 Task: Show all amenities of Home in Summerton.
Action: Mouse moved to (631, 32)
Screenshot: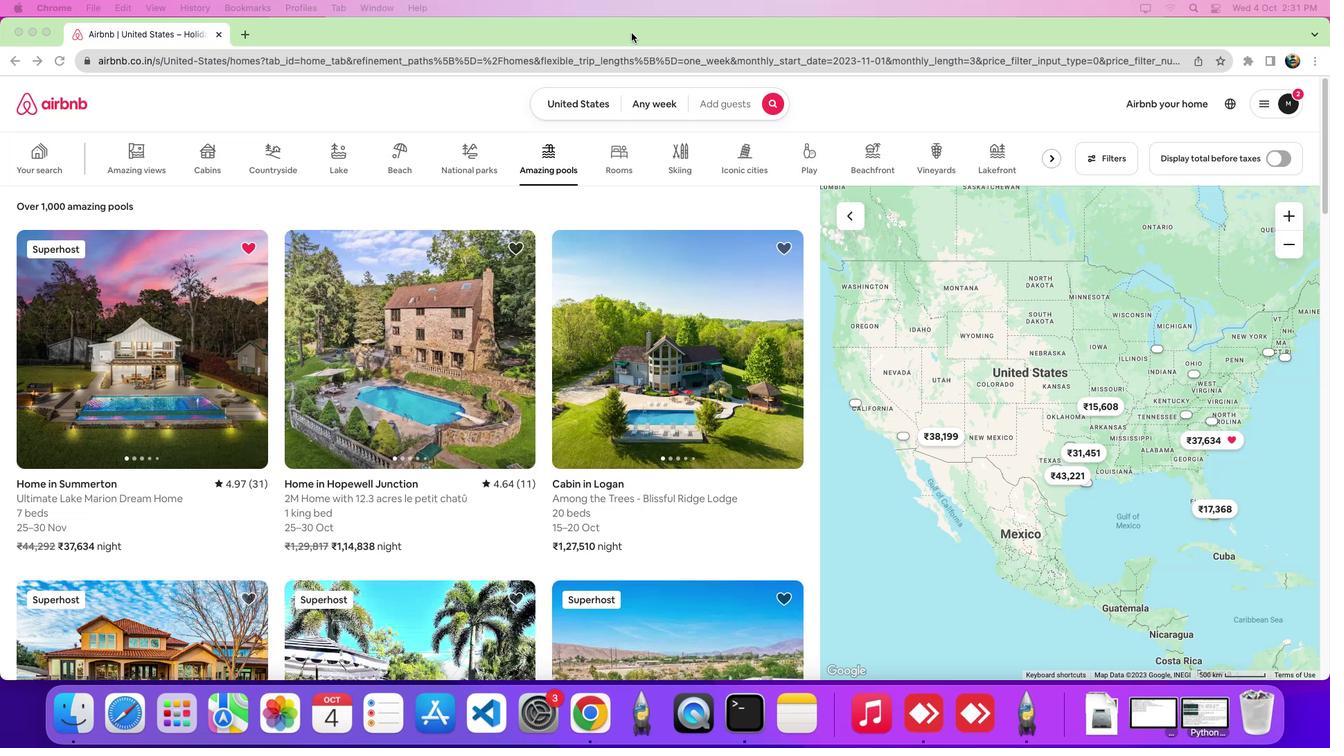 
Action: Mouse pressed left at (631, 32)
Screenshot: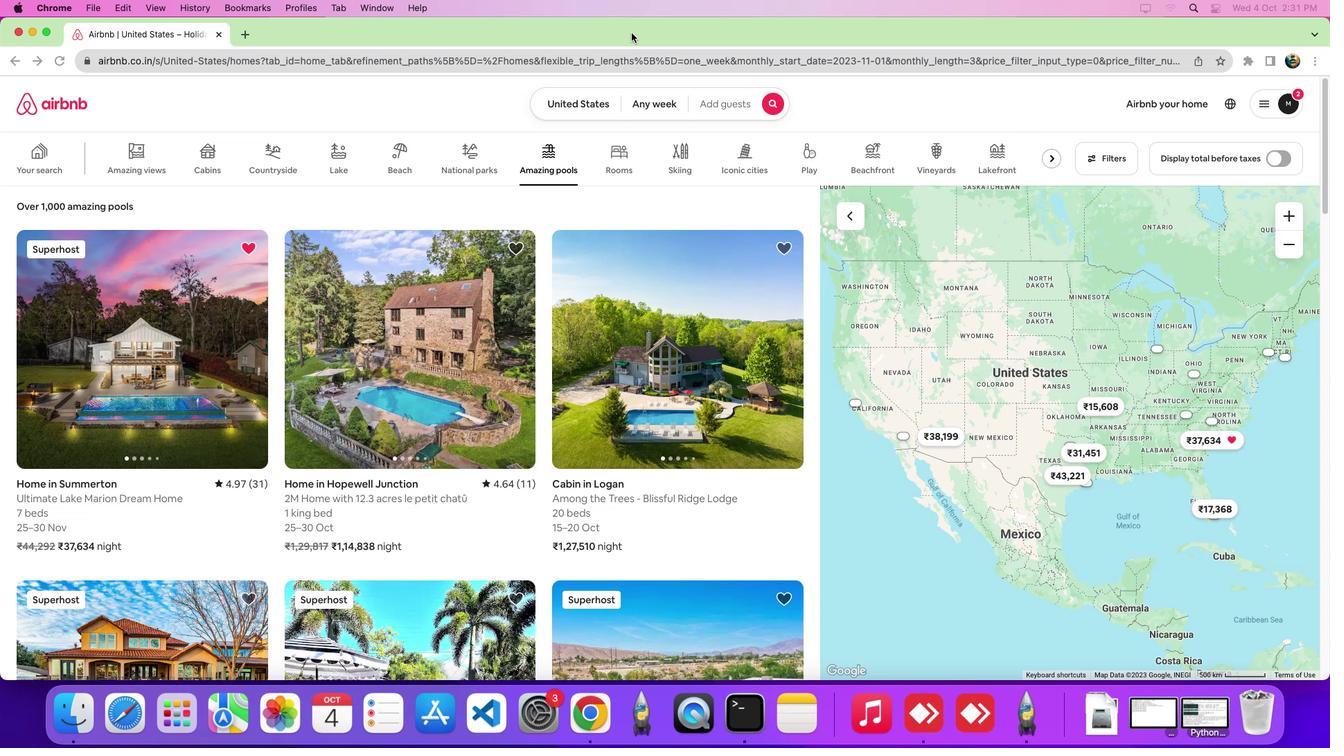 
Action: Mouse moved to (542, 172)
Screenshot: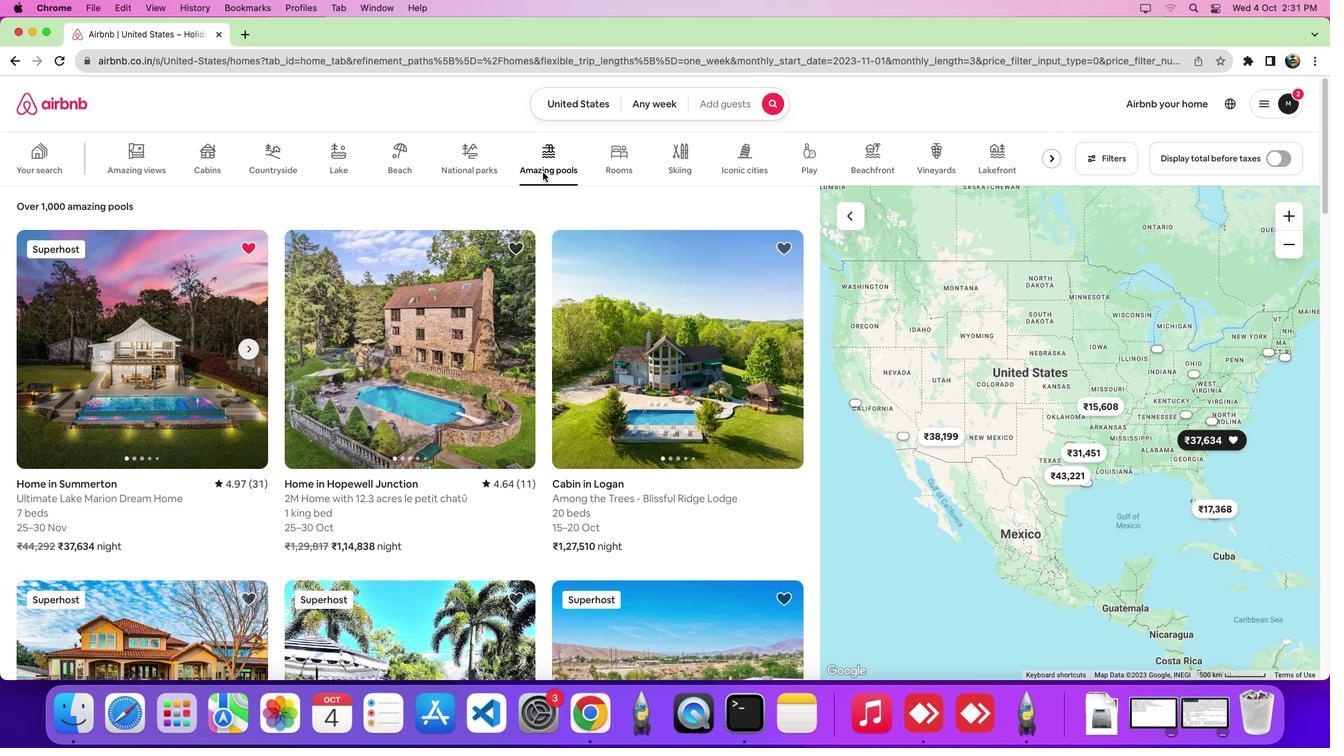 
Action: Mouse pressed left at (542, 172)
Screenshot: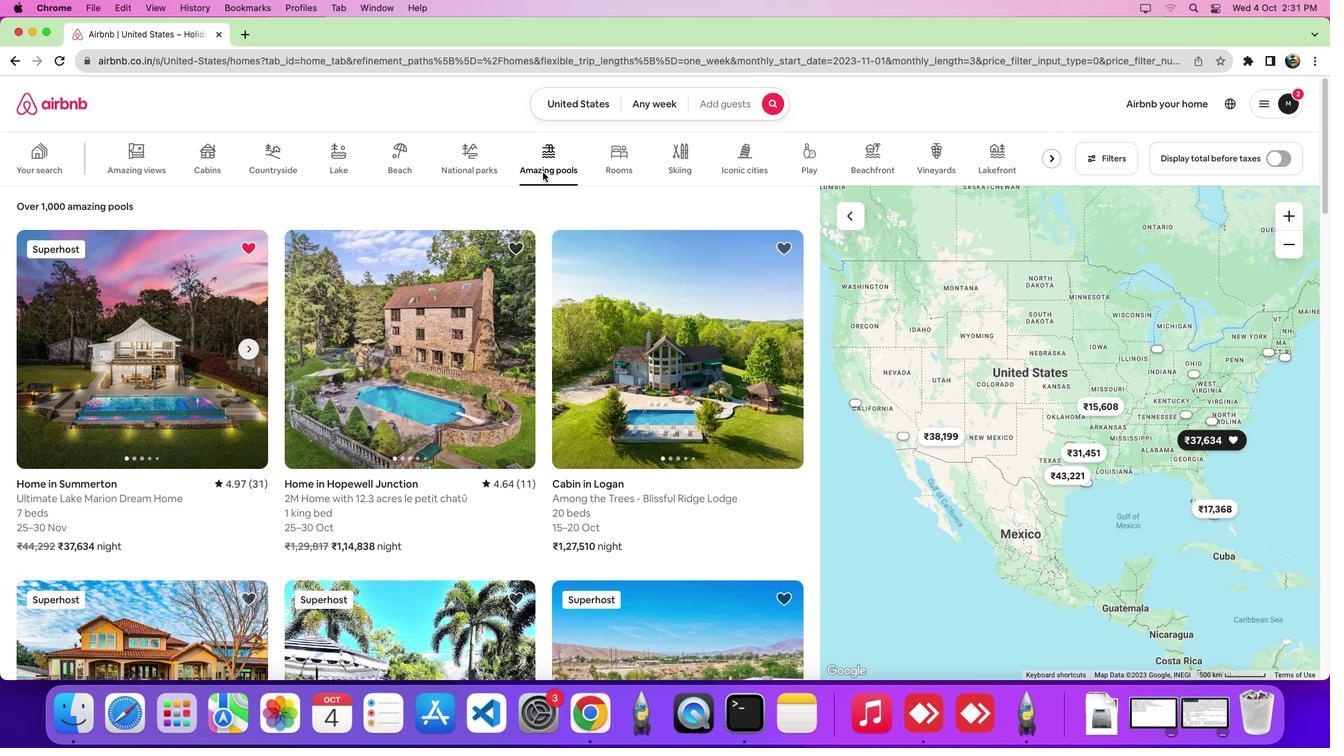 
Action: Mouse moved to (122, 388)
Screenshot: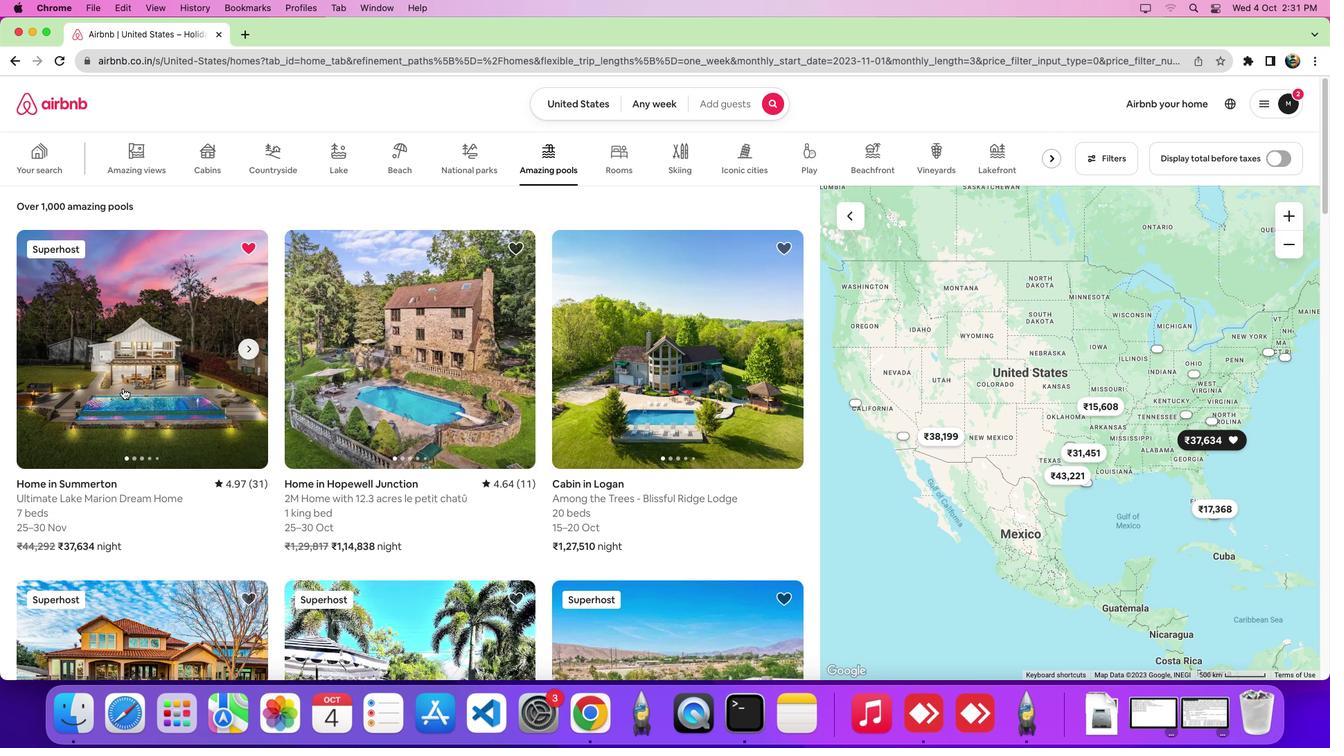 
Action: Mouse pressed left at (122, 388)
Screenshot: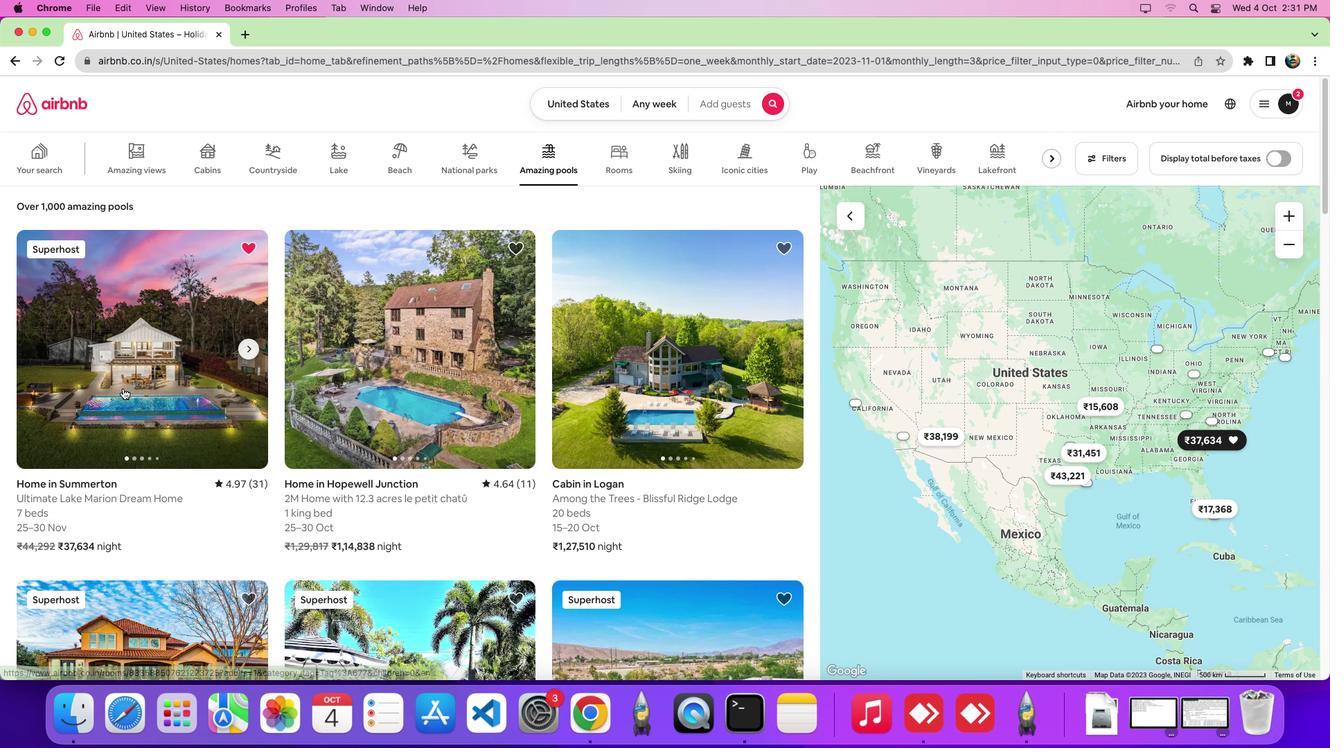 
Action: Mouse moved to (770, 283)
Screenshot: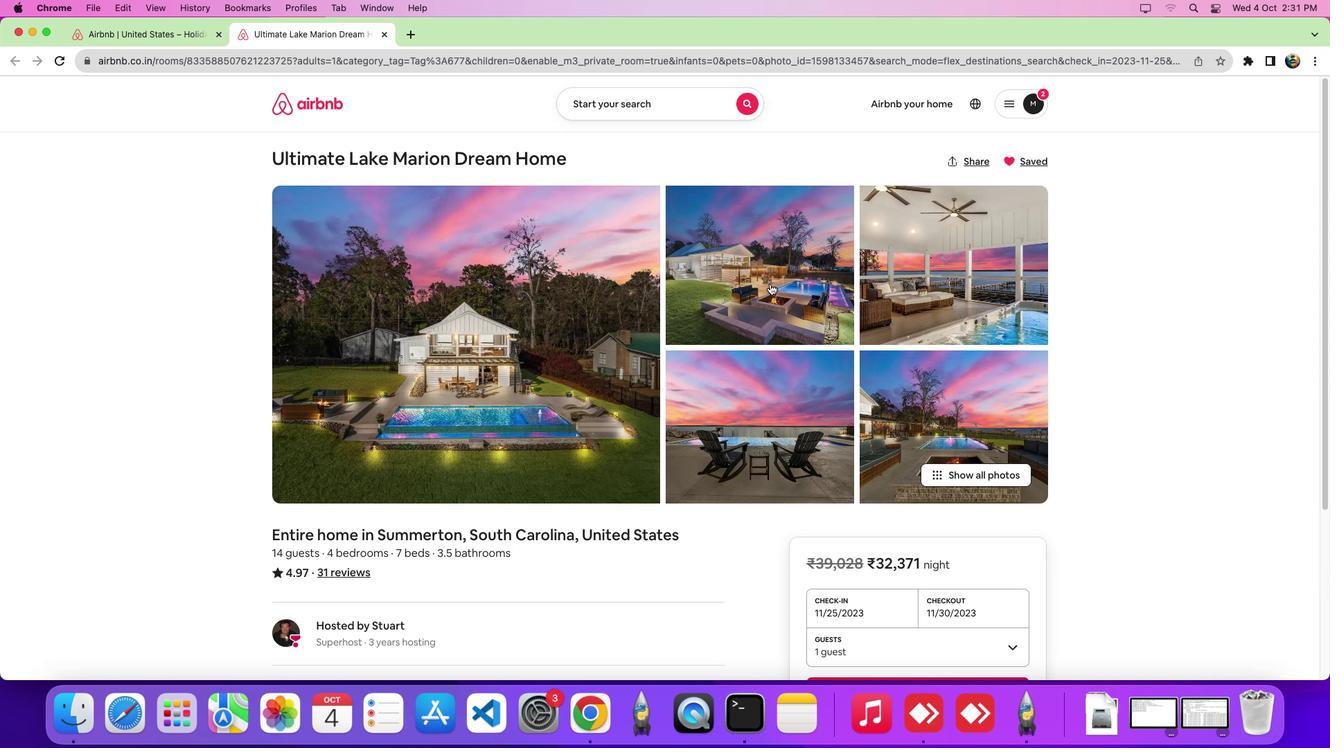 
Action: Mouse scrolled (770, 283) with delta (0, 0)
Screenshot: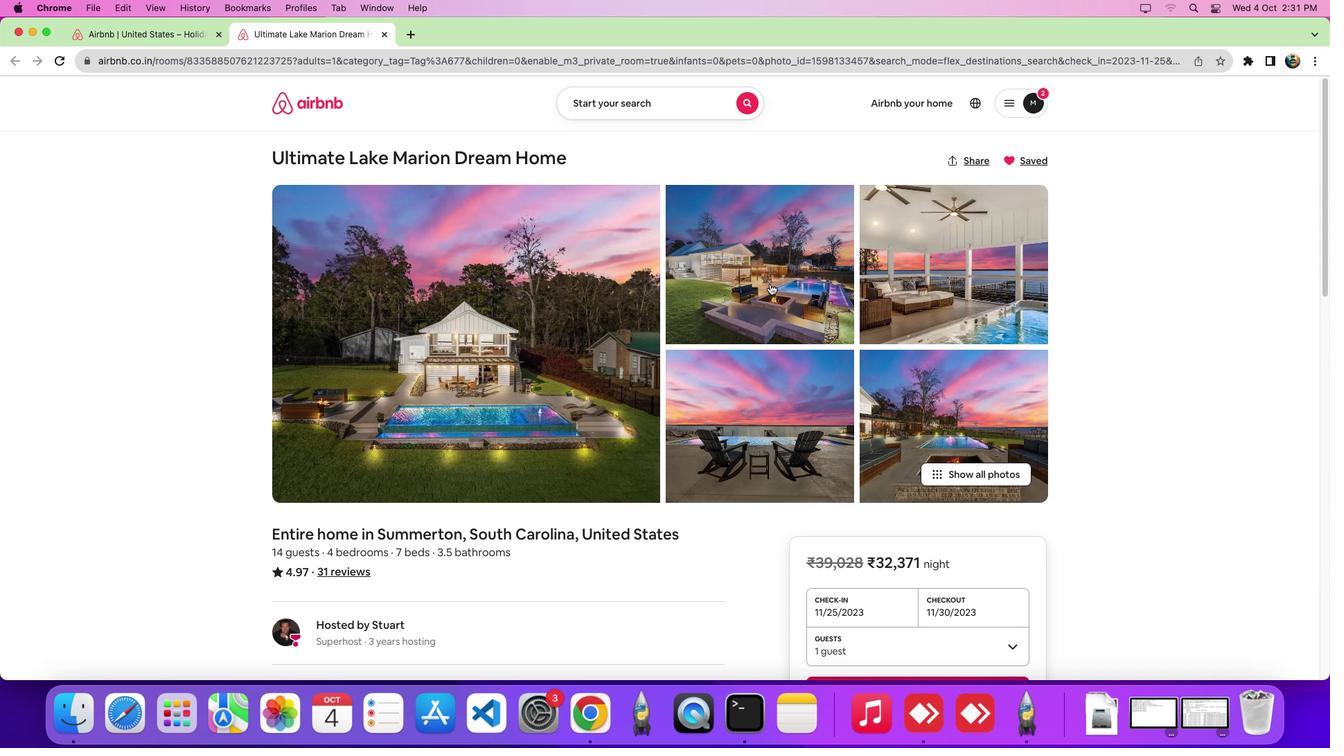 
Action: Mouse scrolled (770, 283) with delta (0, 0)
Screenshot: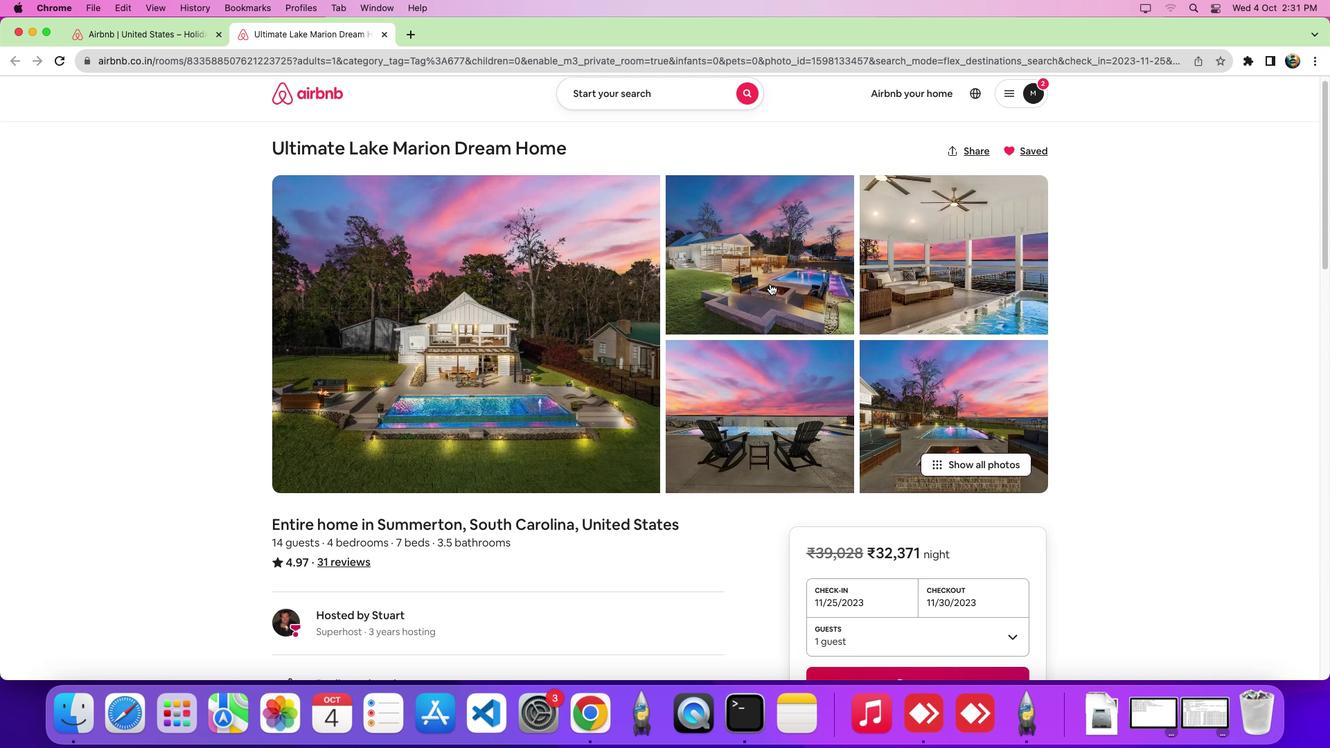 
Action: Mouse moved to (770, 283)
Screenshot: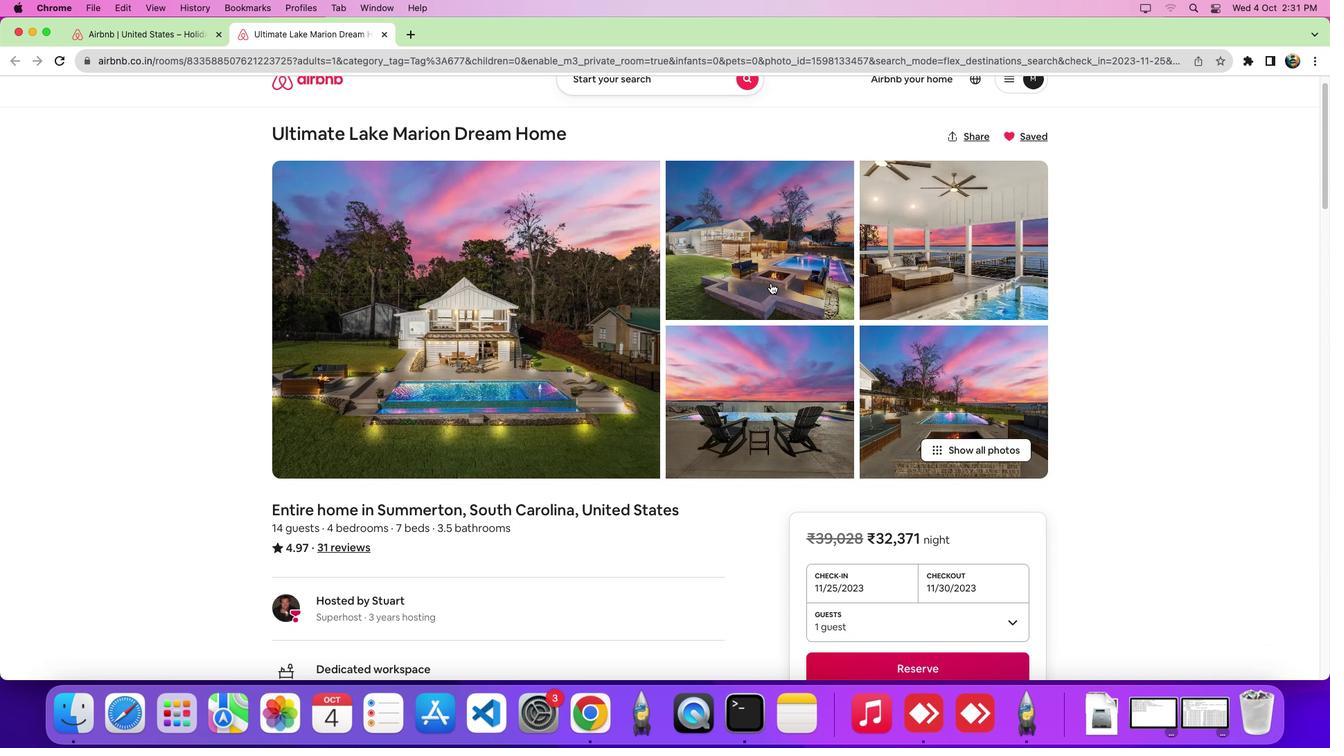 
Action: Mouse scrolled (770, 283) with delta (0, 0)
Screenshot: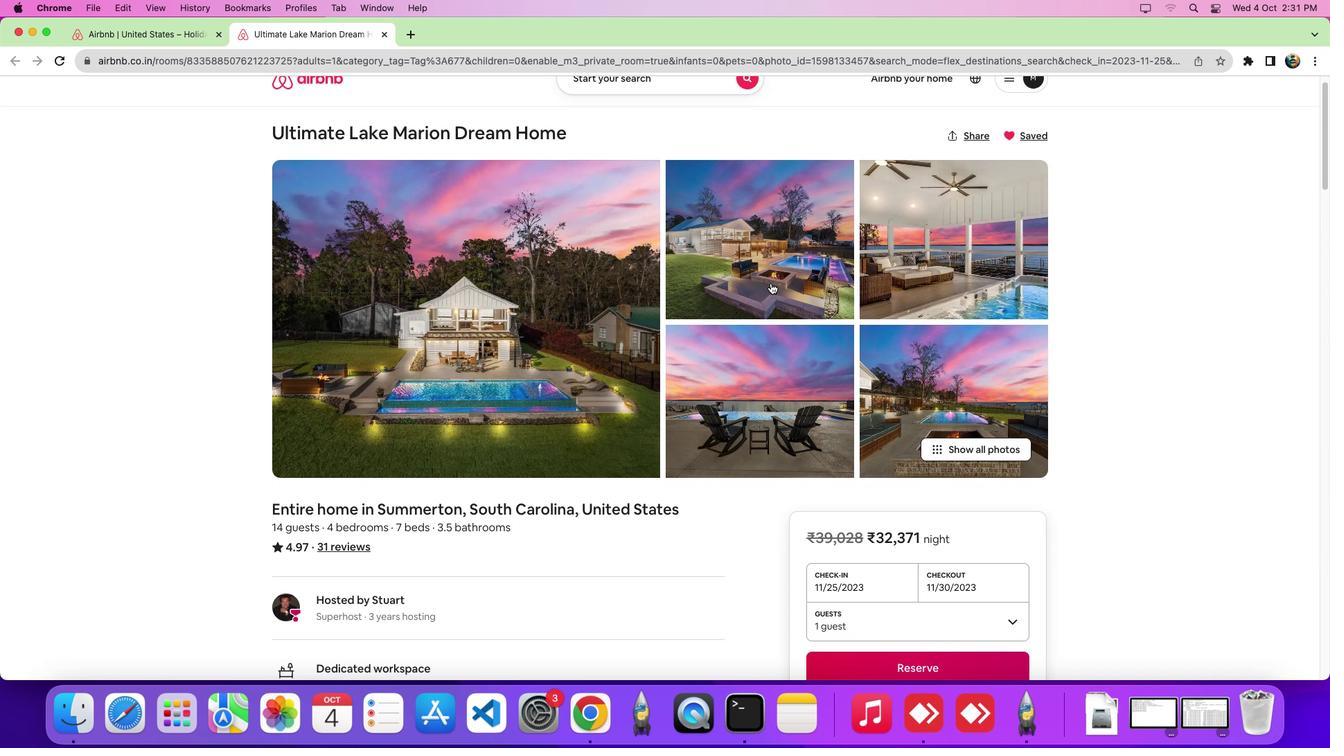 
Action: Mouse scrolled (770, 283) with delta (0, 0)
Screenshot: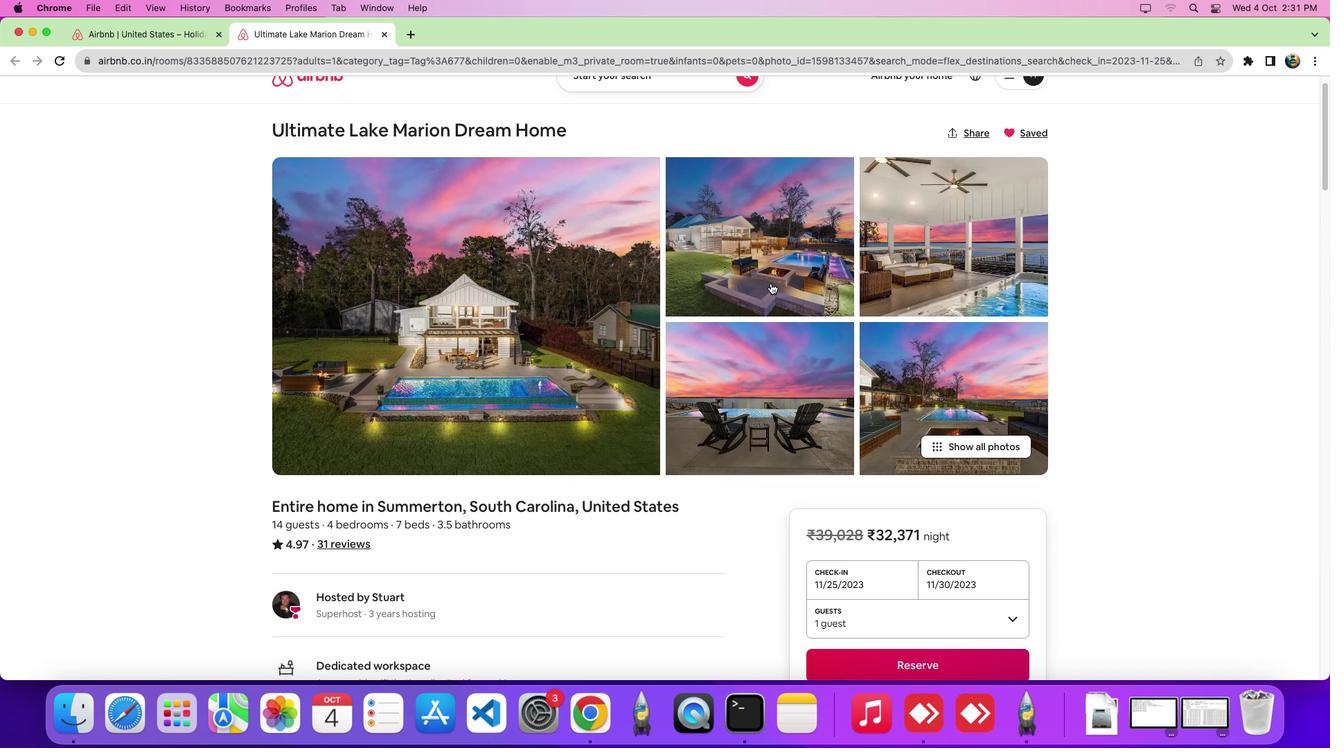 
Action: Mouse moved to (770, 282)
Screenshot: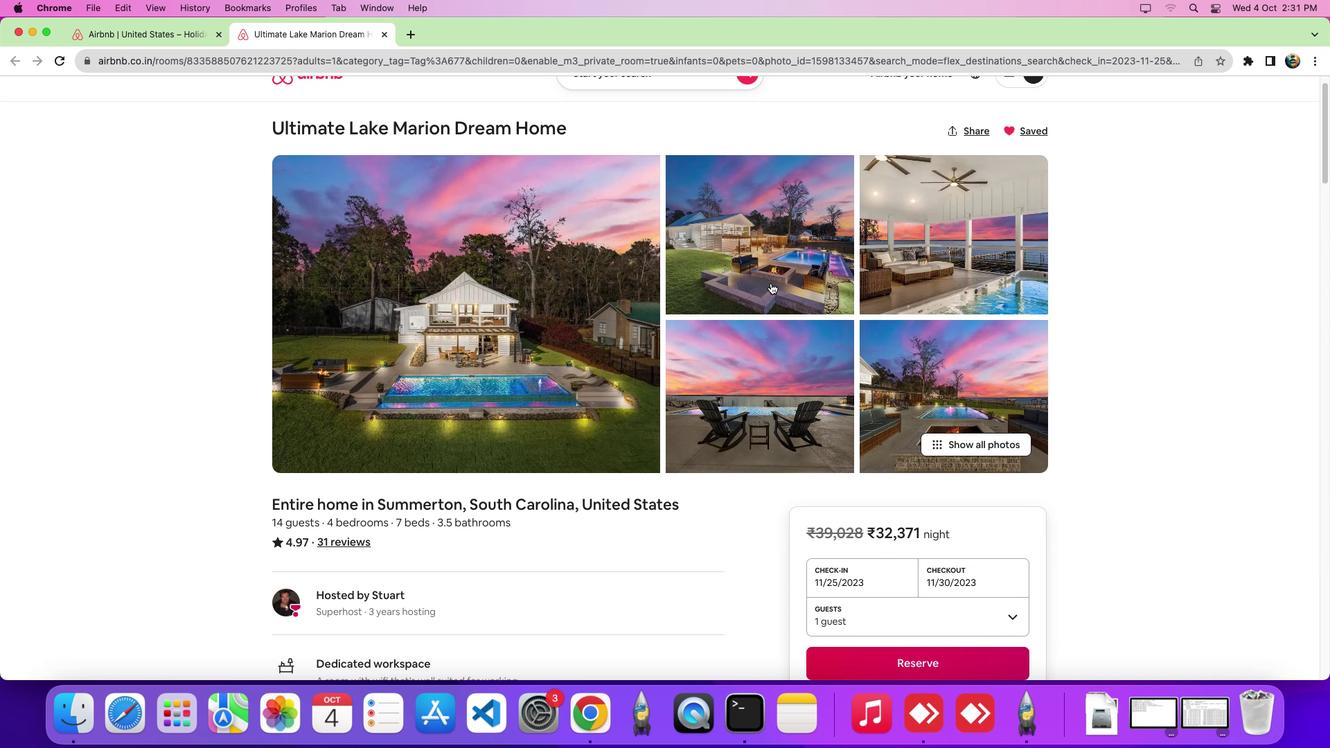
Action: Mouse scrolled (770, 282) with delta (0, 0)
Screenshot: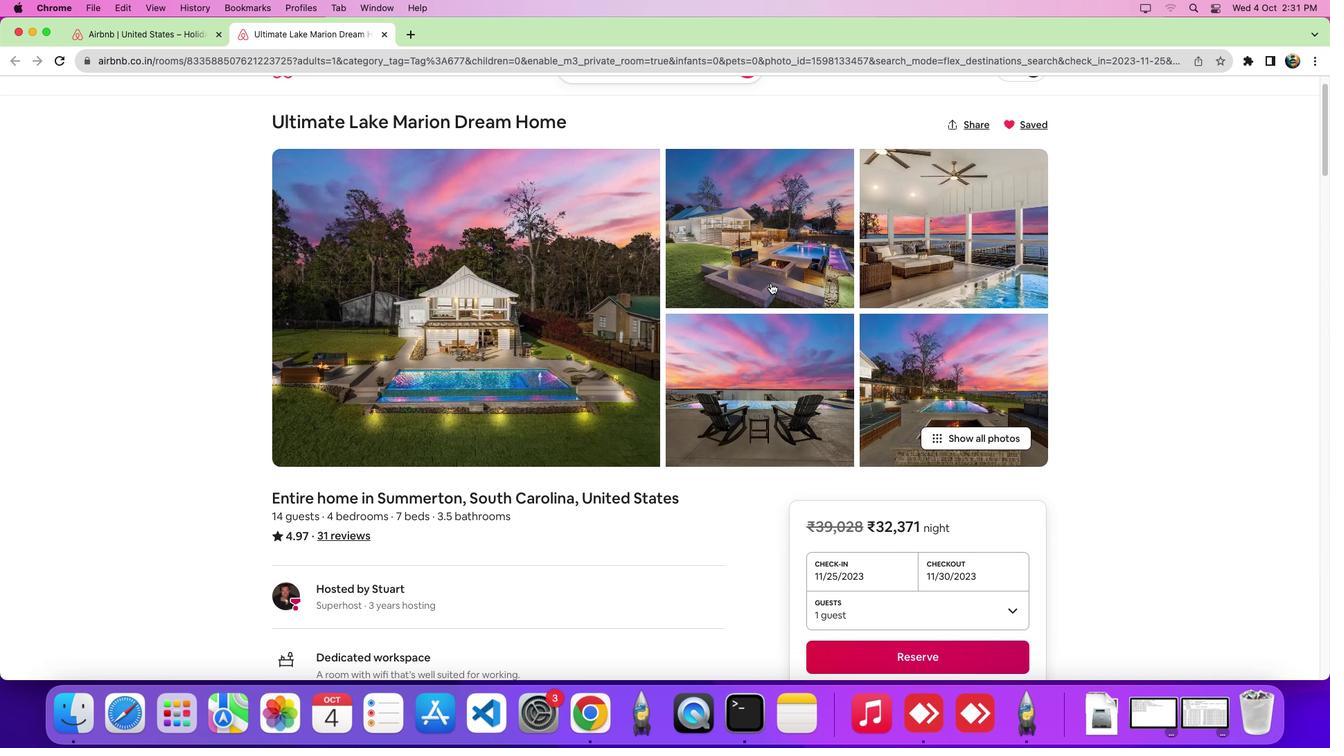 
Action: Mouse scrolled (770, 282) with delta (0, 0)
Screenshot: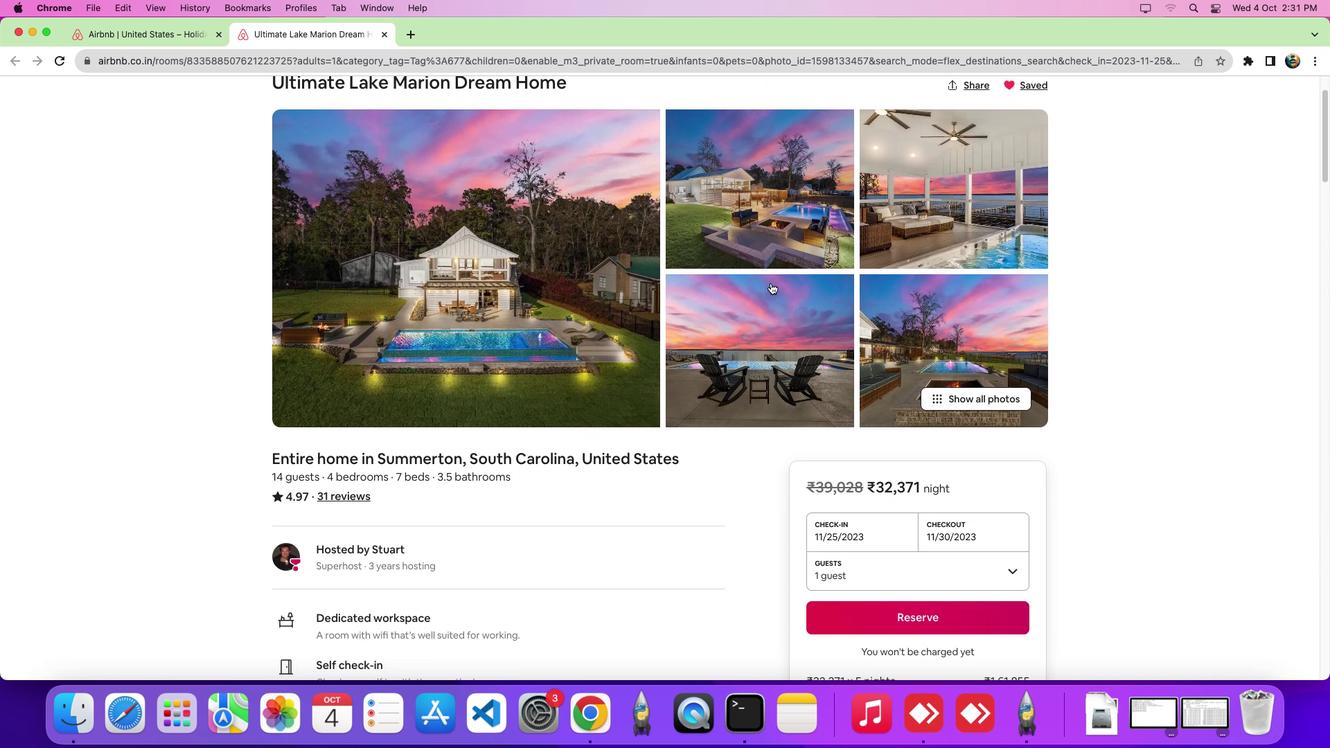 
Action: Mouse scrolled (770, 282) with delta (0, -4)
Screenshot: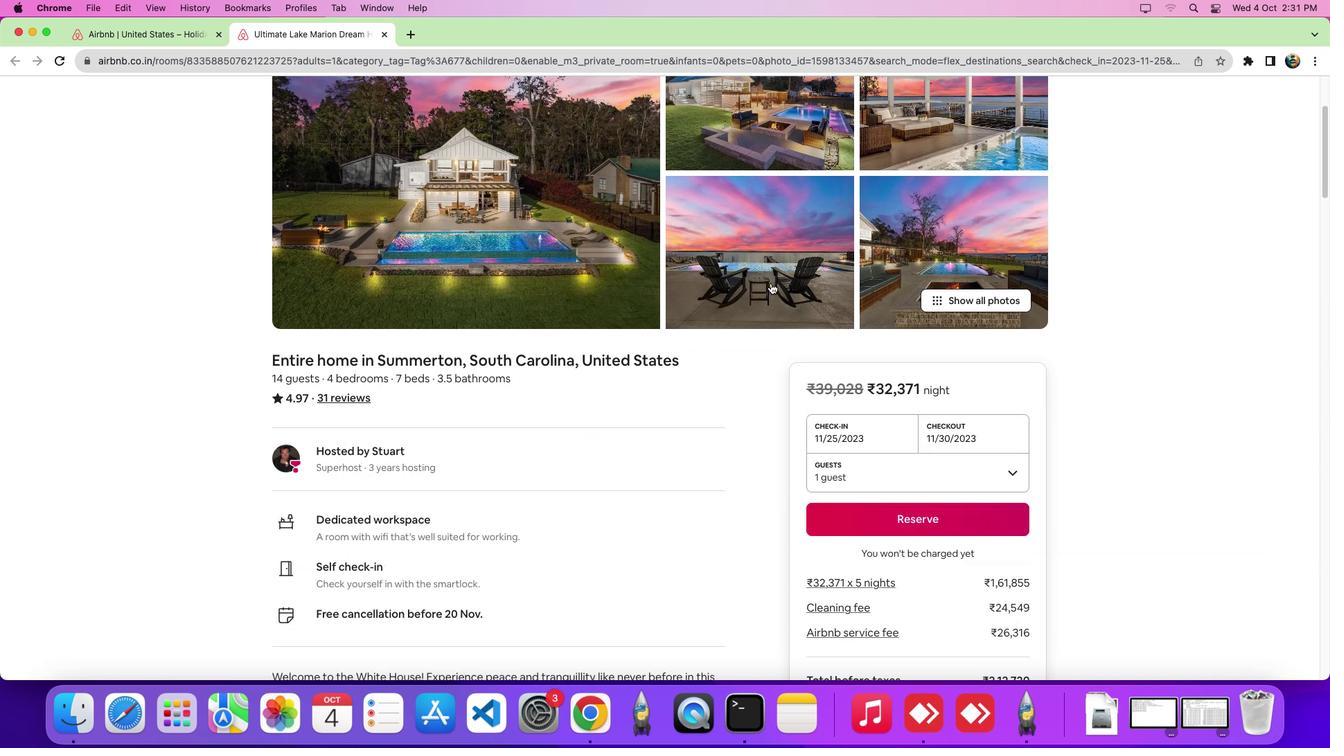 
Action: Mouse scrolled (770, 282) with delta (0, -6)
Screenshot: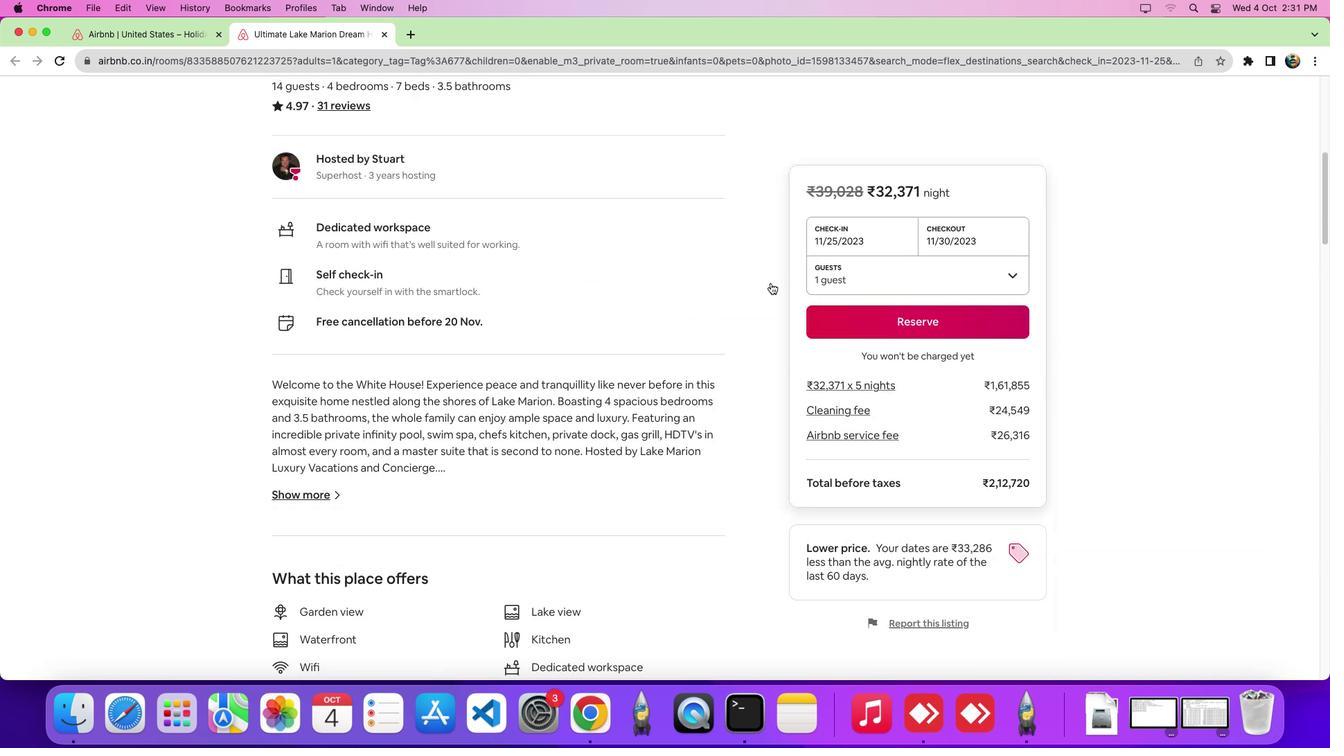 
Action: Mouse moved to (353, 106)
Screenshot: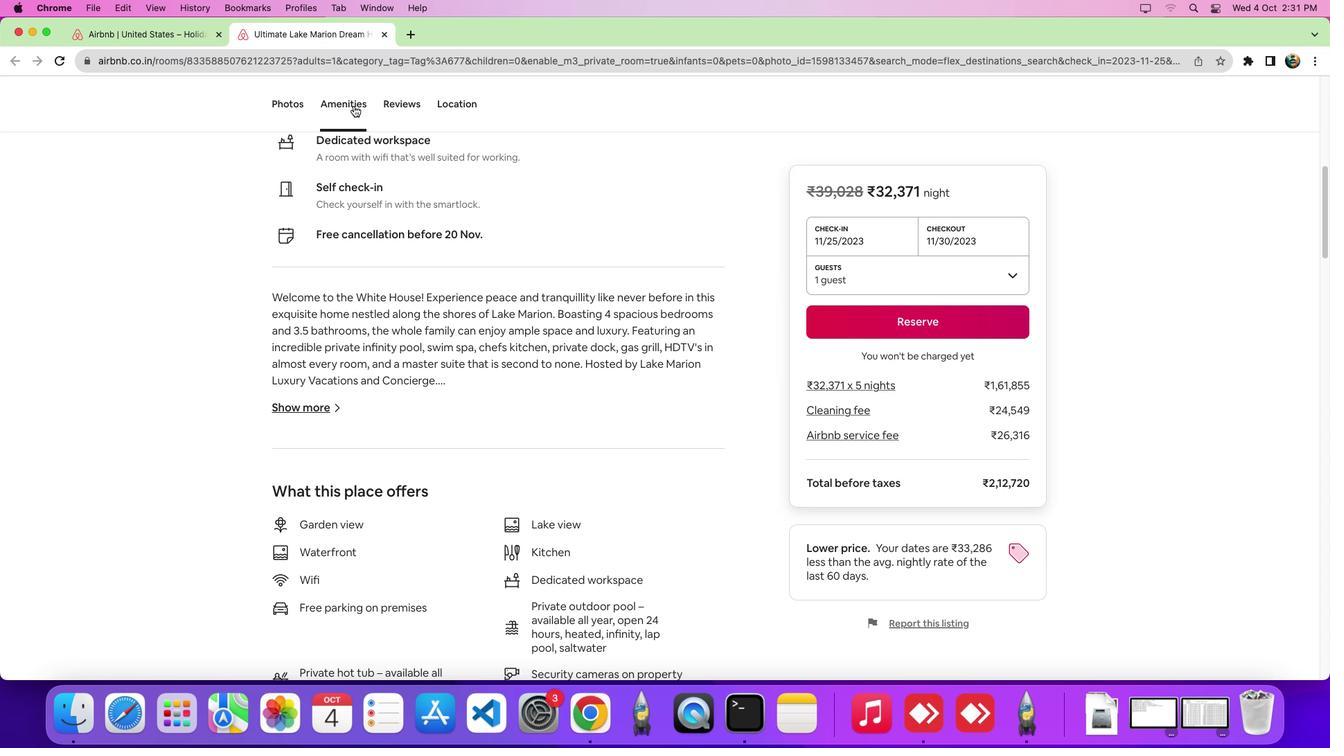 
Action: Mouse pressed left at (353, 106)
Screenshot: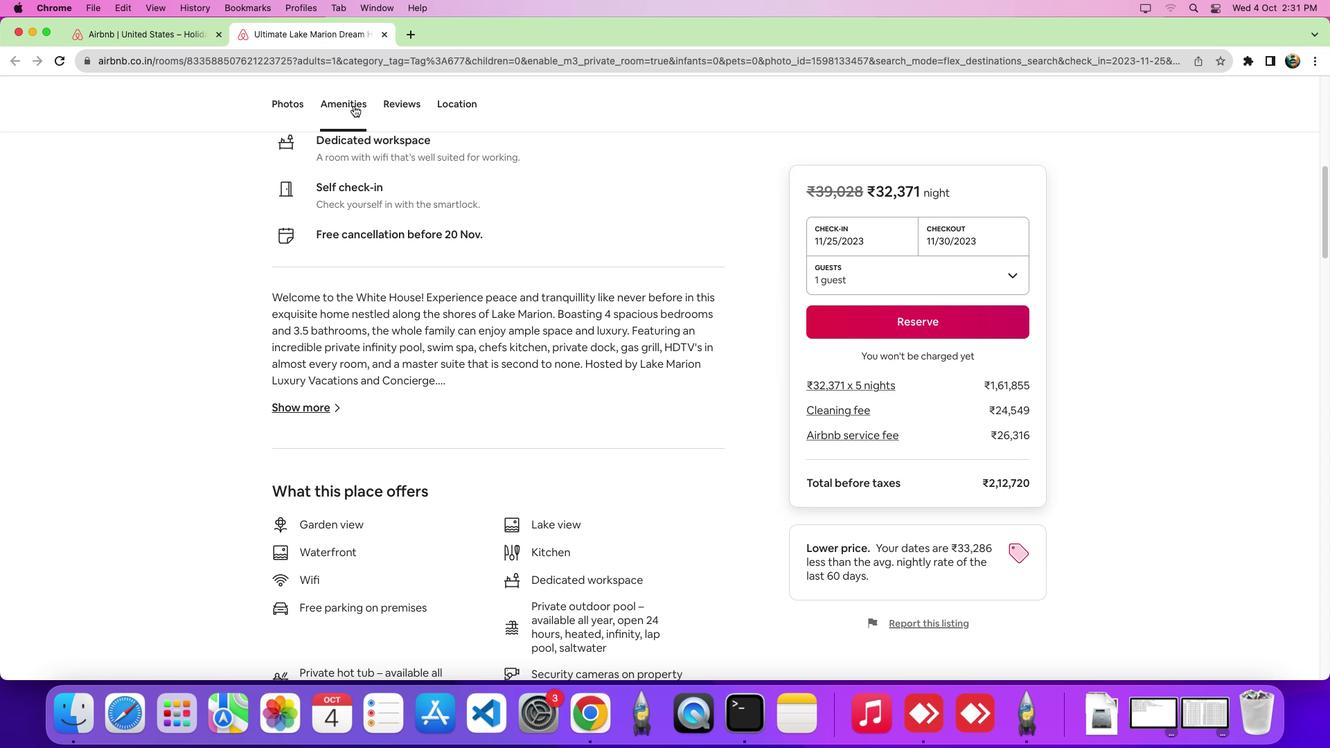 
Action: Mouse moved to (353, 105)
Screenshot: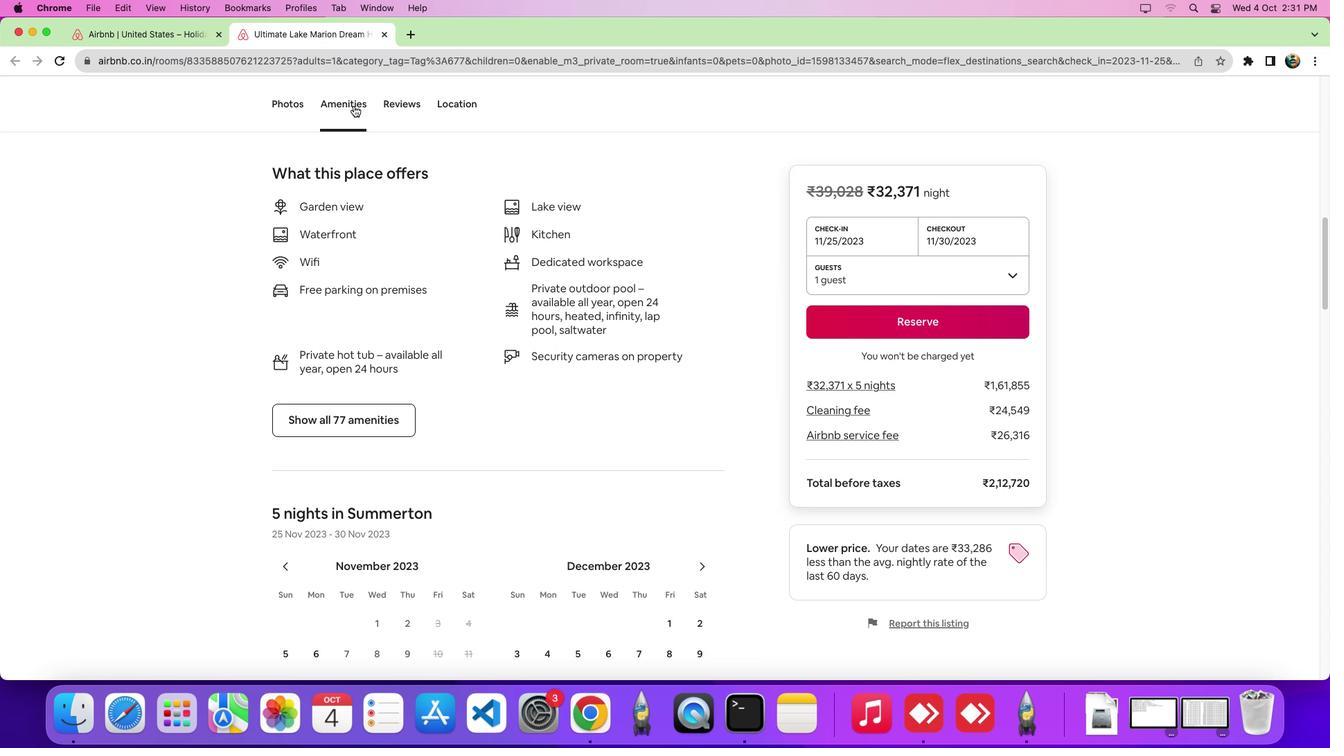 
Action: Mouse scrolled (353, 105) with delta (0, 0)
Screenshot: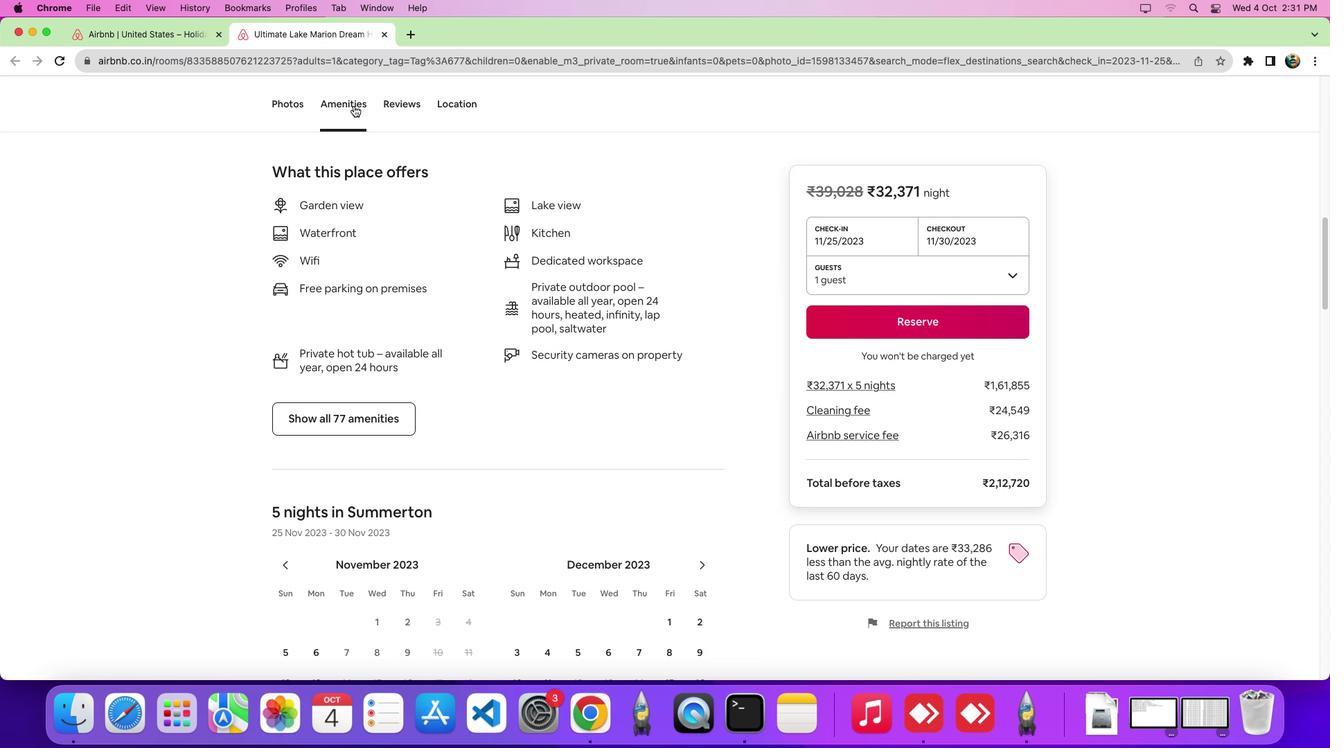 
Action: Mouse scrolled (353, 105) with delta (0, 0)
Screenshot: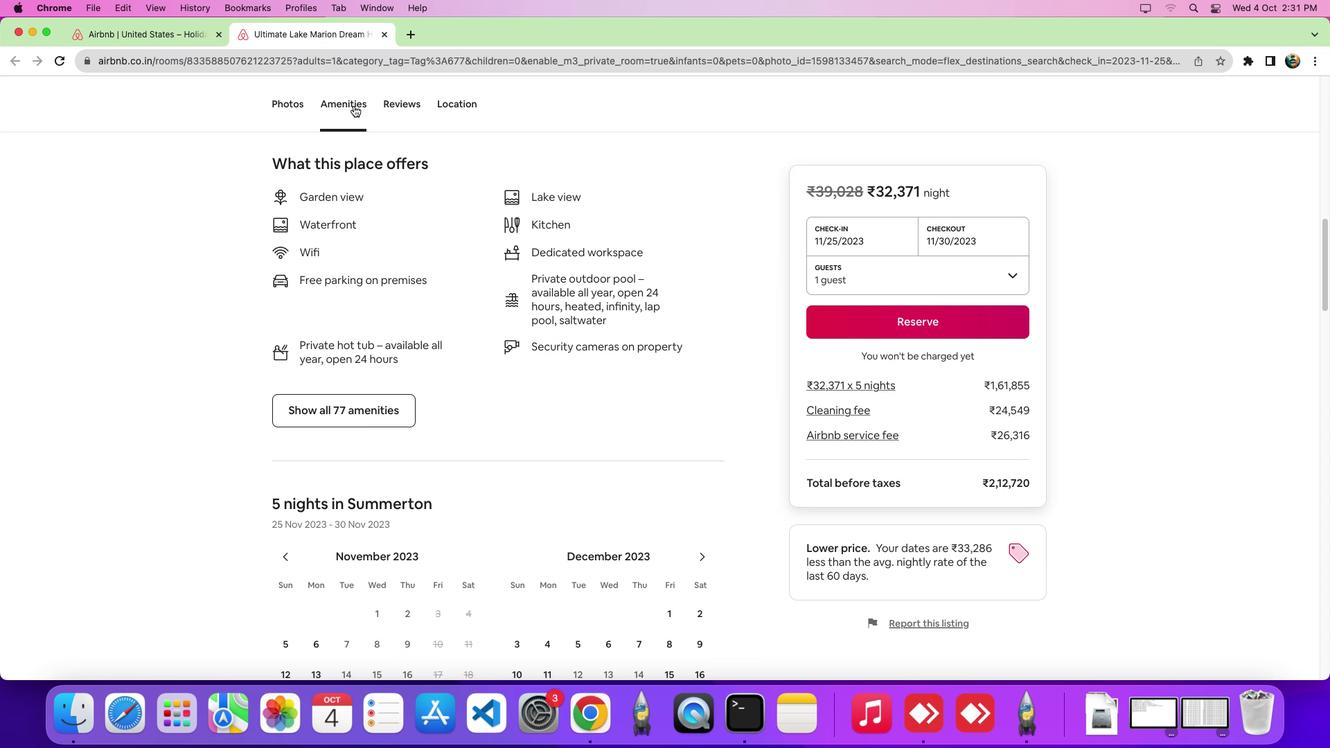 
Action: Mouse scrolled (353, 105) with delta (0, -1)
Screenshot: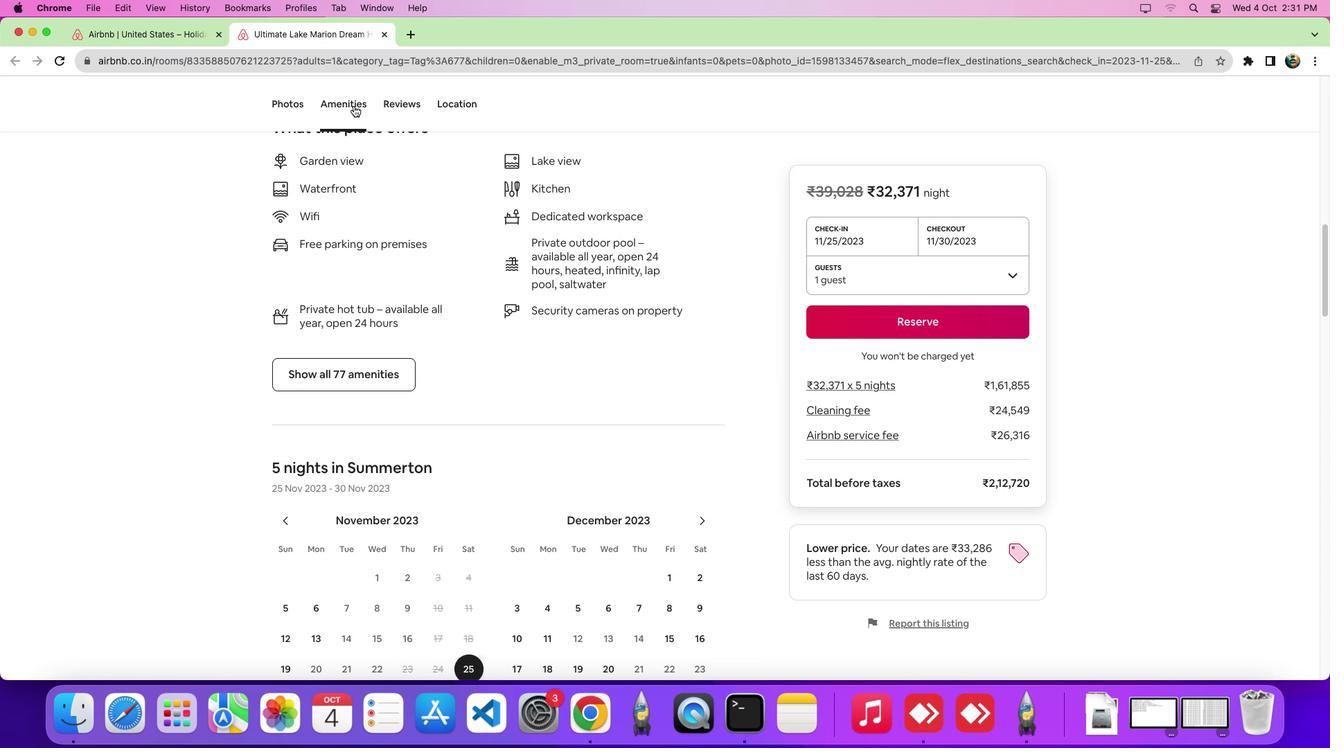 
Action: Mouse moved to (555, 175)
Screenshot: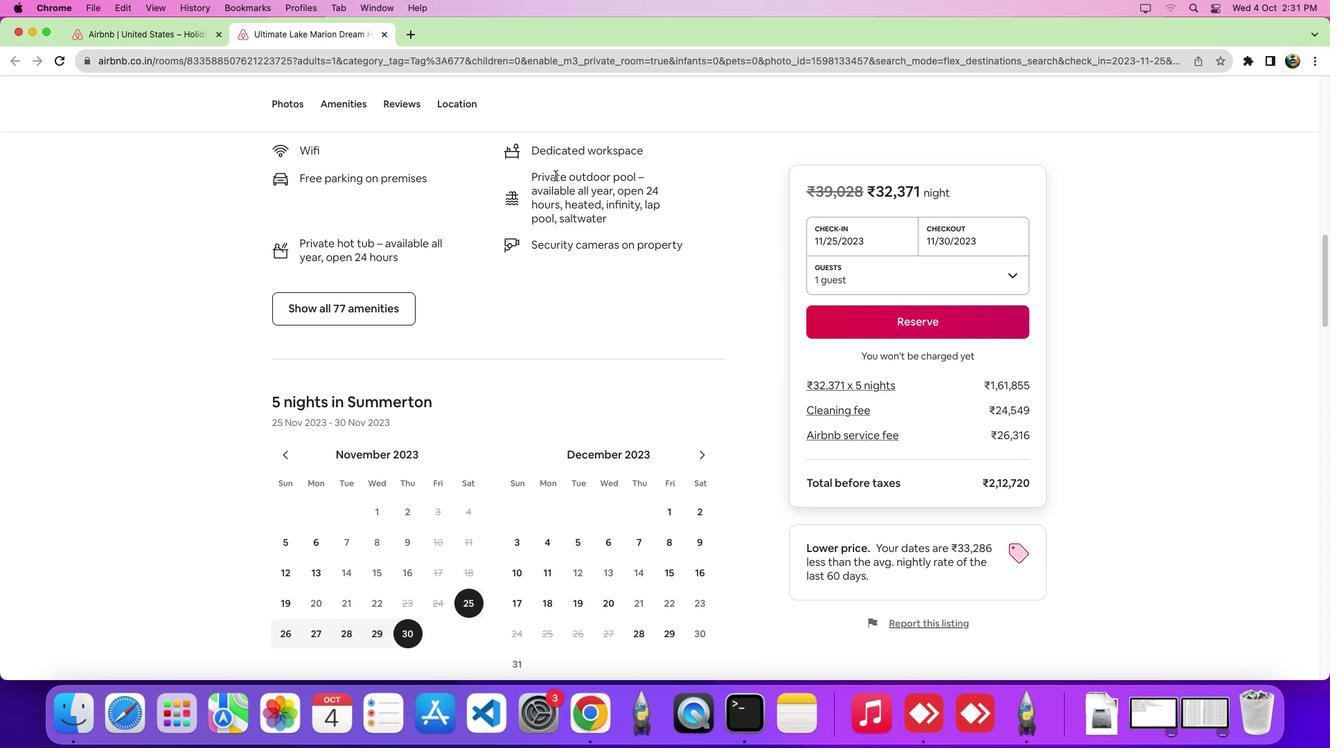 
Action: Mouse scrolled (555, 175) with delta (0, 0)
Screenshot: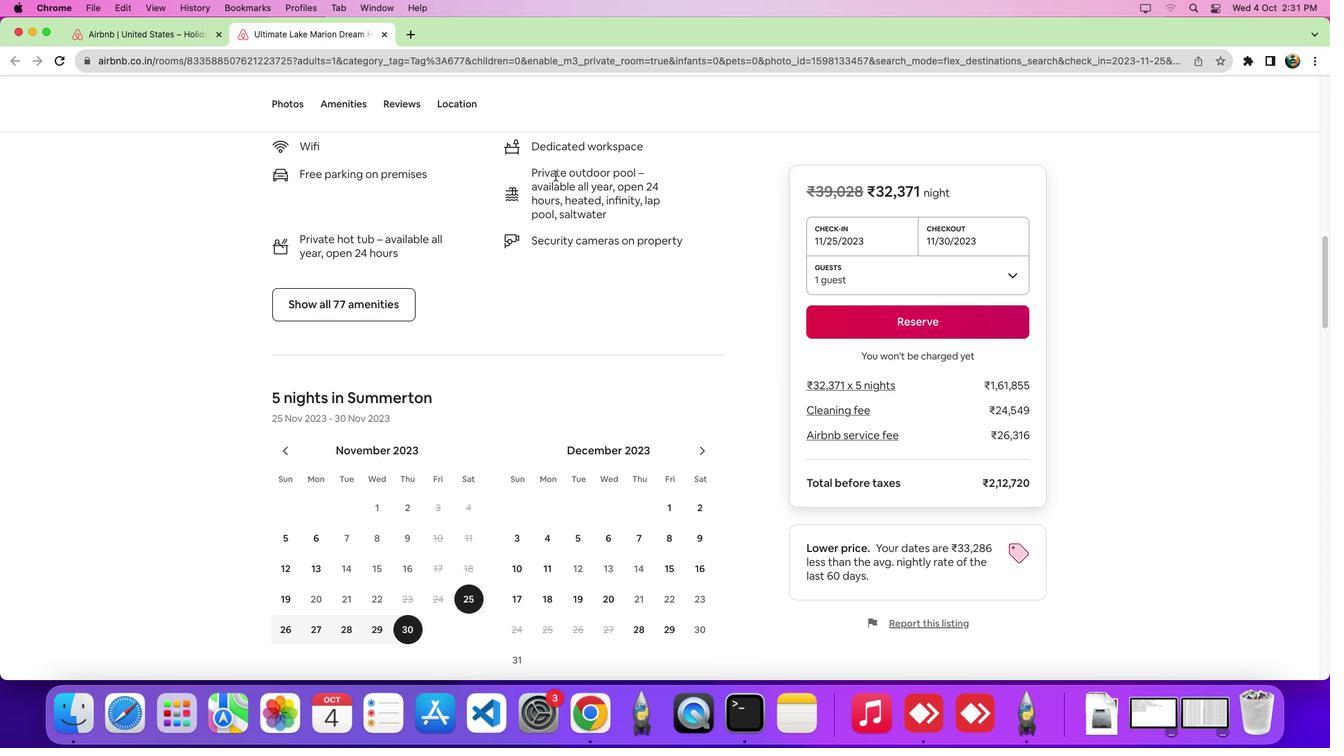 
Action: Mouse scrolled (555, 175) with delta (0, 0)
Screenshot: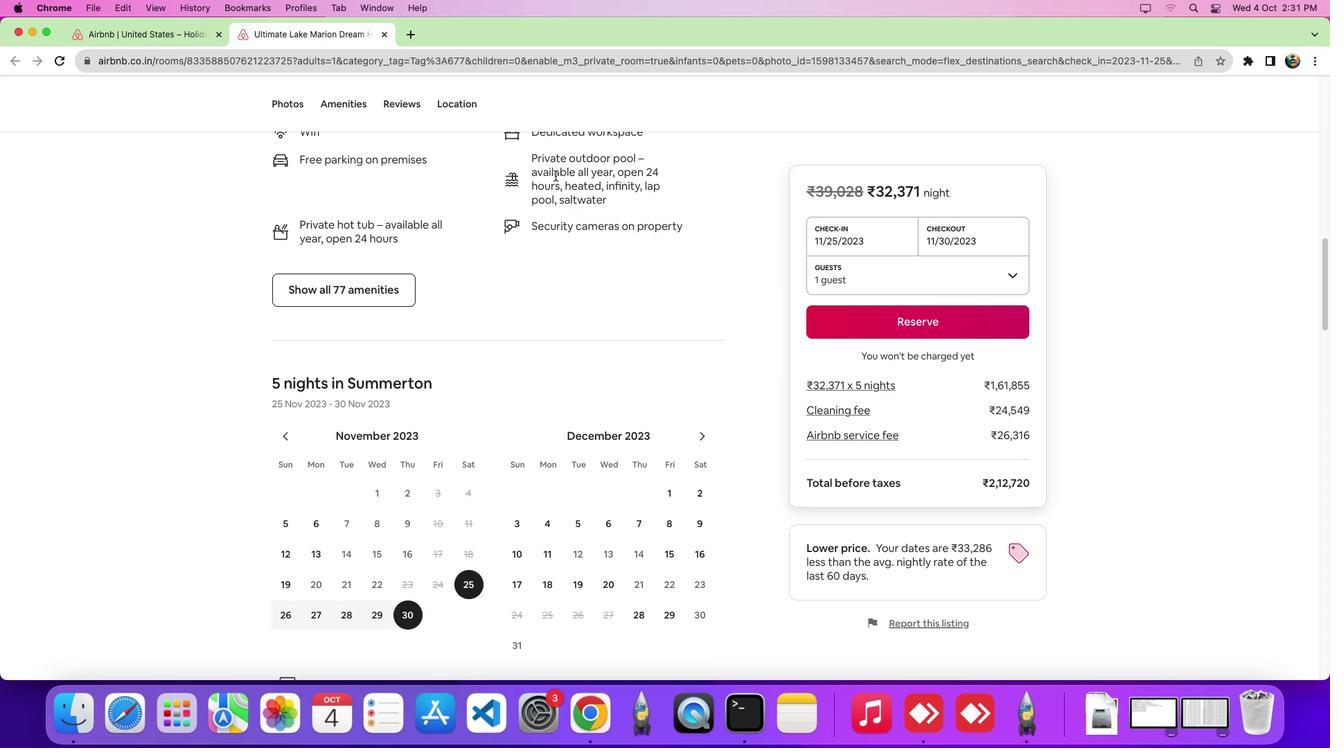 
Action: Mouse scrolled (555, 175) with delta (0, -2)
Screenshot: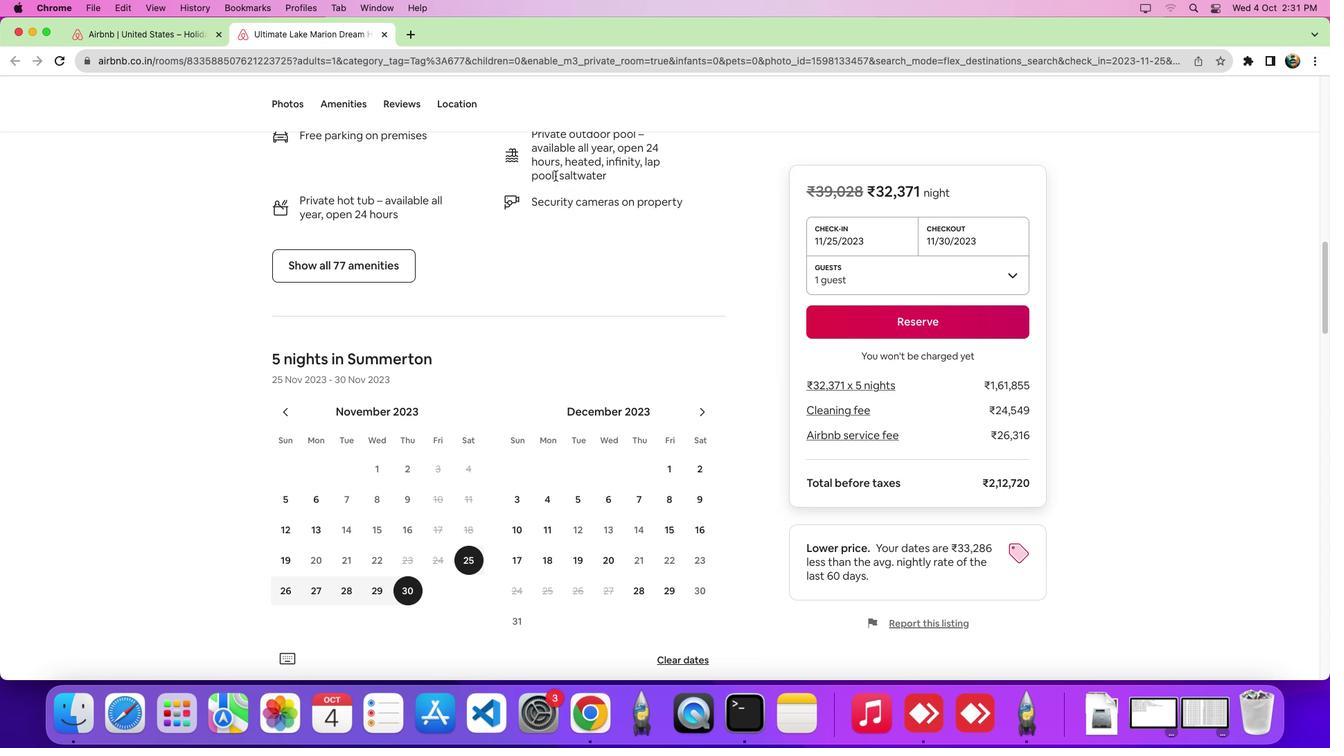 
Action: Mouse moved to (559, 175)
Screenshot: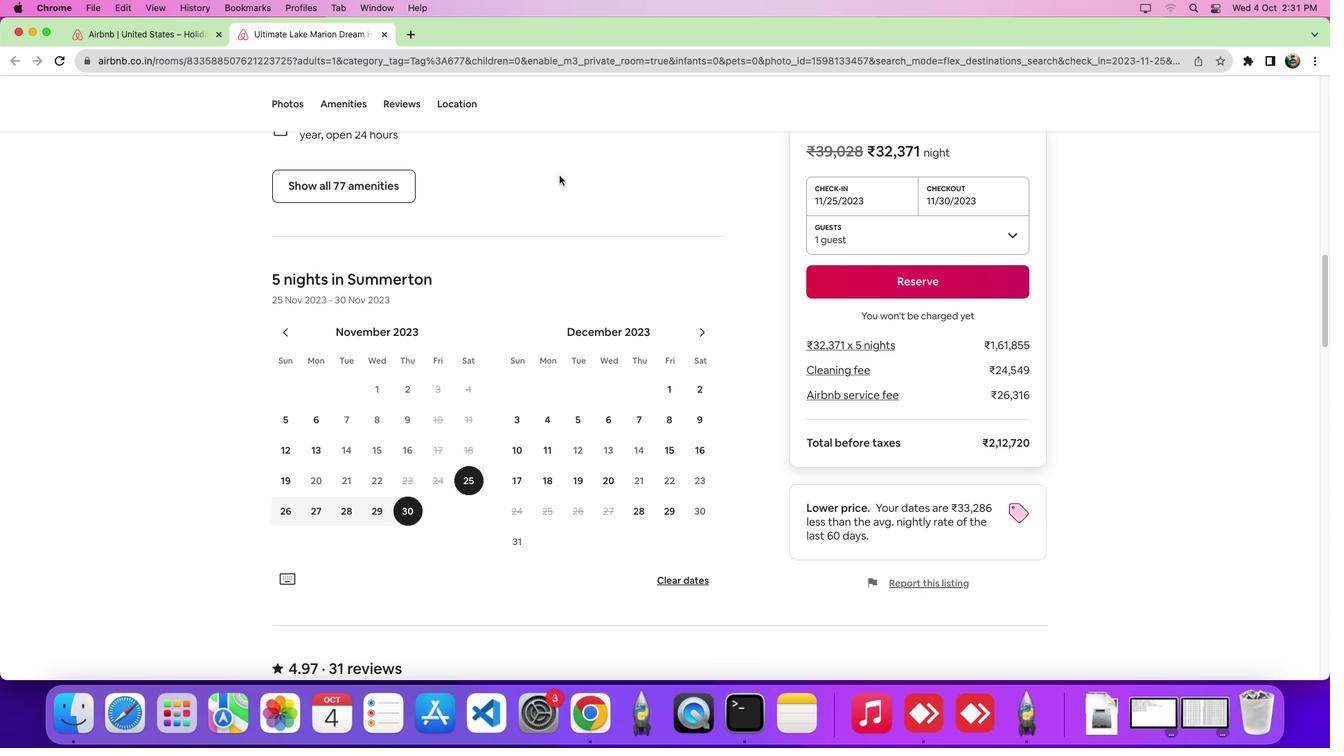
Action: Mouse scrolled (559, 175) with delta (0, 0)
Screenshot: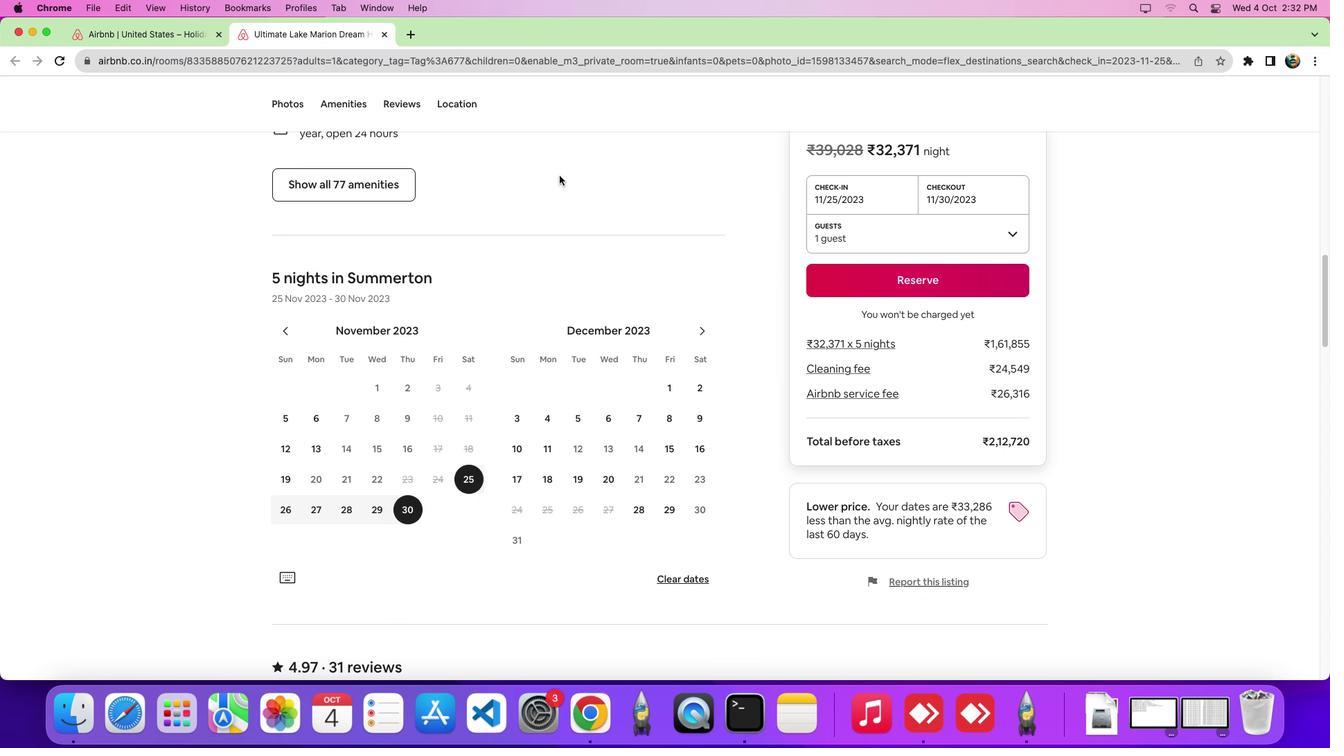 
Action: Mouse scrolled (559, 175) with delta (0, 0)
Screenshot: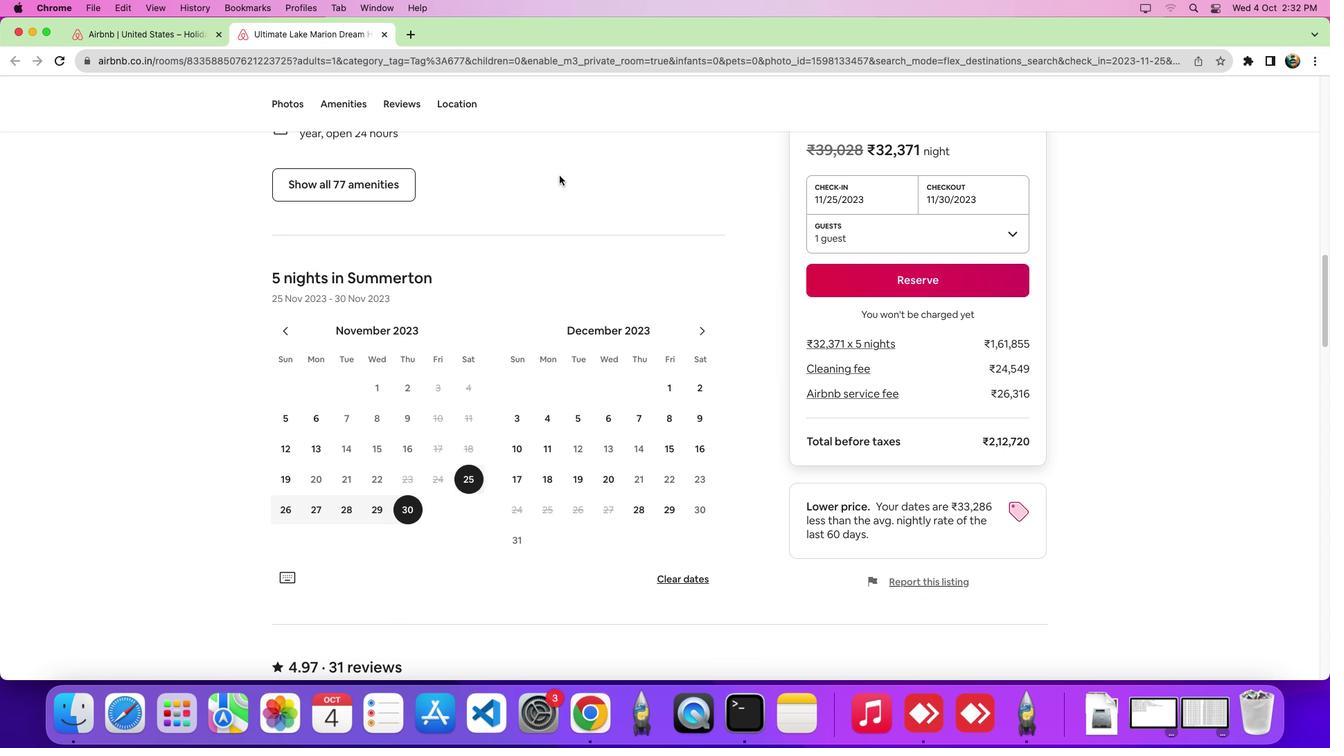 
Action: Mouse scrolled (559, 175) with delta (0, 0)
Screenshot: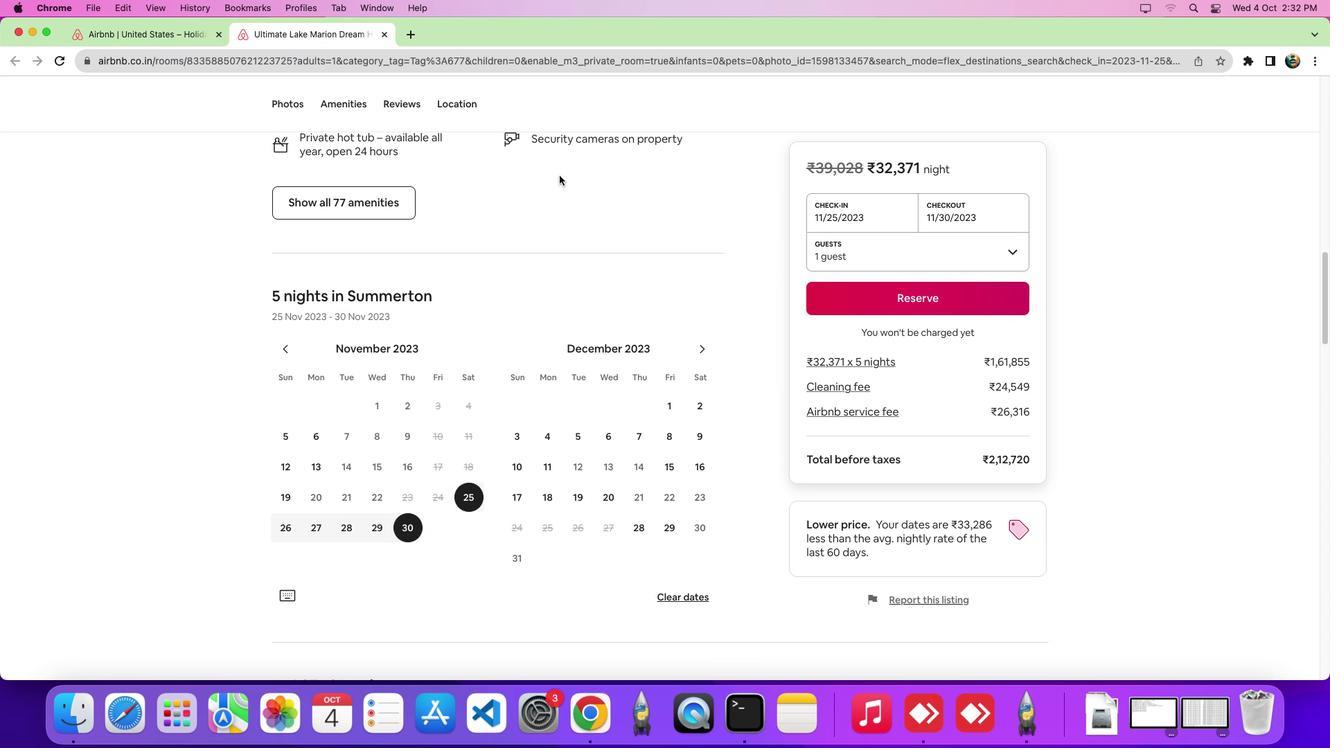 
Action: Mouse scrolled (559, 175) with delta (0, 0)
Screenshot: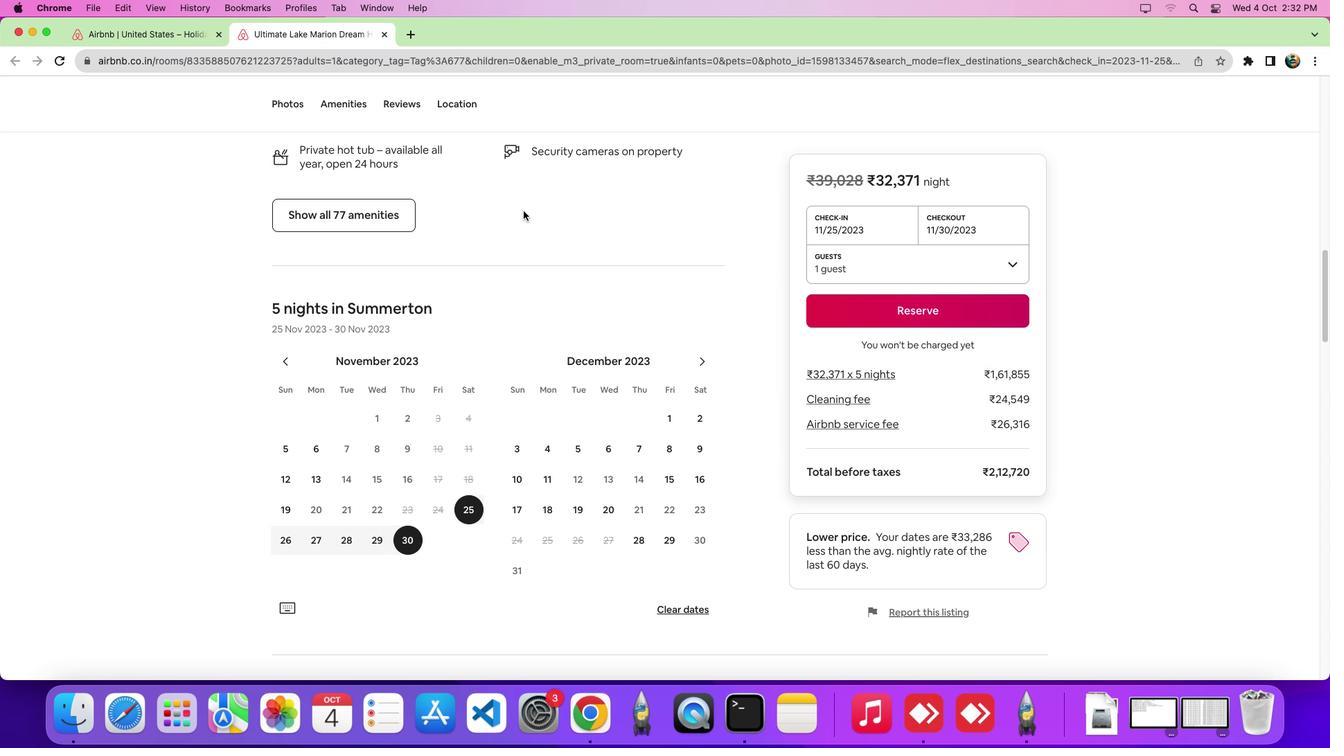 
Action: Mouse scrolled (559, 175) with delta (0, 0)
Screenshot: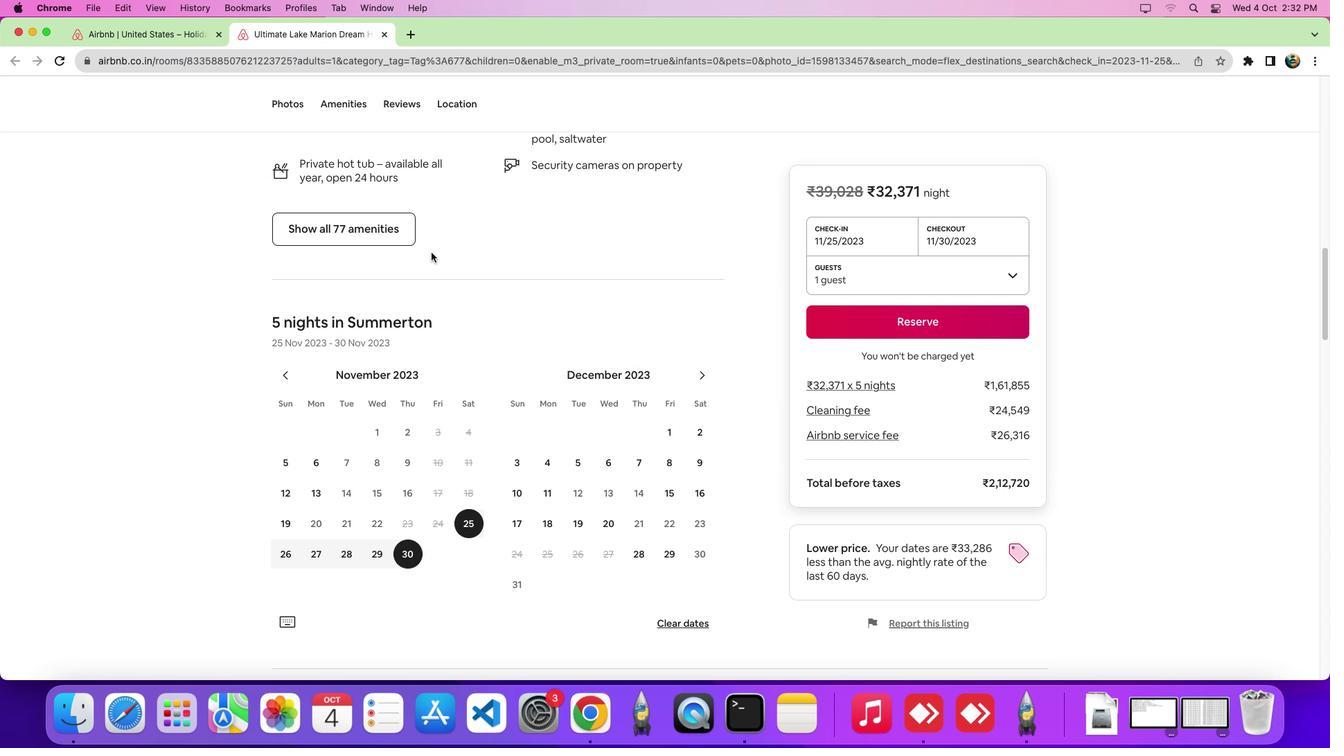 
Action: Mouse moved to (353, 243)
Screenshot: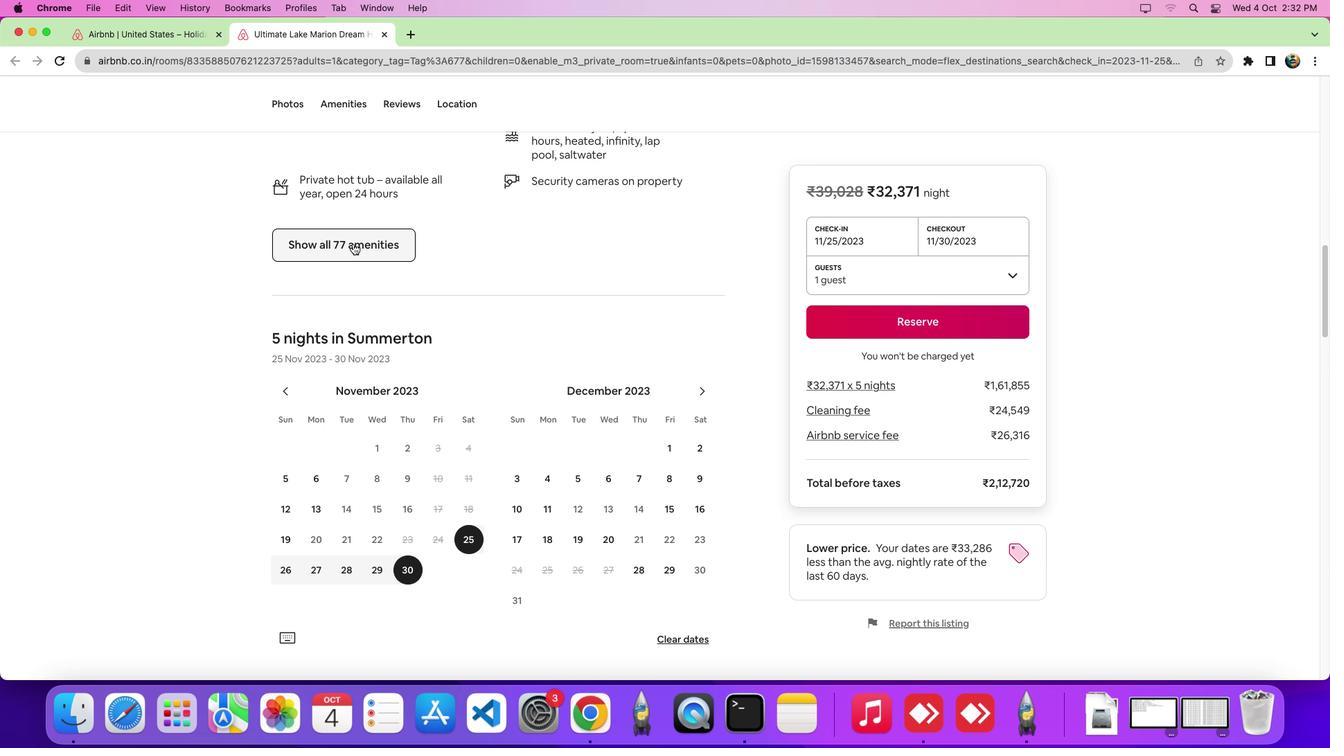 
Action: Mouse pressed left at (353, 243)
Screenshot: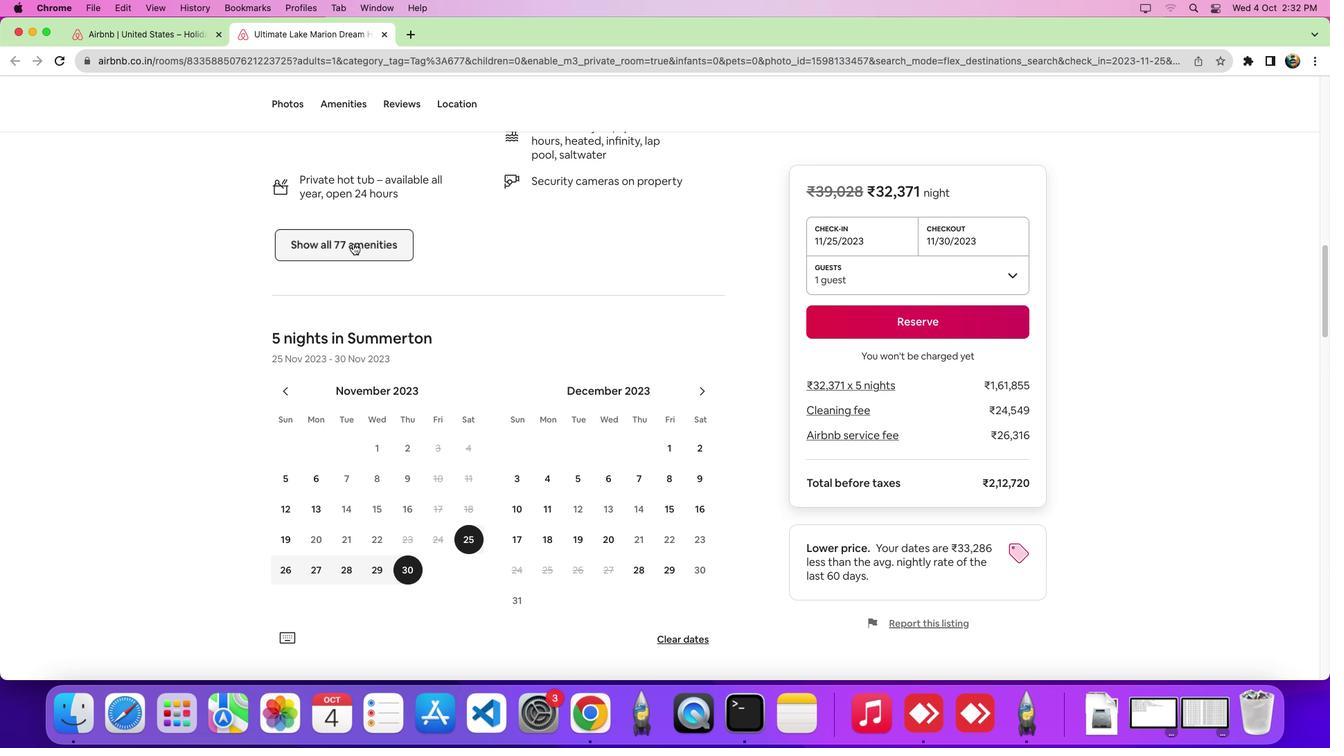
Action: Mouse moved to (658, 337)
Screenshot: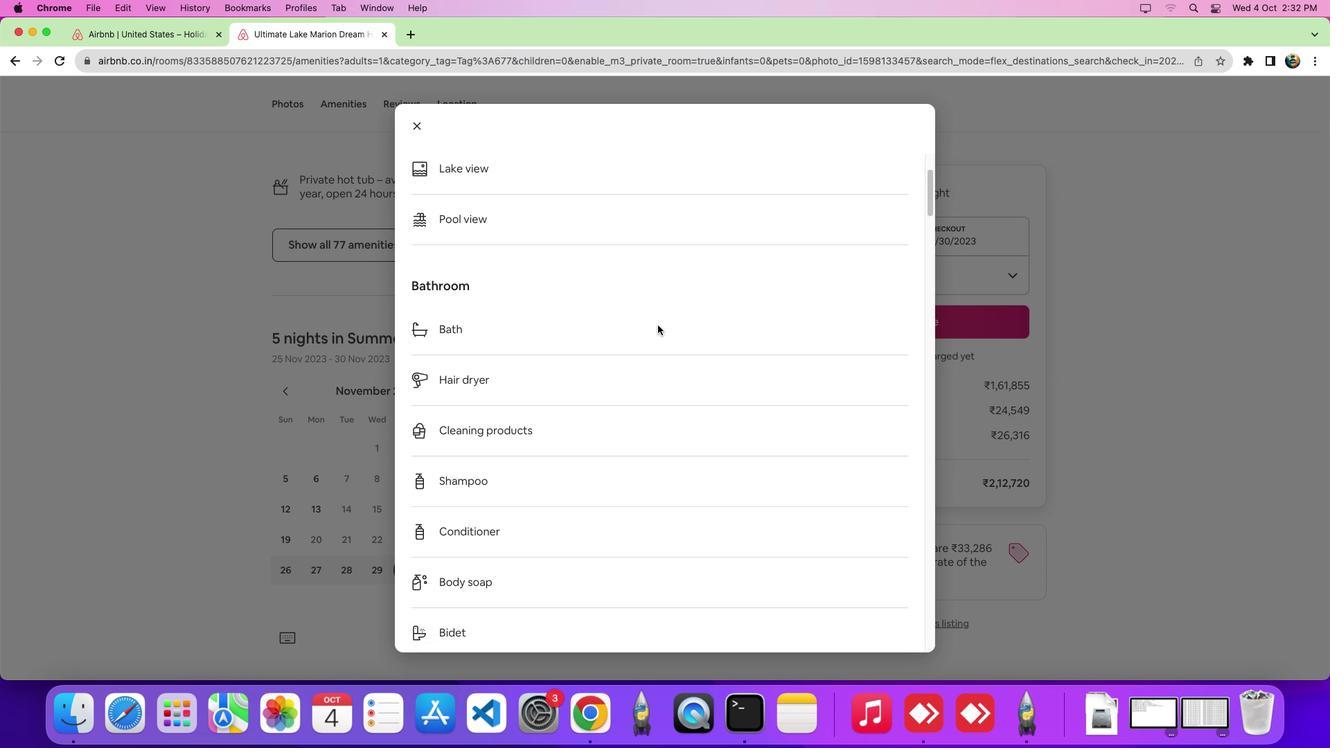 
Action: Mouse scrolled (658, 337) with delta (0, 0)
Screenshot: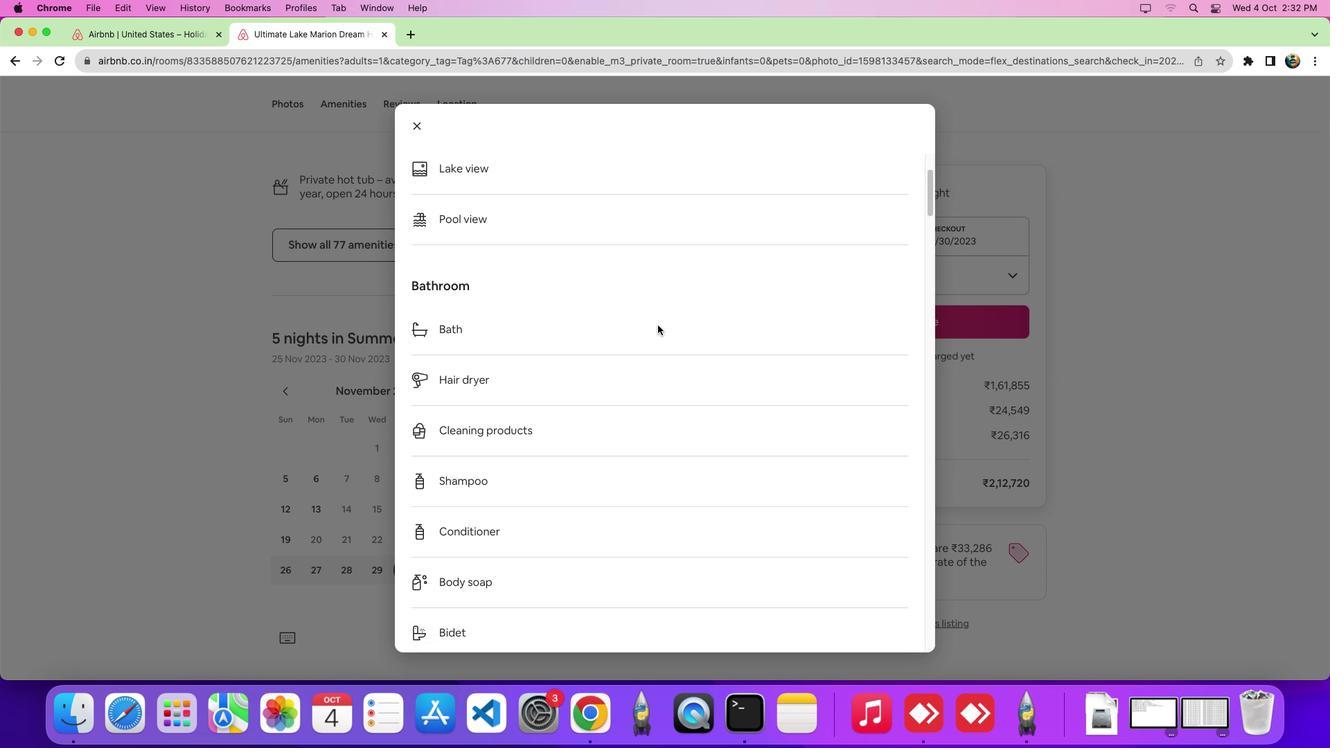 
Action: Mouse scrolled (658, 337) with delta (0, -1)
Screenshot: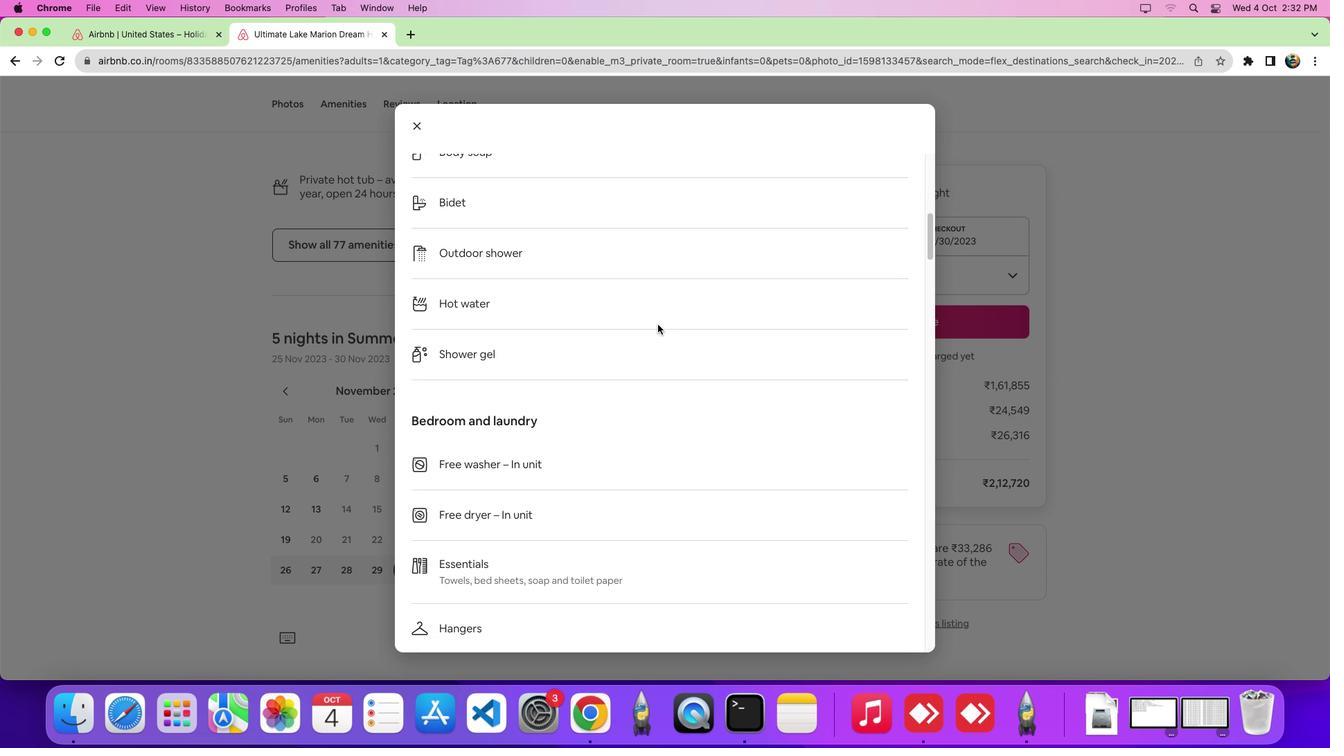 
Action: Mouse moved to (658, 336)
Screenshot: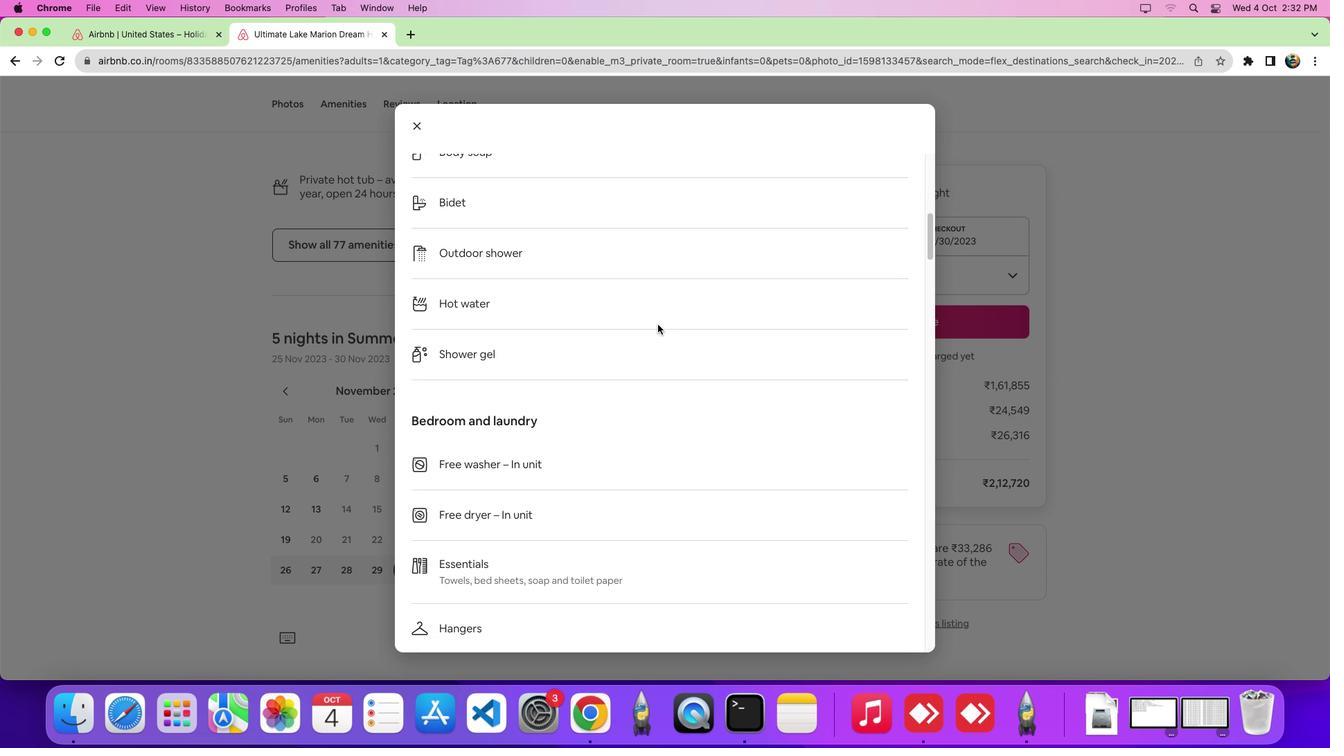 
Action: Mouse scrolled (658, 336) with delta (0, -6)
Screenshot: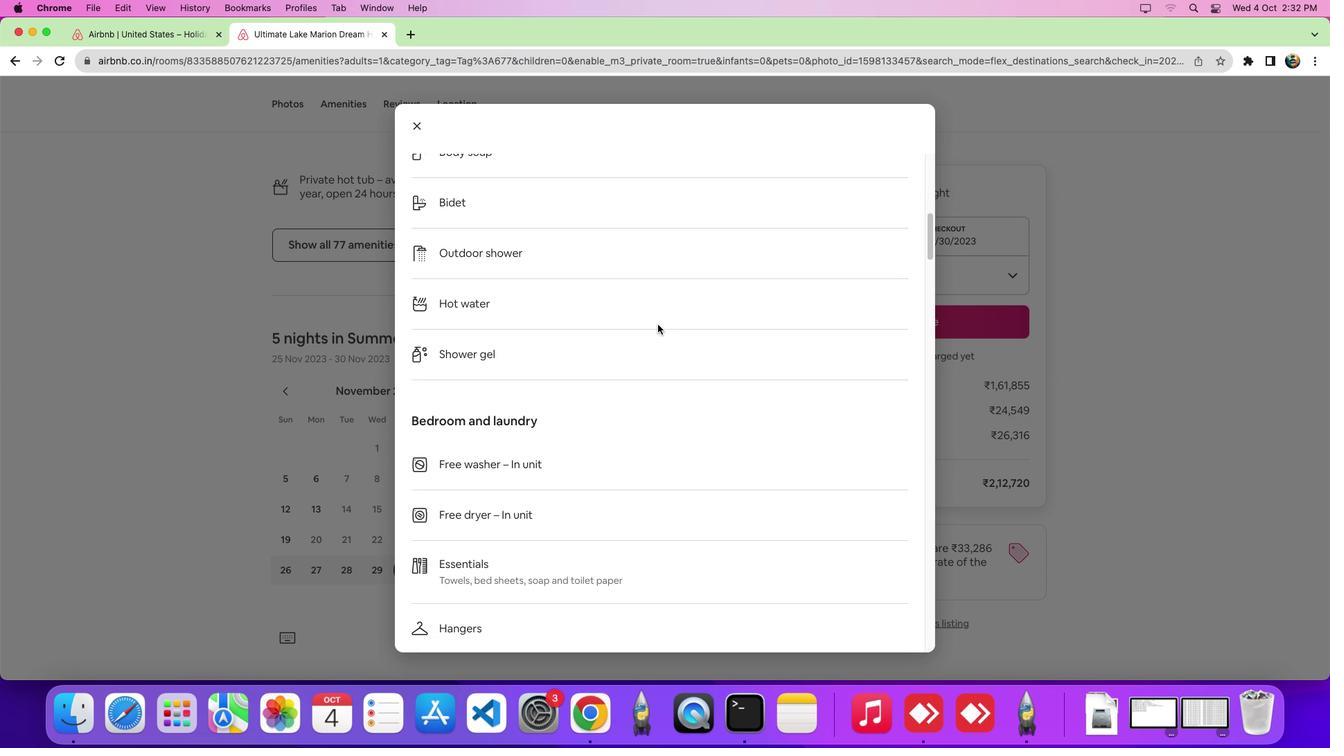 
Action: Mouse moved to (658, 336)
Screenshot: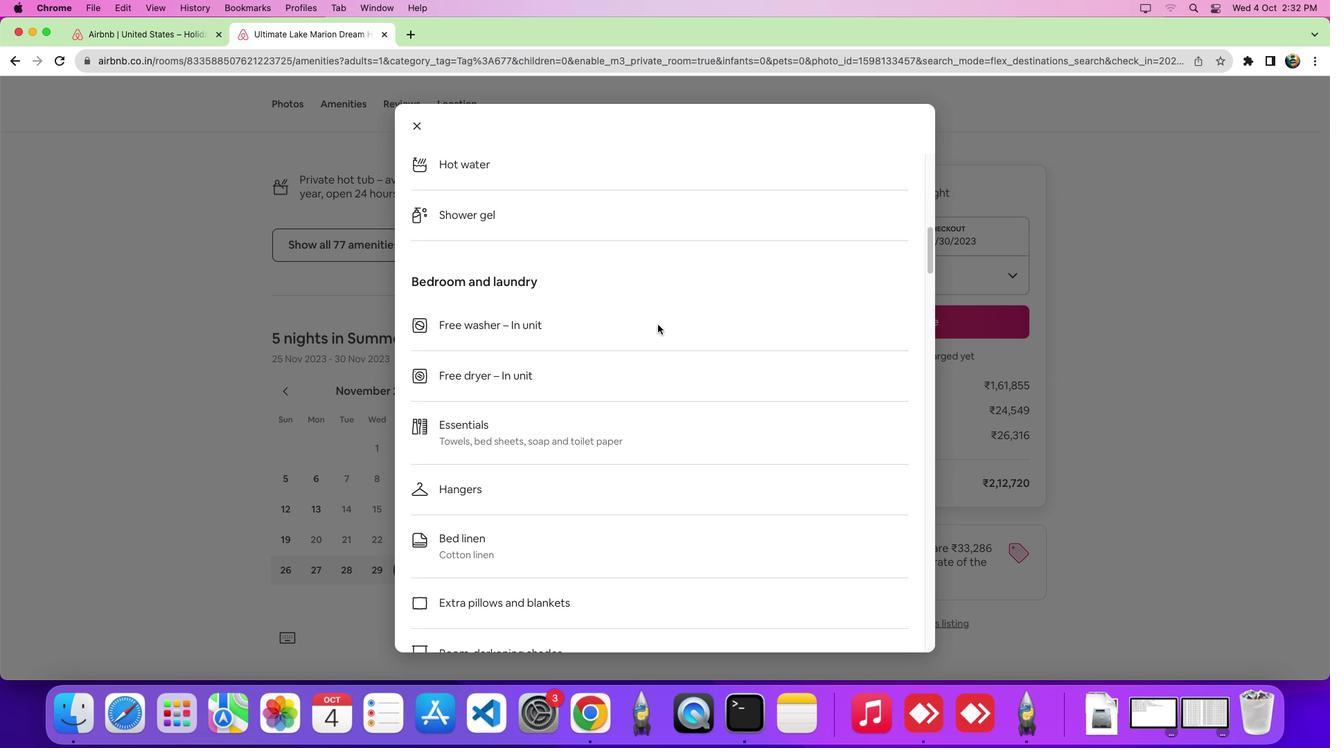 
Action: Mouse scrolled (658, 336) with delta (0, -9)
Screenshot: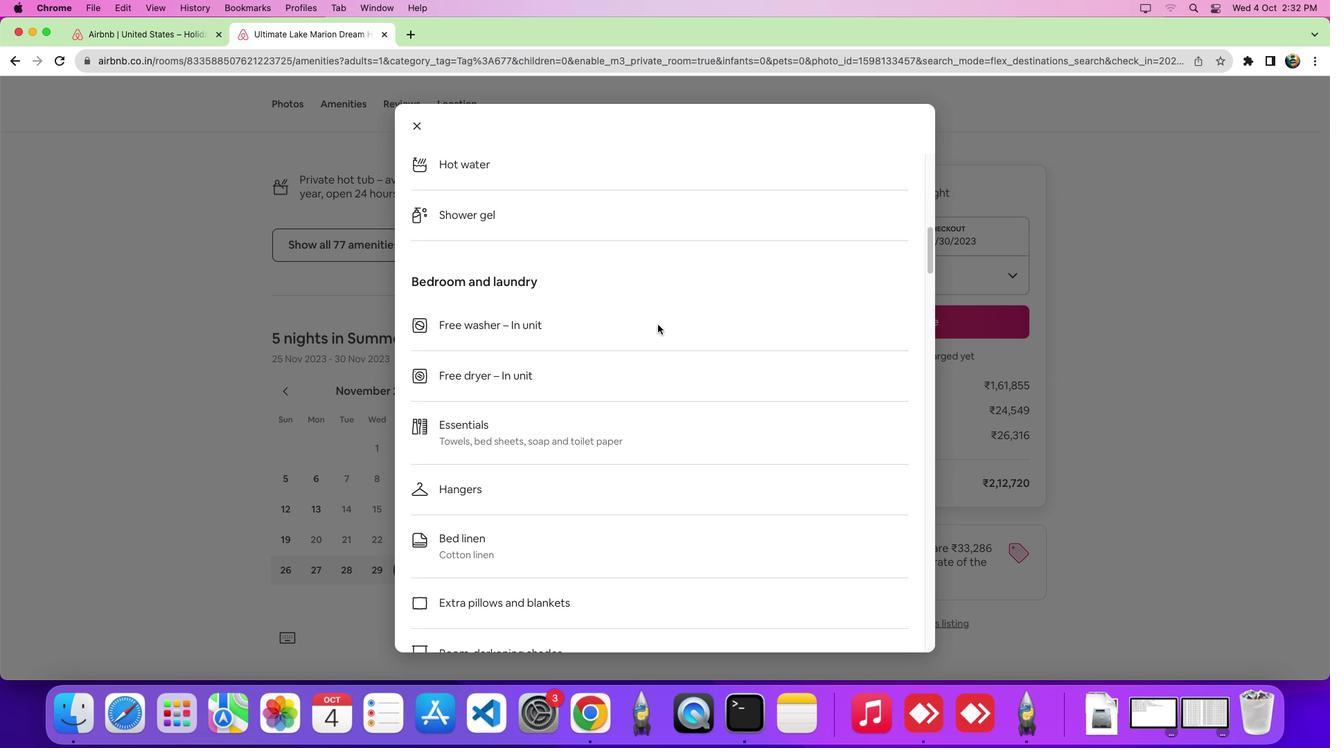 
Action: Mouse moved to (658, 324)
Screenshot: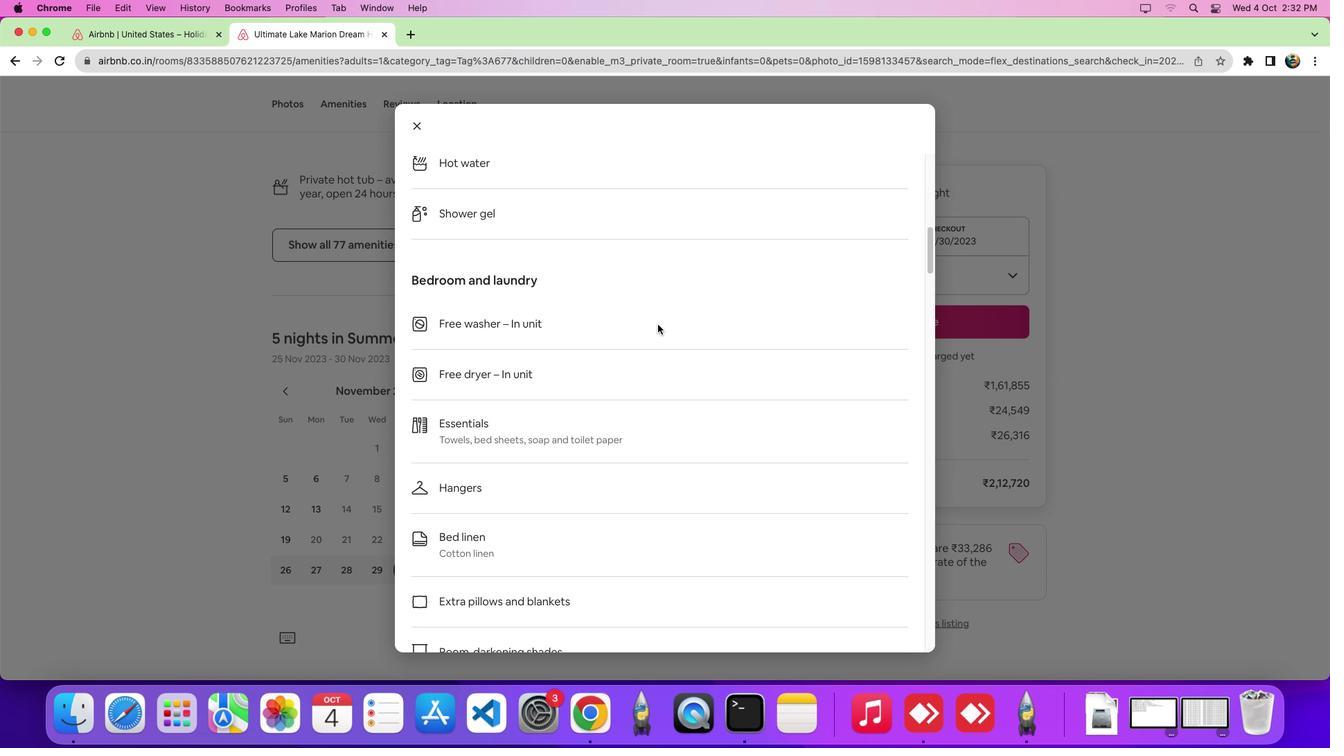 
Action: Mouse scrolled (658, 324) with delta (0, 0)
Screenshot: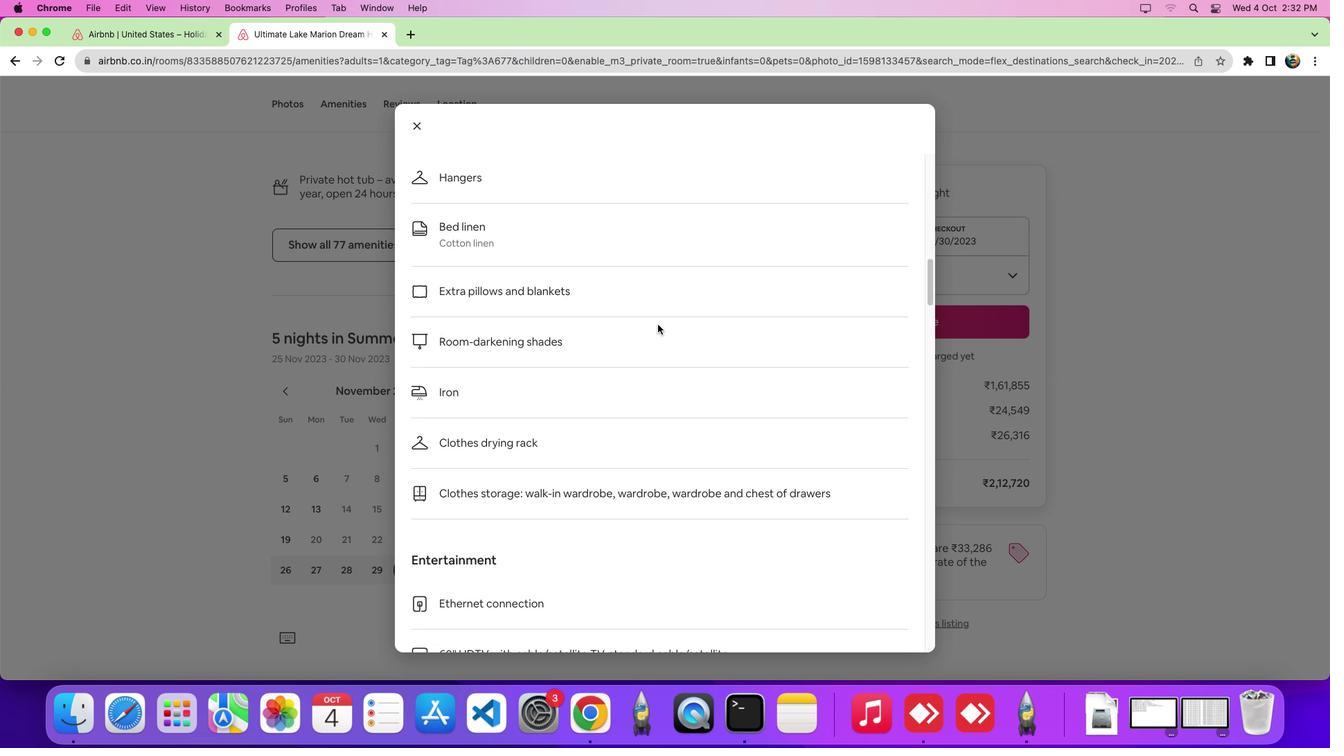 
Action: Mouse scrolled (658, 324) with delta (0, -1)
Screenshot: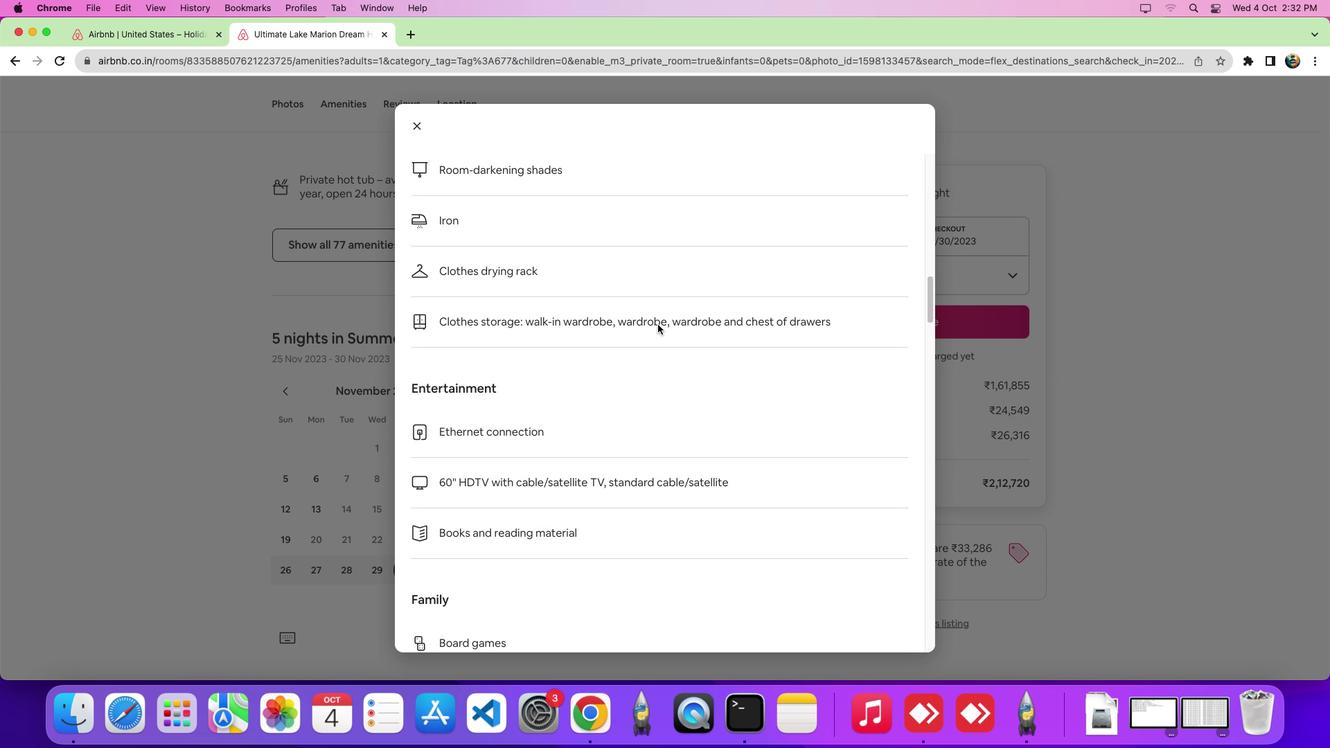 
Action: Mouse scrolled (658, 324) with delta (0, -6)
Screenshot: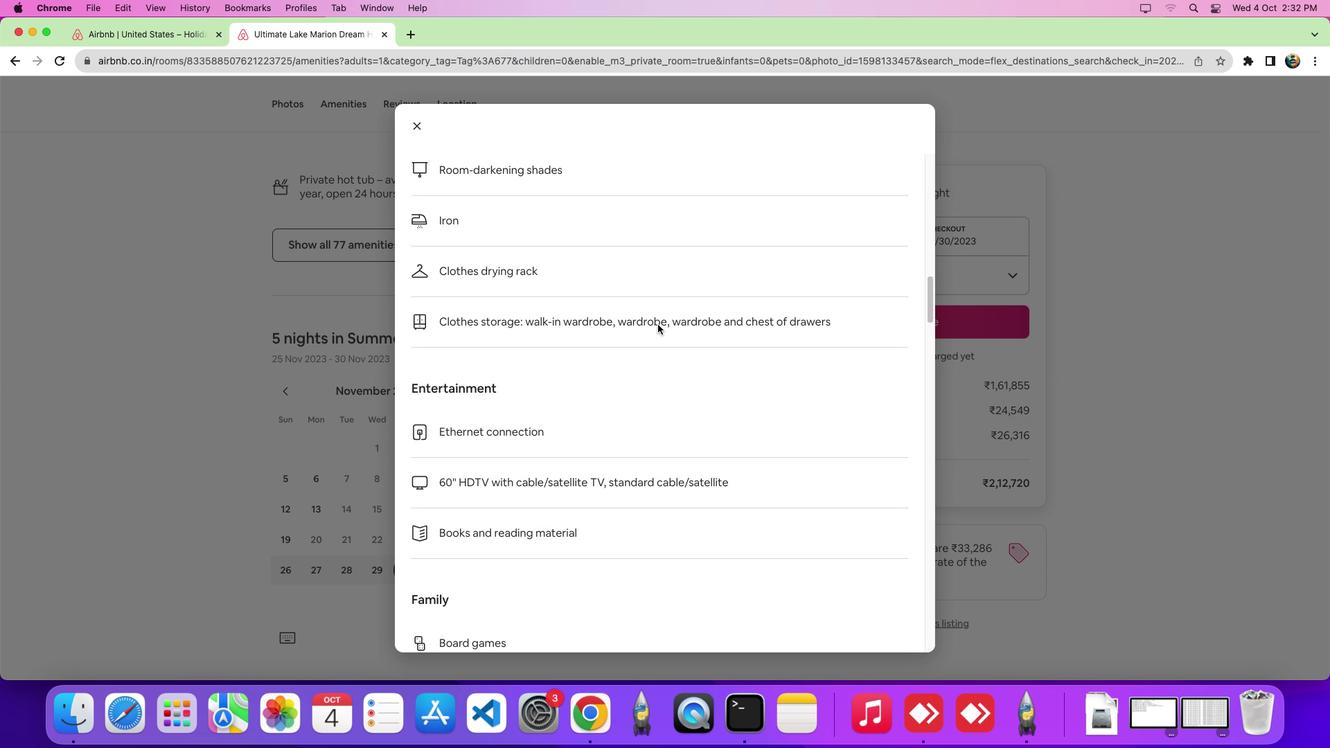 
Action: Mouse scrolled (658, 324) with delta (0, -9)
Screenshot: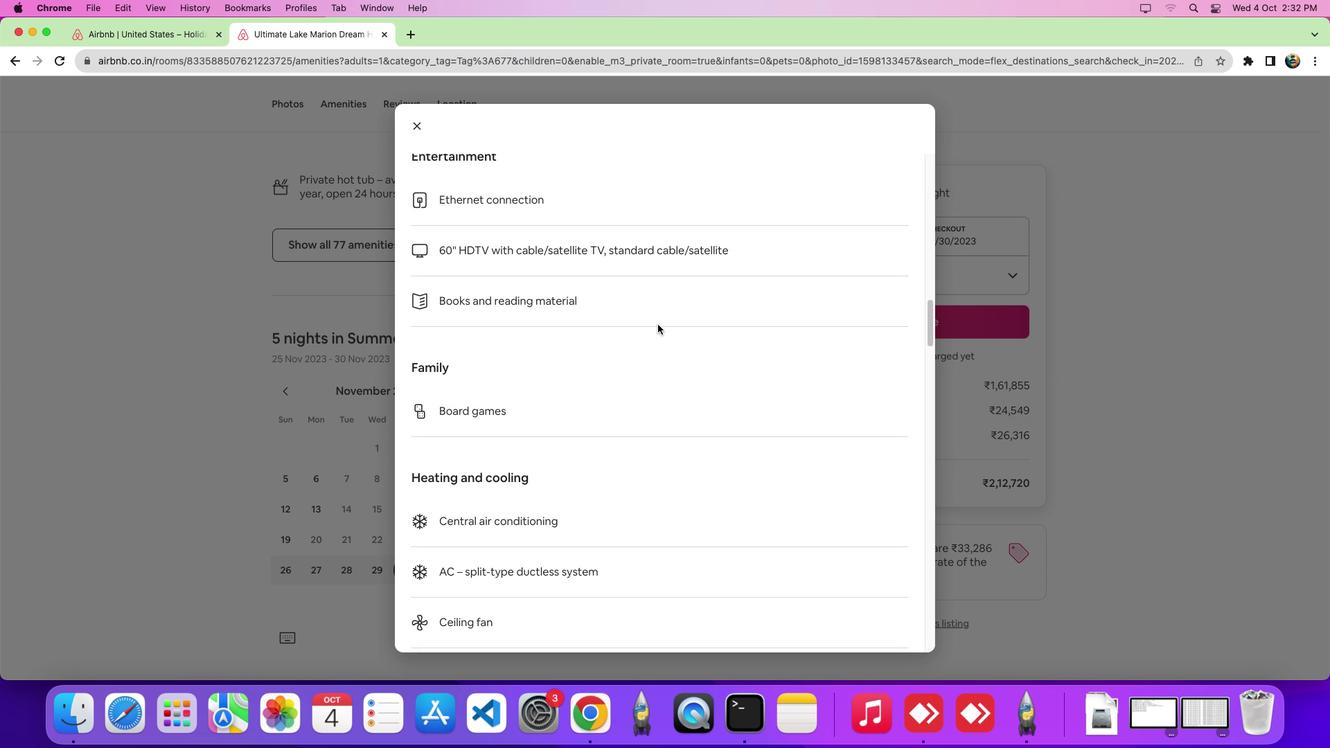 
Action: Mouse scrolled (658, 324) with delta (0, 0)
Screenshot: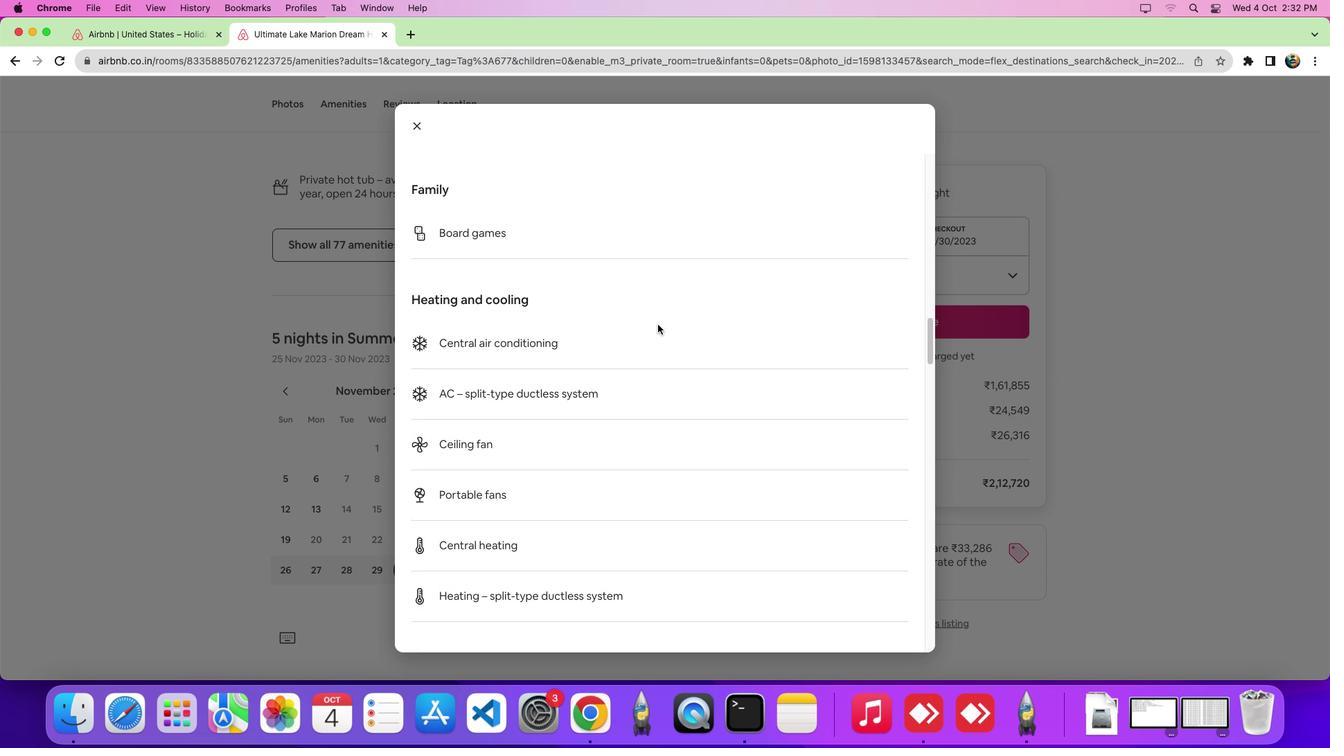 
Action: Mouse scrolled (658, 324) with delta (0, -1)
Screenshot: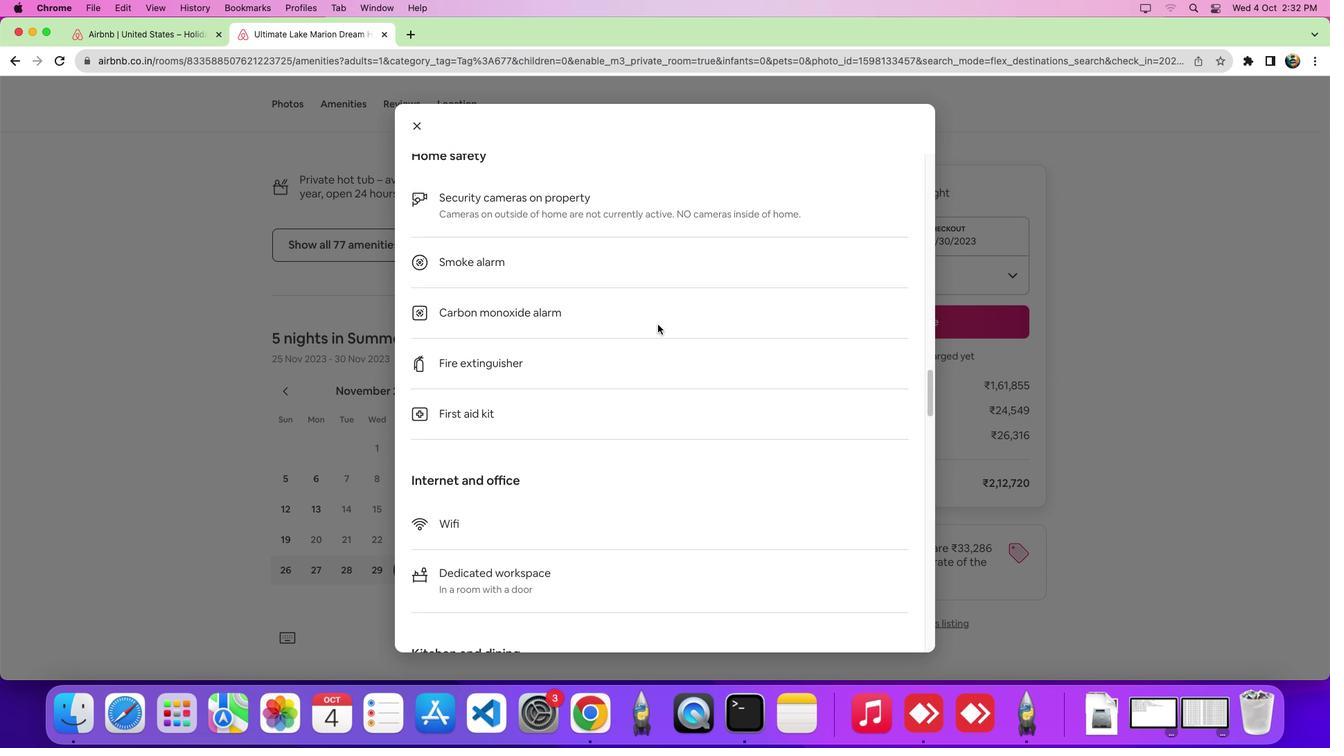 
Action: Mouse scrolled (658, 324) with delta (0, -6)
Screenshot: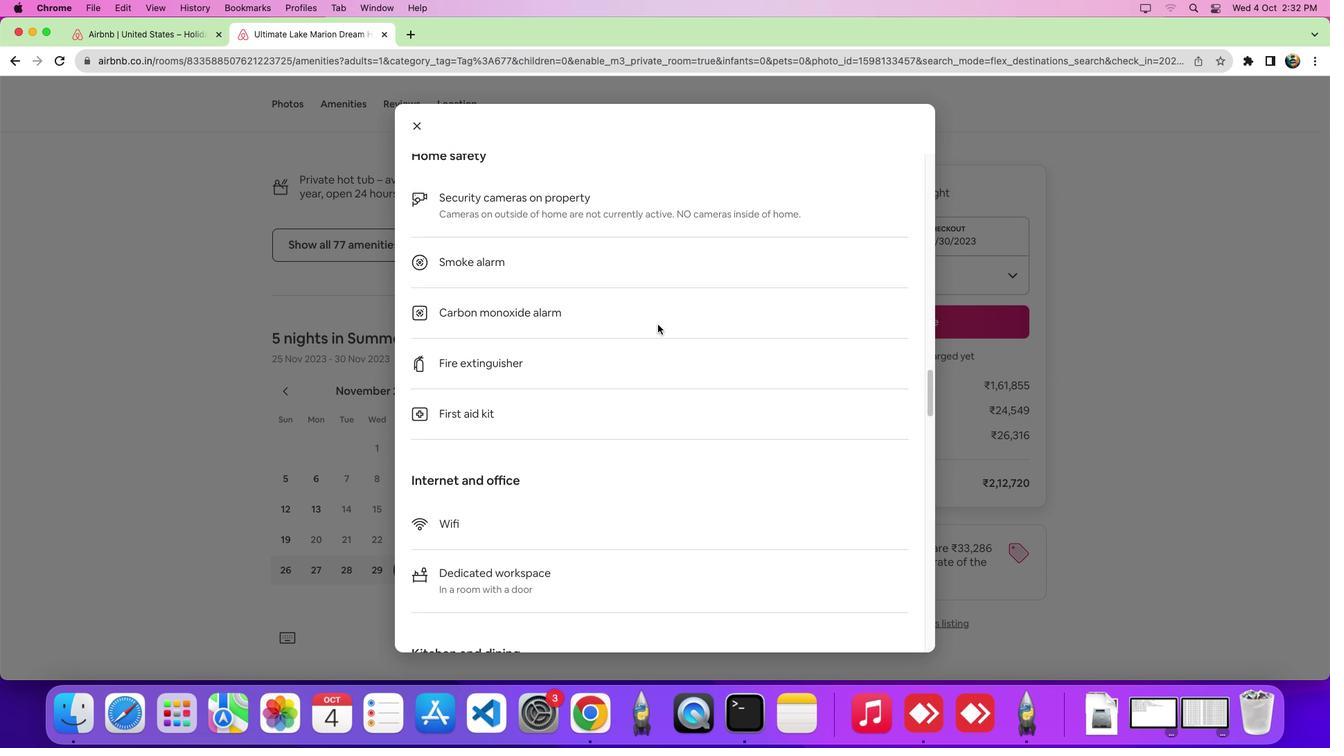 
Action: Mouse scrolled (658, 324) with delta (0, -9)
Screenshot: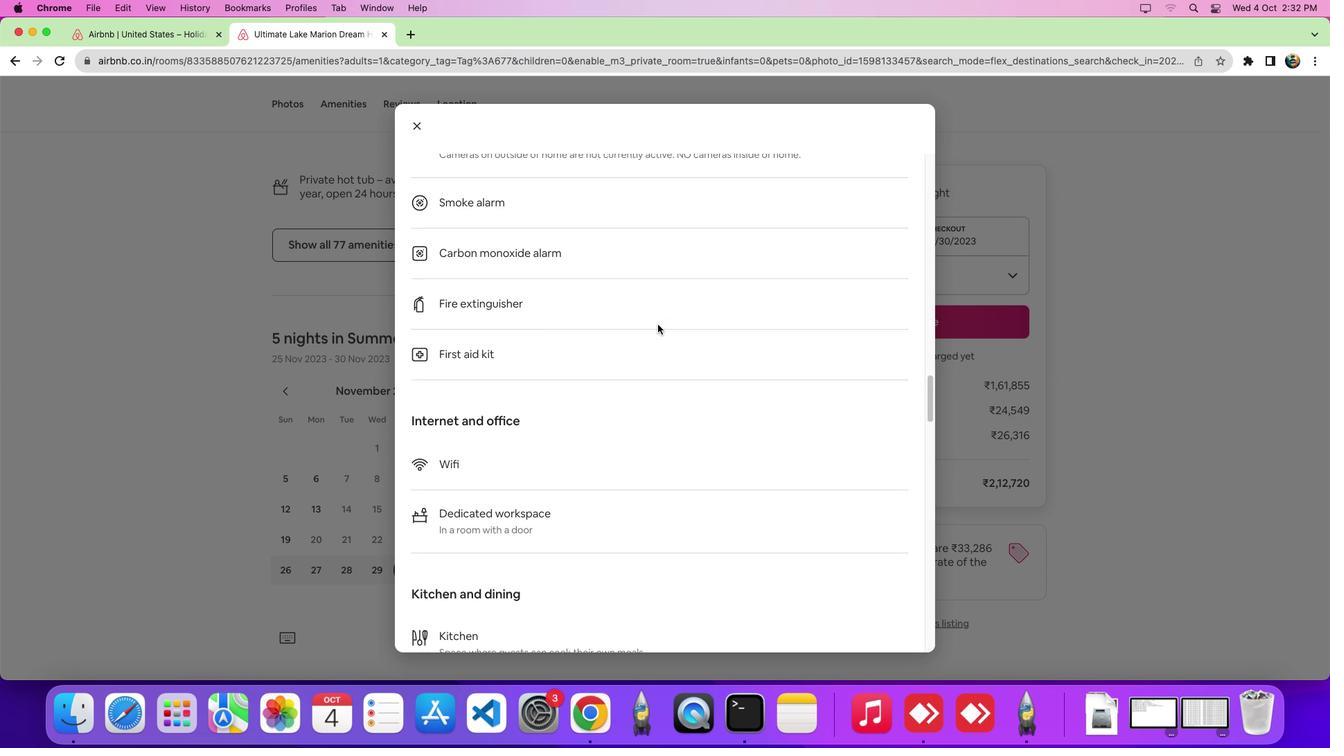 
Action: Mouse scrolled (658, 324) with delta (0, 0)
Screenshot: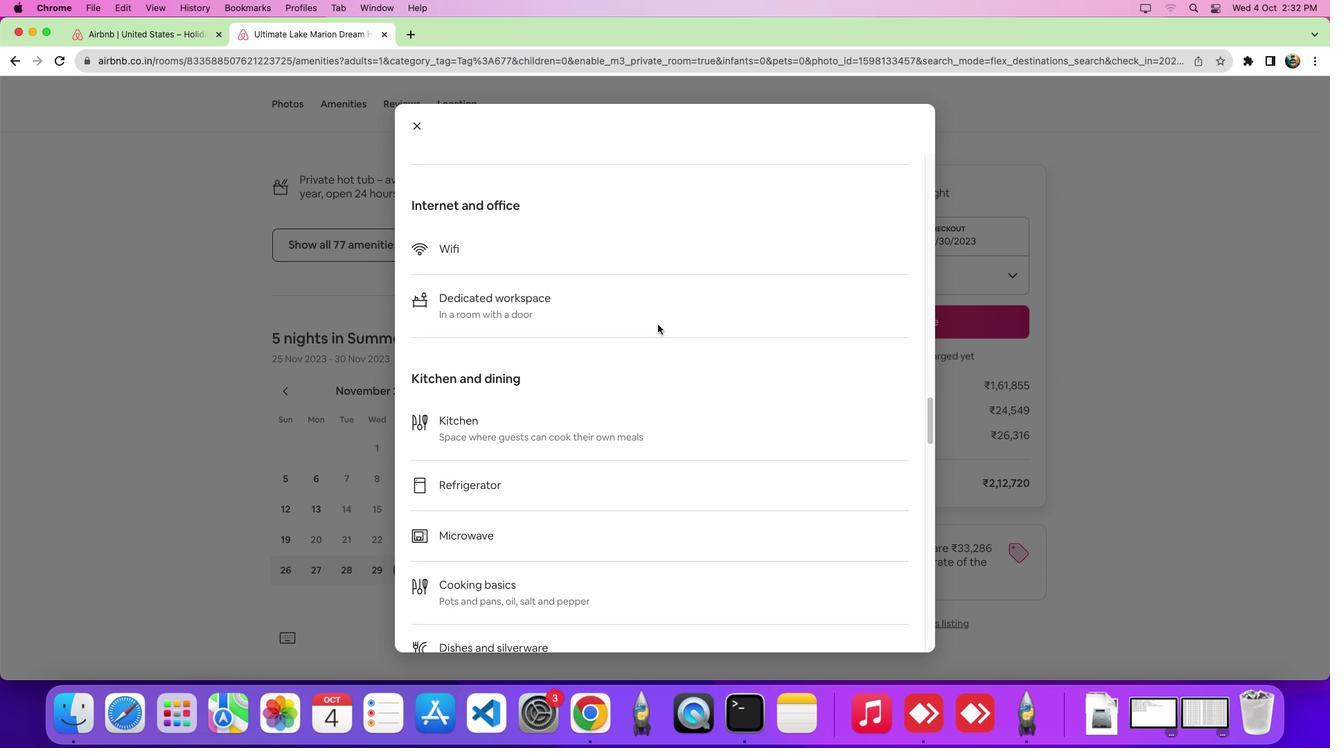
Action: Mouse scrolled (658, 324) with delta (0, -1)
Screenshot: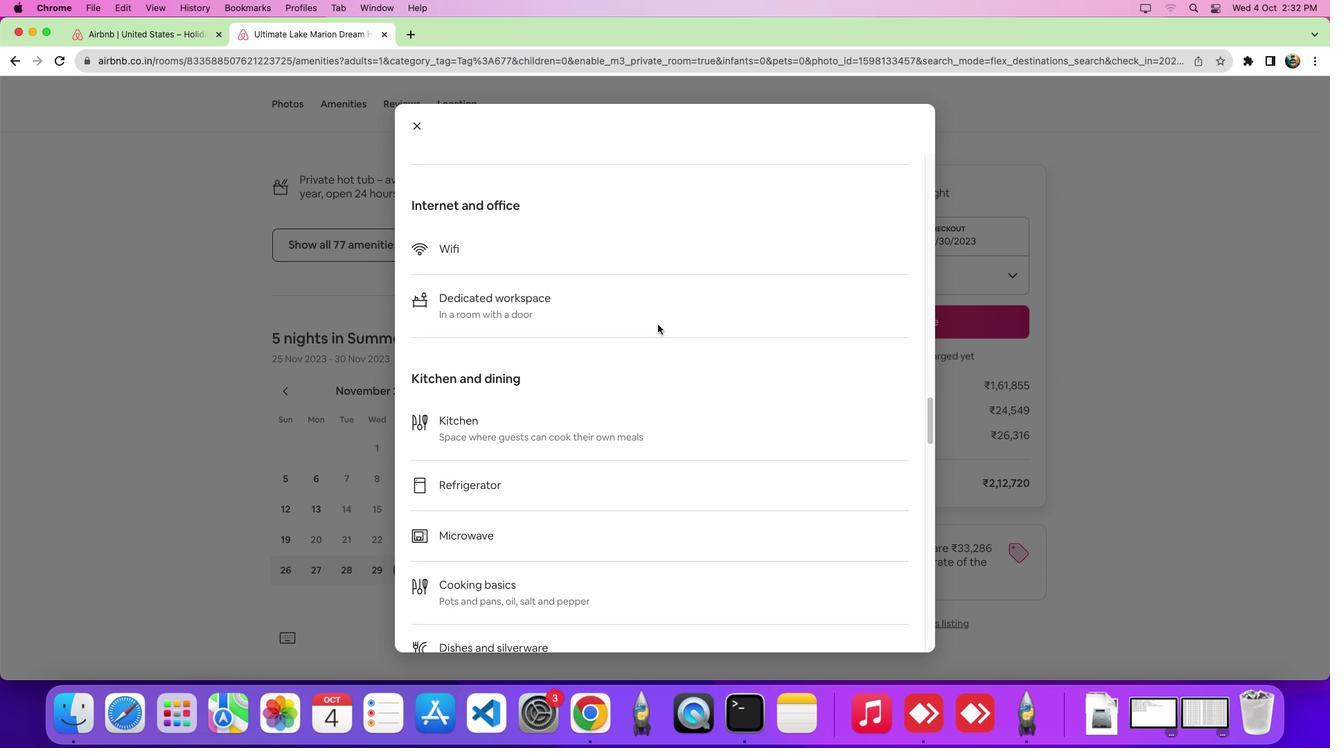 
Action: Mouse scrolled (658, 324) with delta (0, -6)
Screenshot: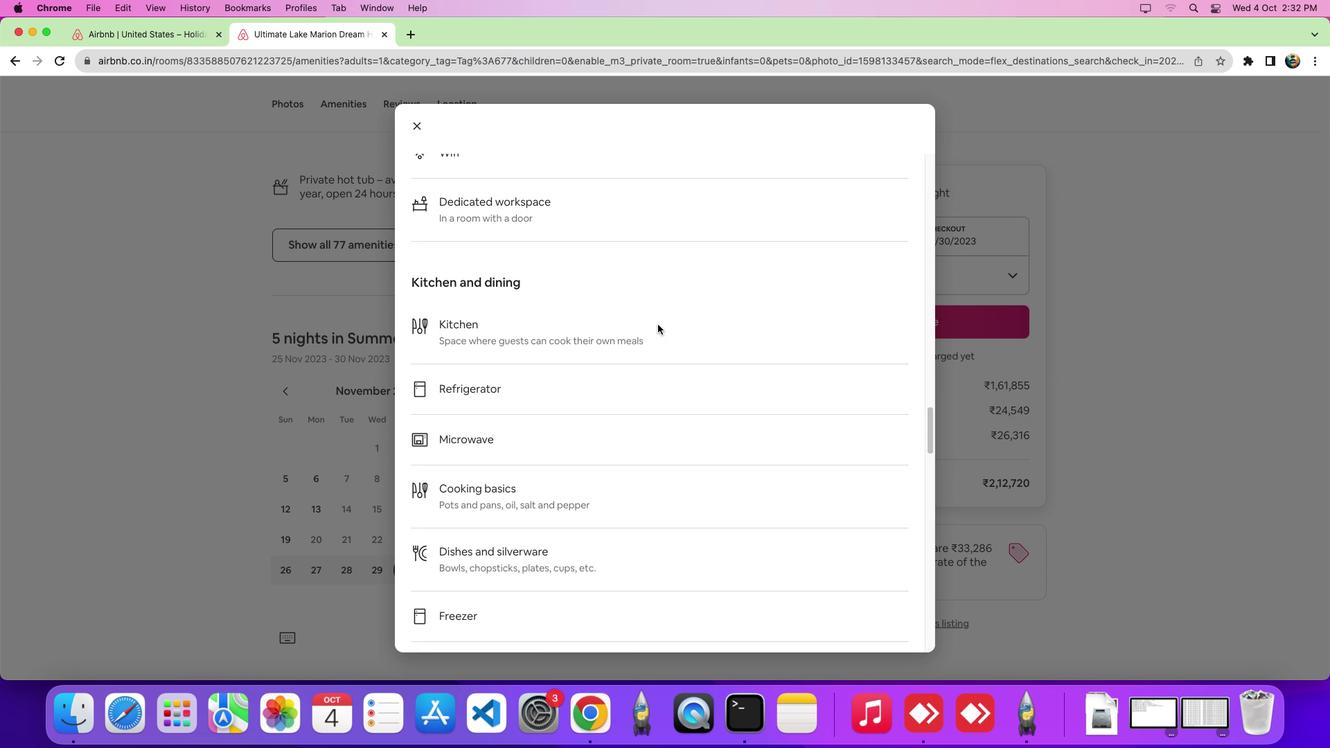 
Action: Mouse scrolled (658, 324) with delta (0, 0)
Screenshot: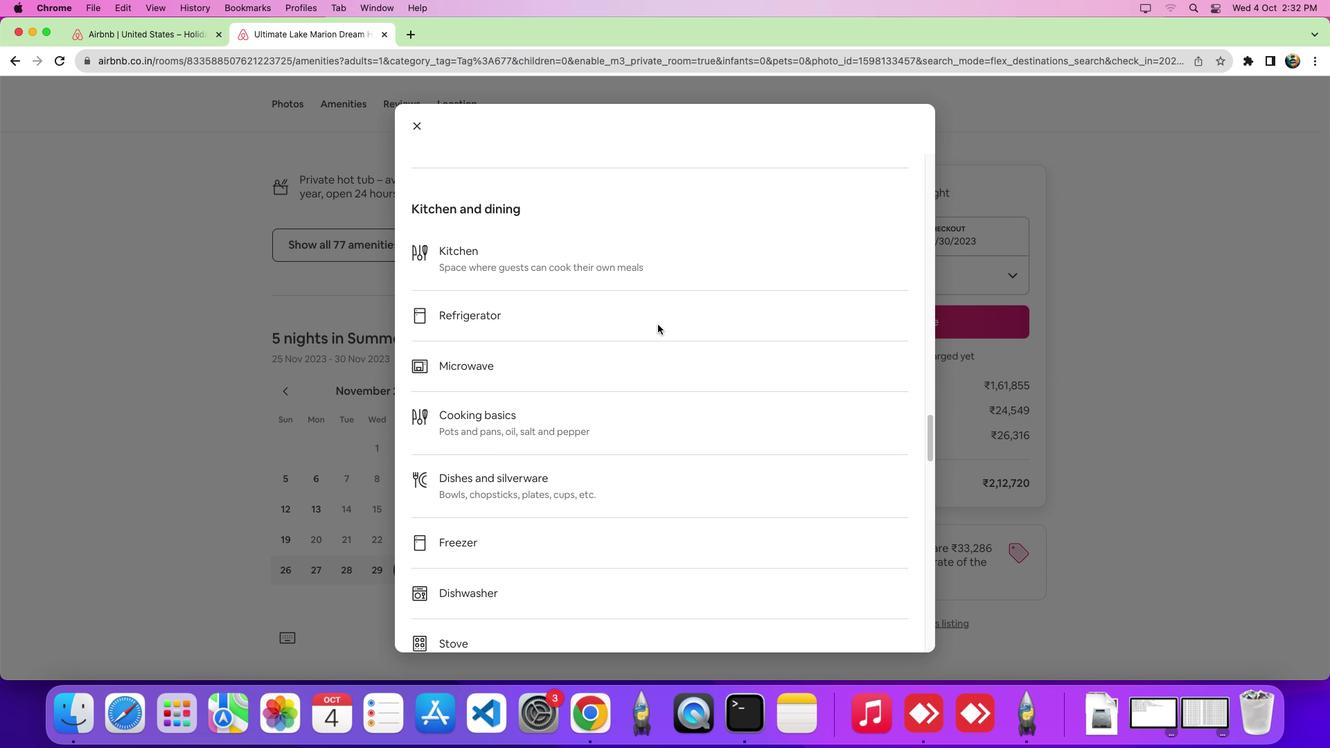 
Action: Mouse scrolled (658, 324) with delta (0, 0)
Screenshot: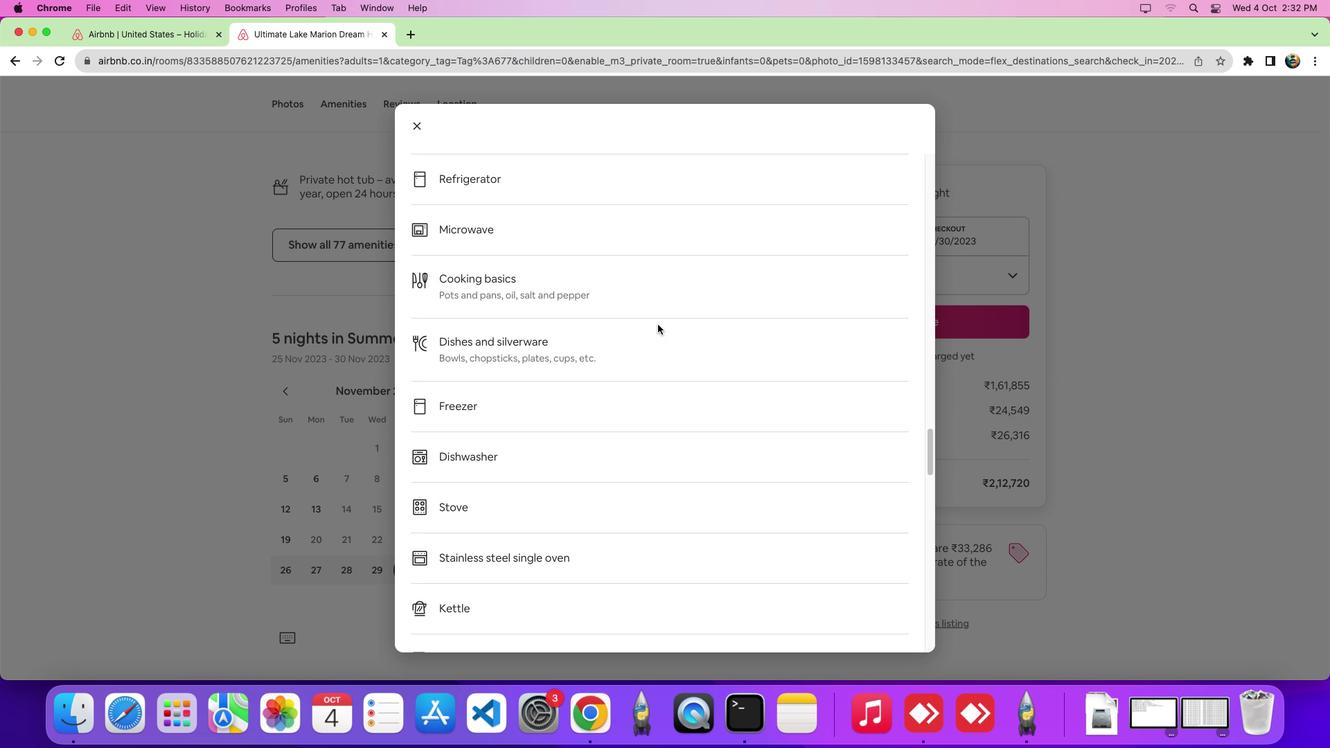 
Action: Mouse scrolled (658, 324) with delta (0, -5)
Screenshot: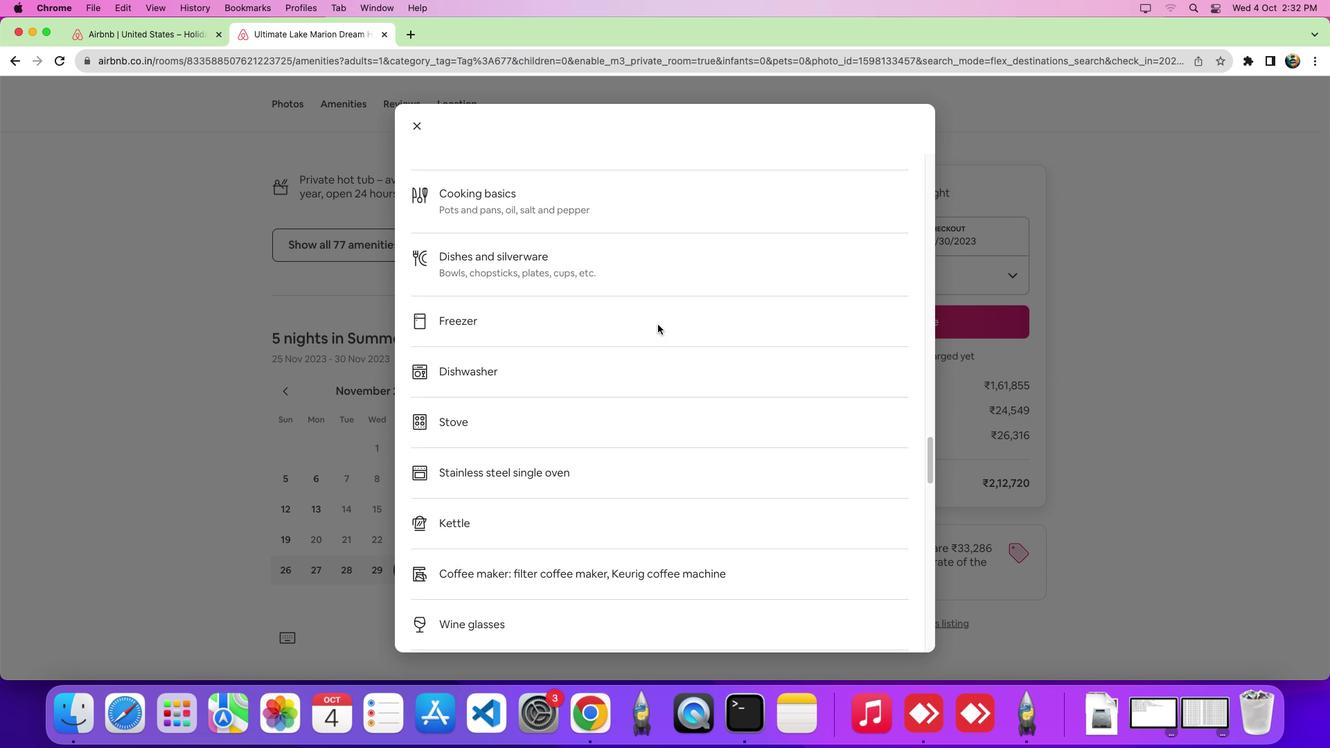 
Action: Mouse scrolled (658, 324) with delta (0, 0)
Screenshot: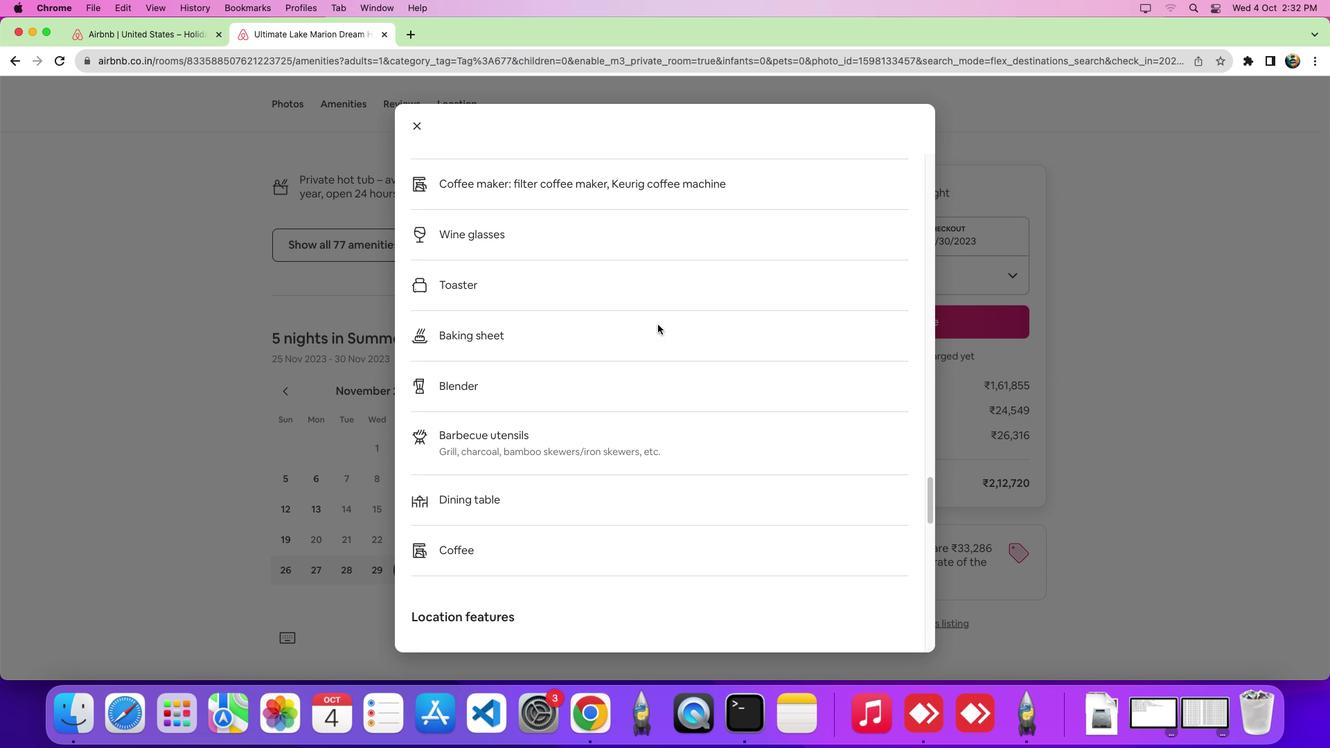 
Action: Mouse scrolled (658, 324) with delta (0, 0)
Screenshot: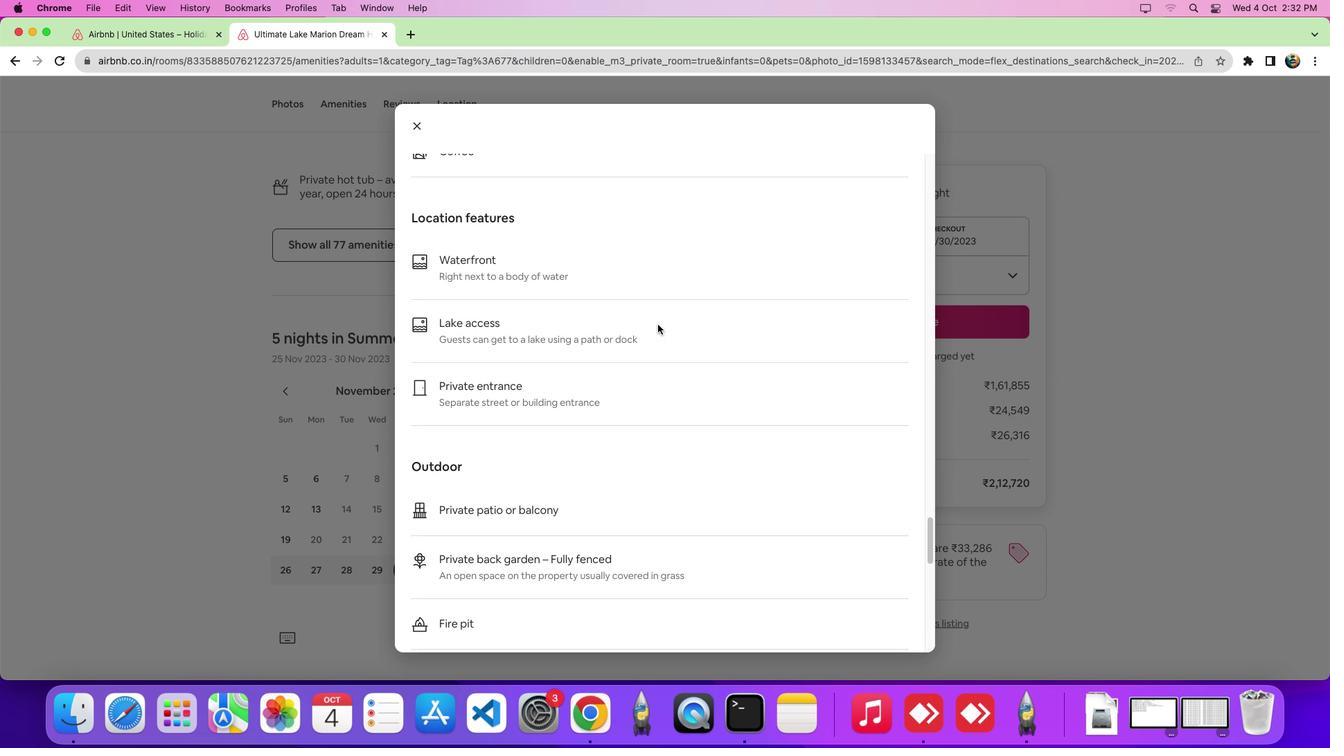 
Action: Mouse scrolled (658, 324) with delta (0, -6)
Screenshot: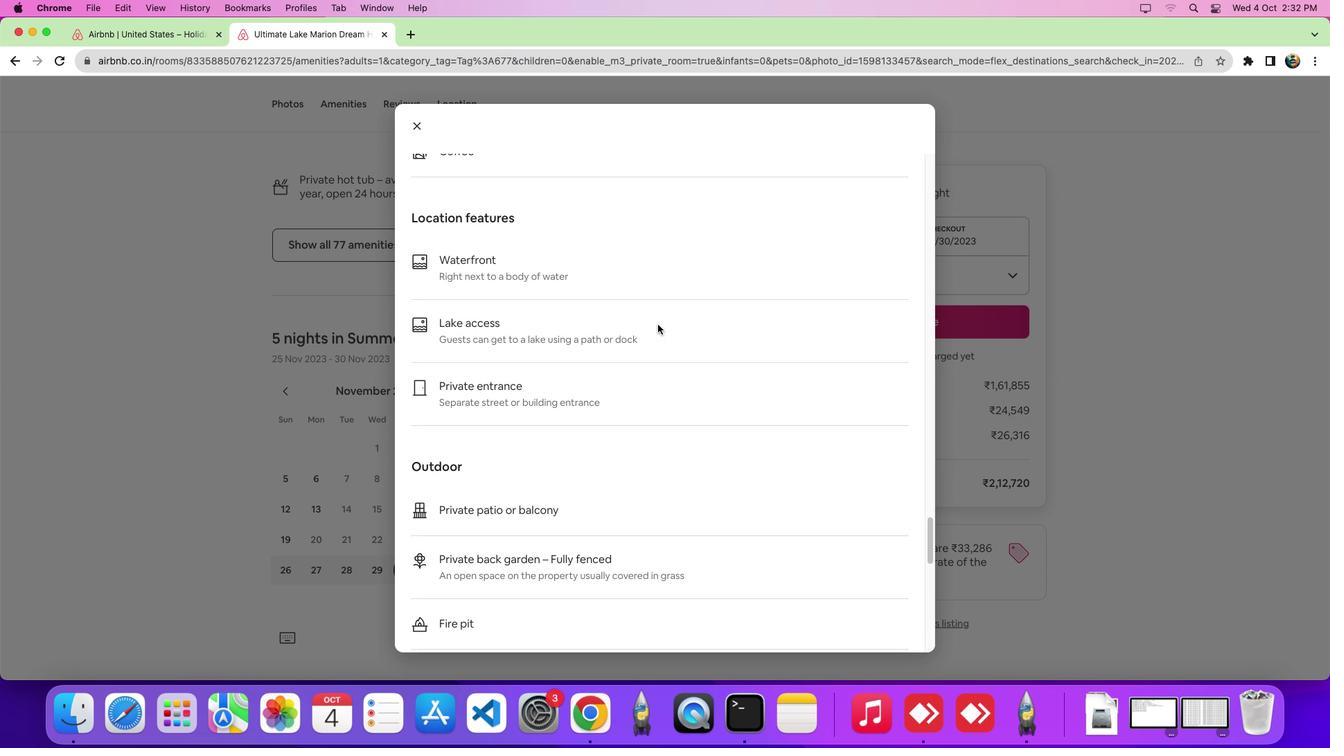 
Action: Mouse scrolled (658, 324) with delta (0, -9)
Screenshot: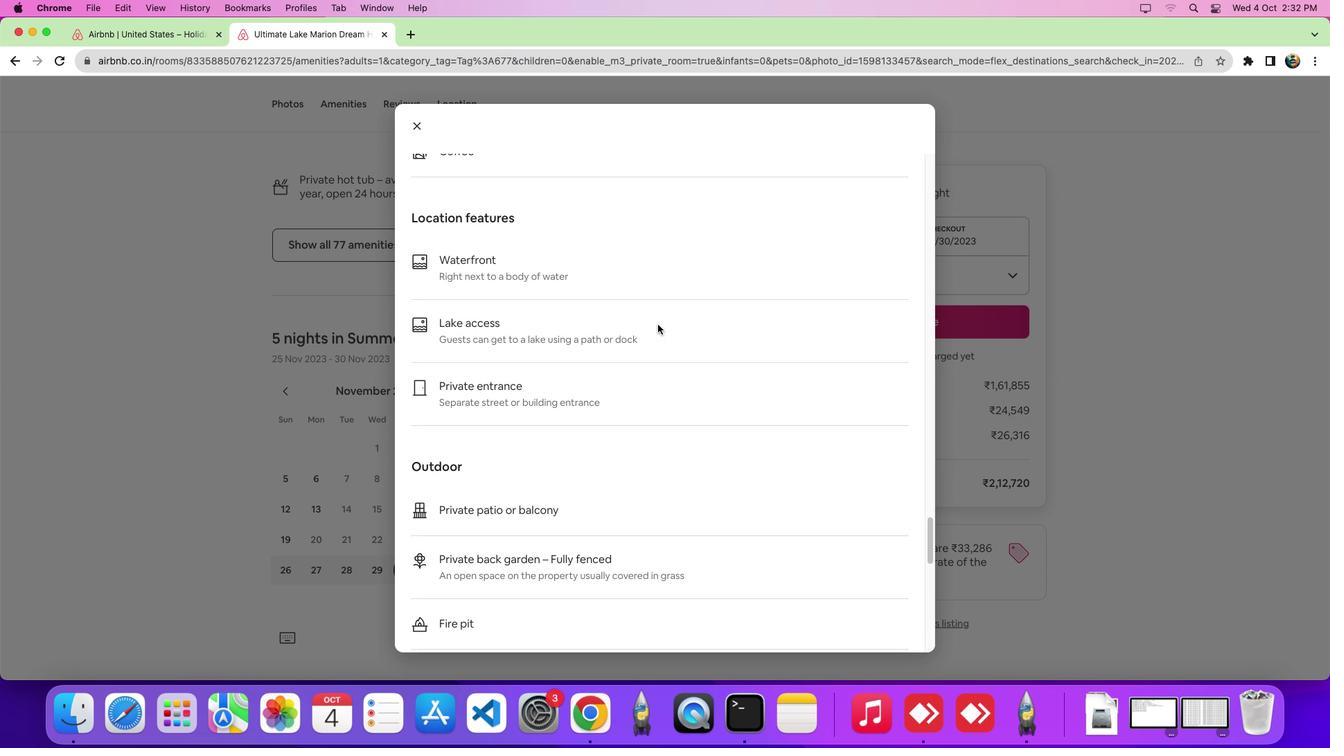
Action: Mouse scrolled (658, 324) with delta (0, -9)
Screenshot: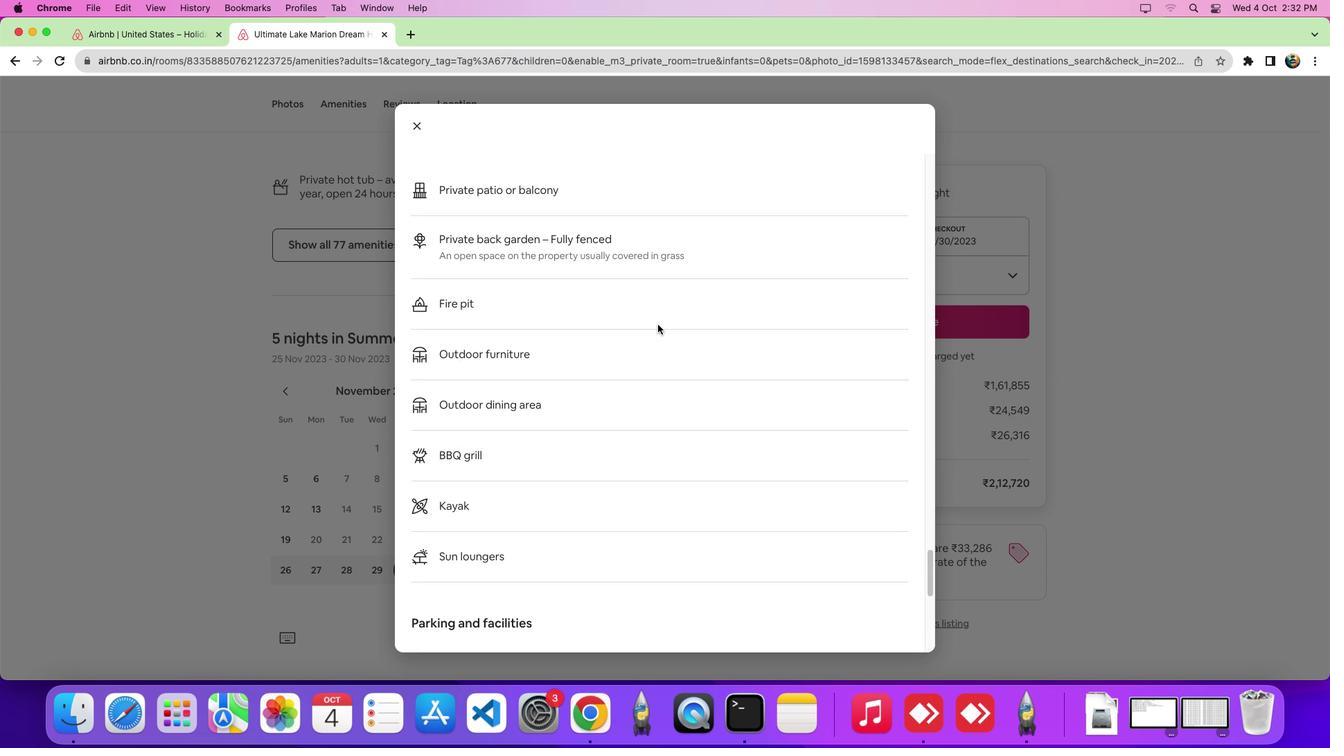 
Action: Mouse scrolled (658, 324) with delta (0, 0)
Screenshot: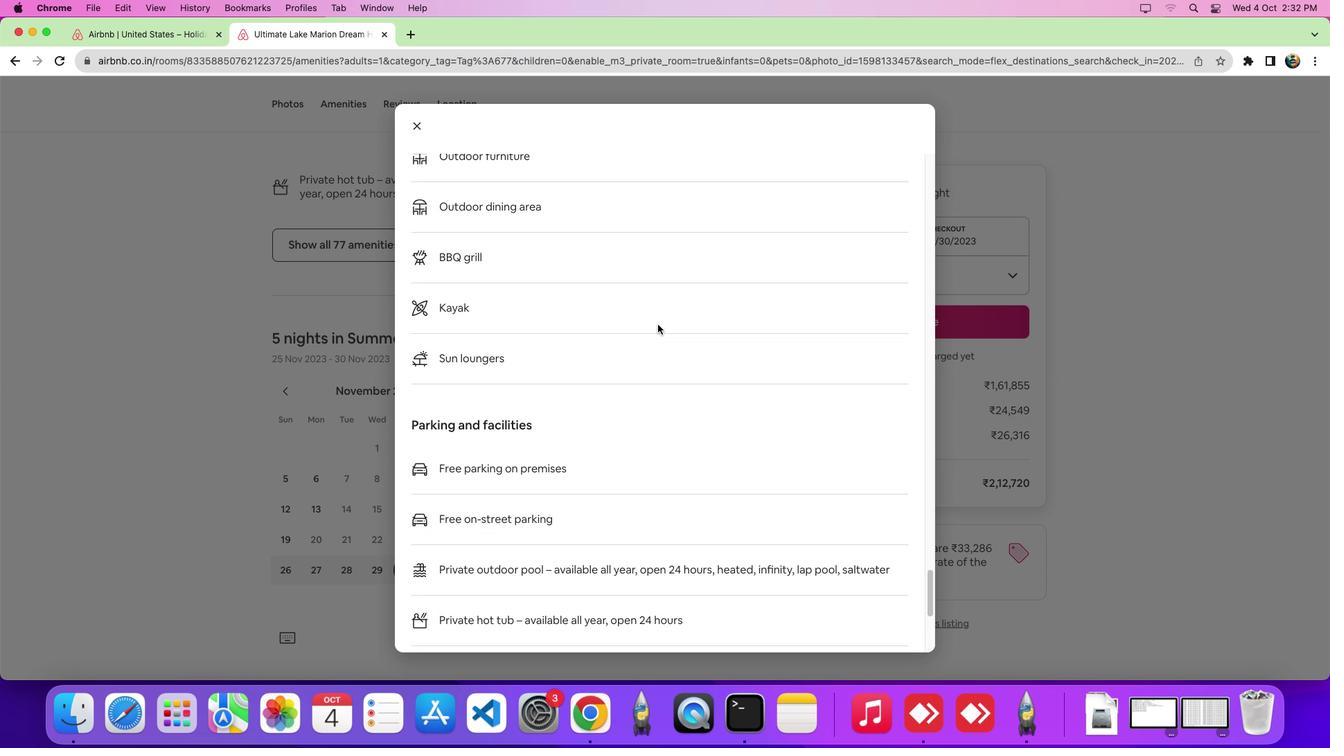 
Action: Mouse scrolled (658, 324) with delta (0, -1)
Screenshot: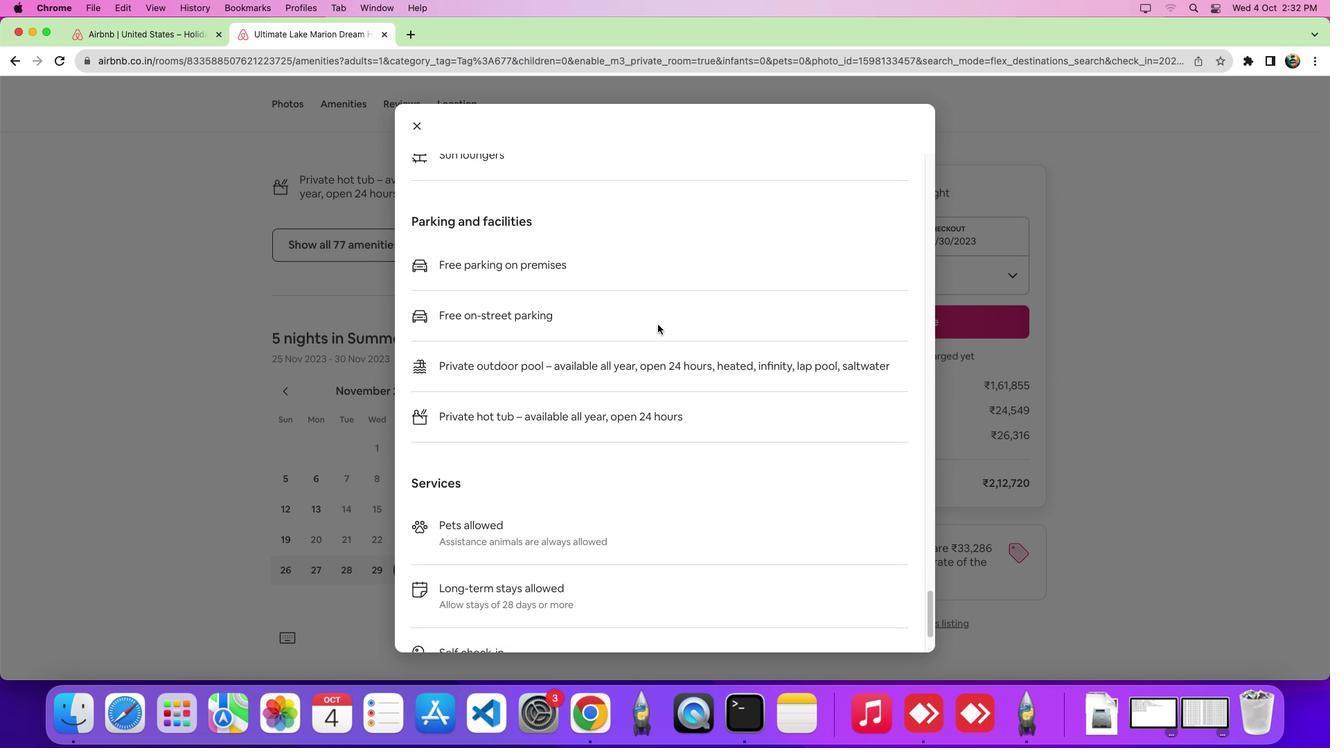 
Action: Mouse scrolled (658, 324) with delta (0, -6)
Screenshot: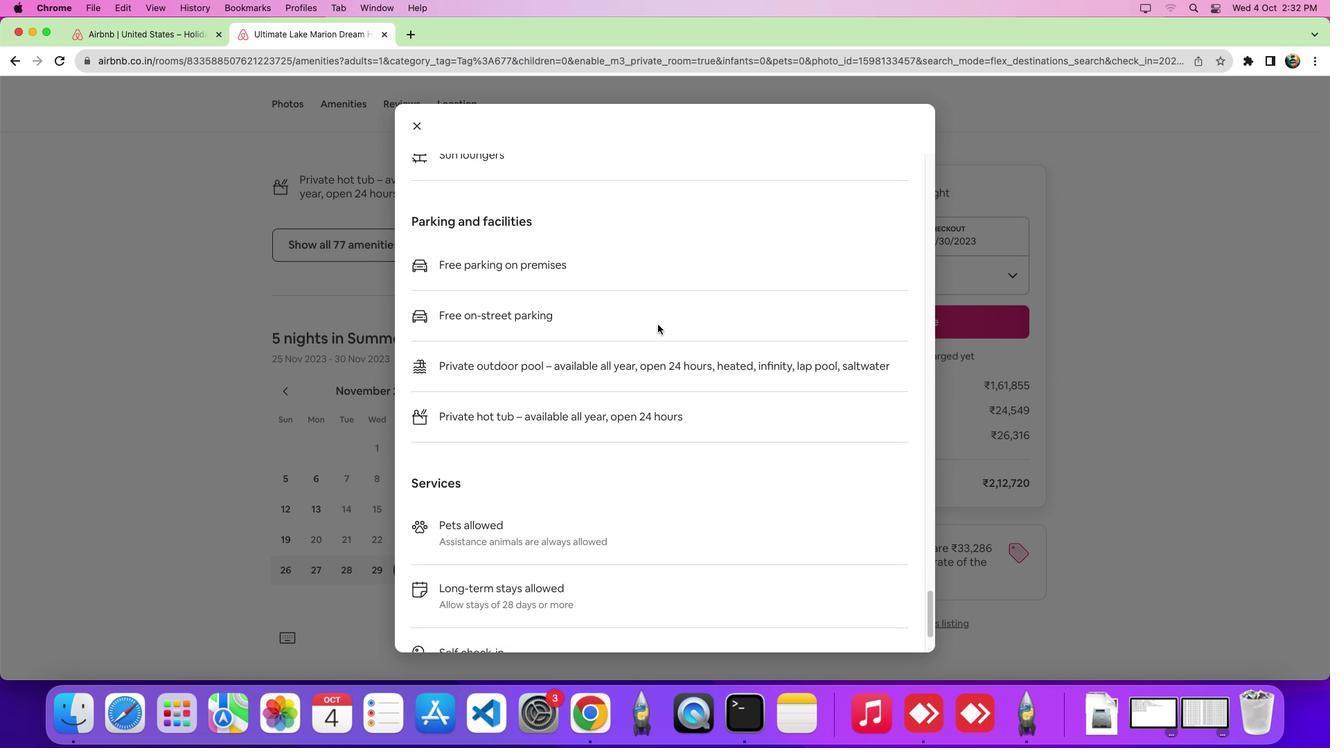 
Action: Mouse scrolled (658, 324) with delta (0, -9)
Screenshot: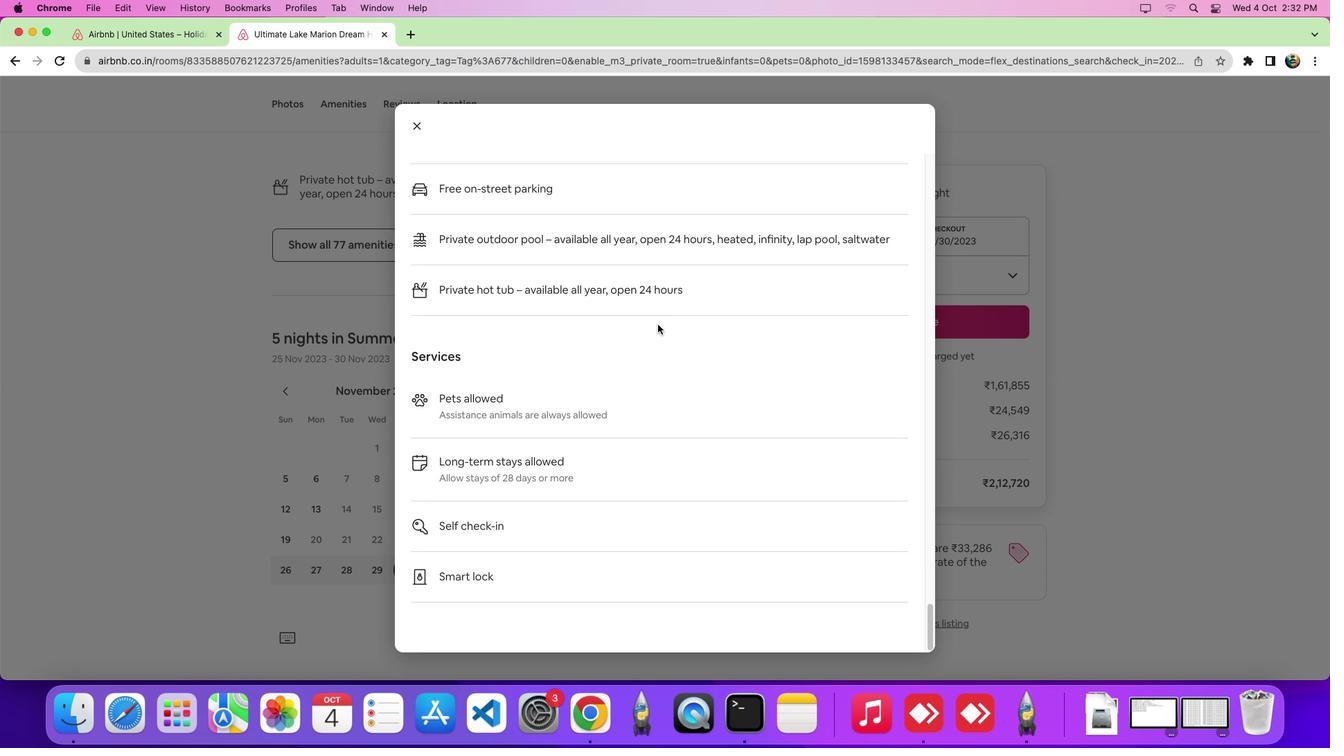 
Action: Mouse scrolled (658, 324) with delta (0, 0)
Screenshot: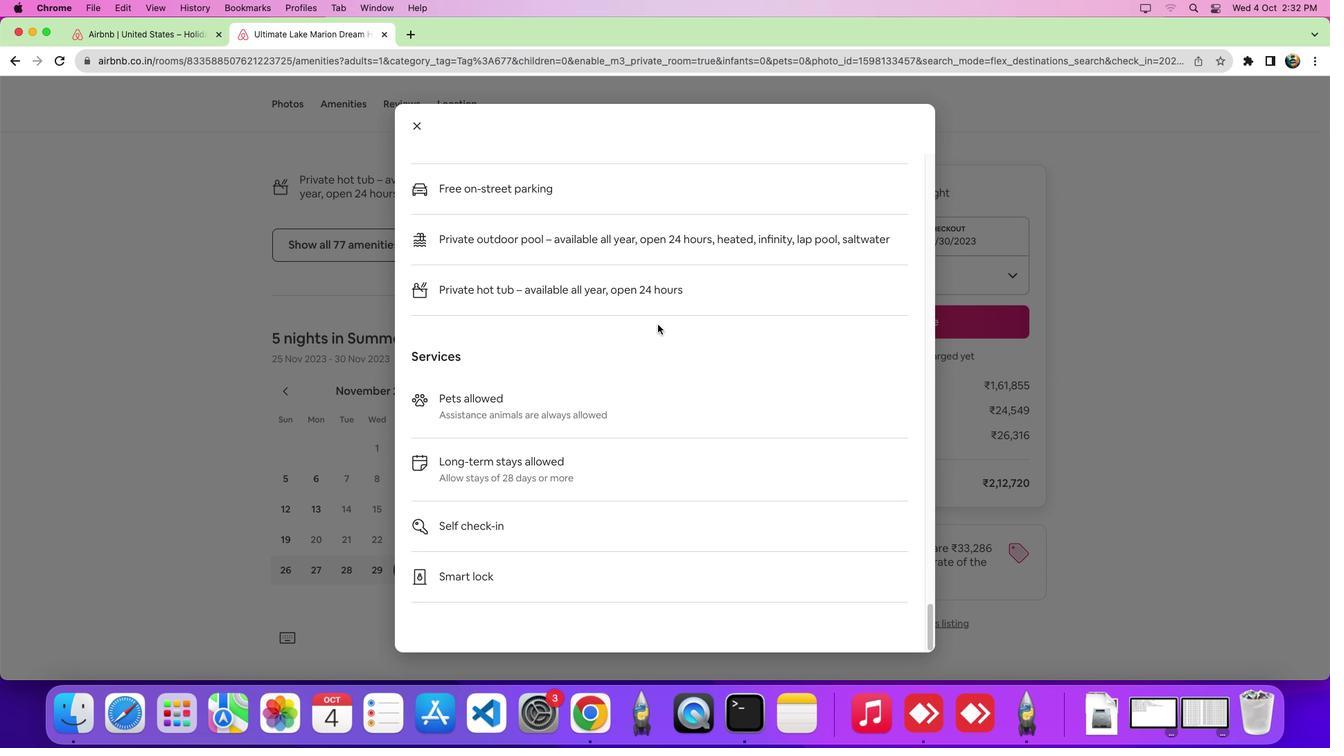 
Action: Mouse scrolled (658, 324) with delta (0, -1)
Screenshot: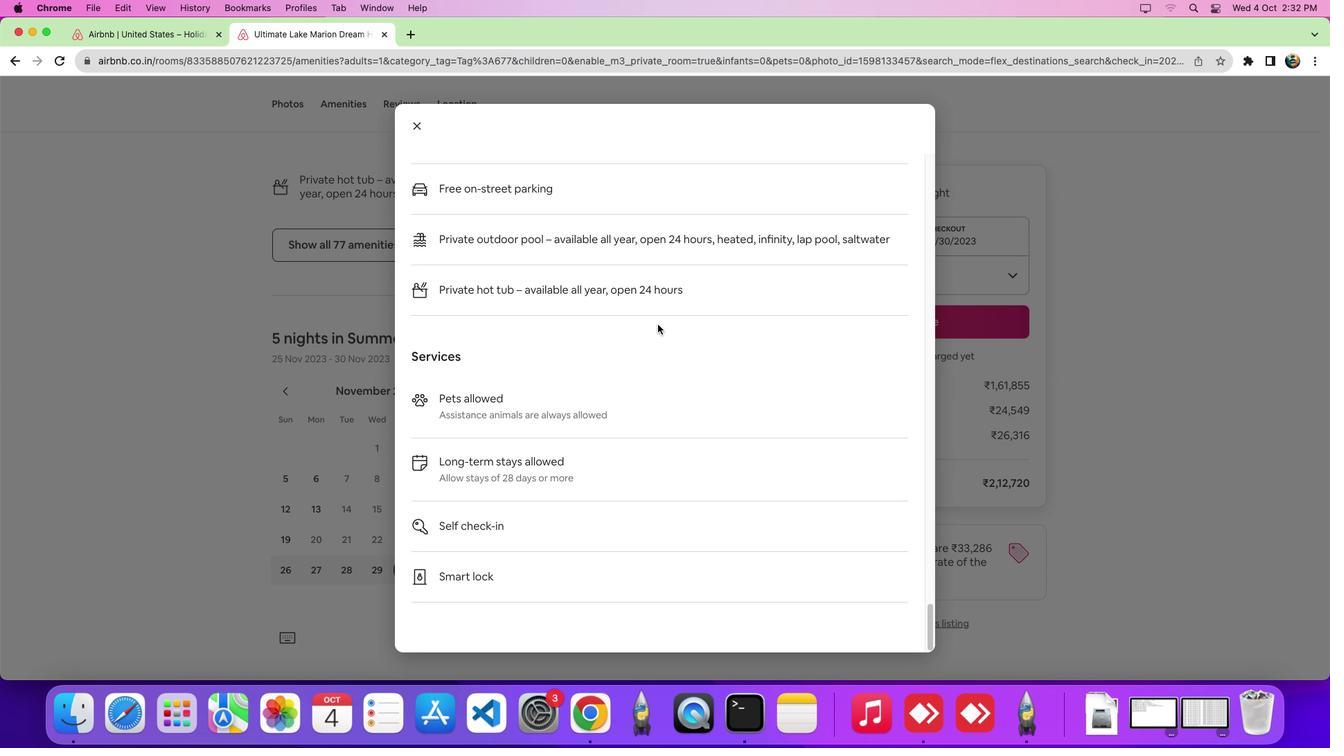 
Action: Mouse scrolled (658, 324) with delta (0, -6)
Screenshot: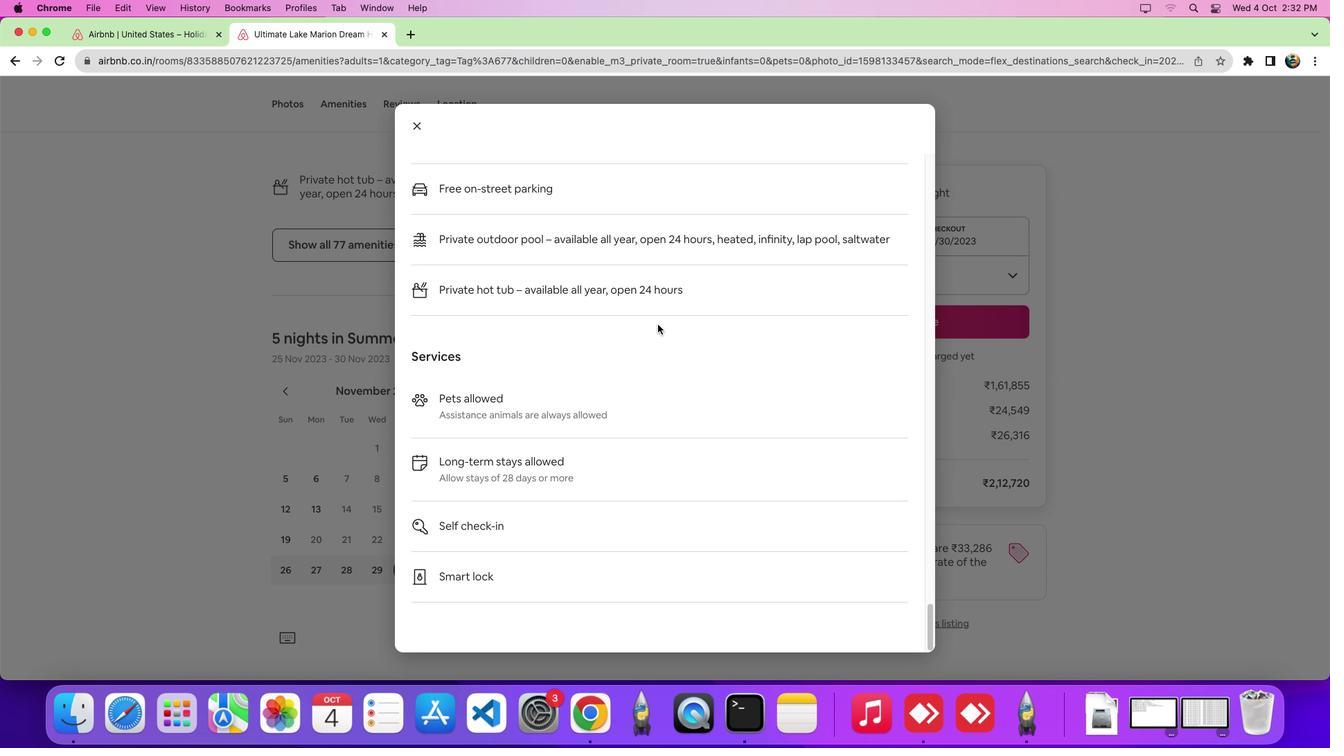 
Action: Mouse scrolled (658, 324) with delta (0, -9)
Screenshot: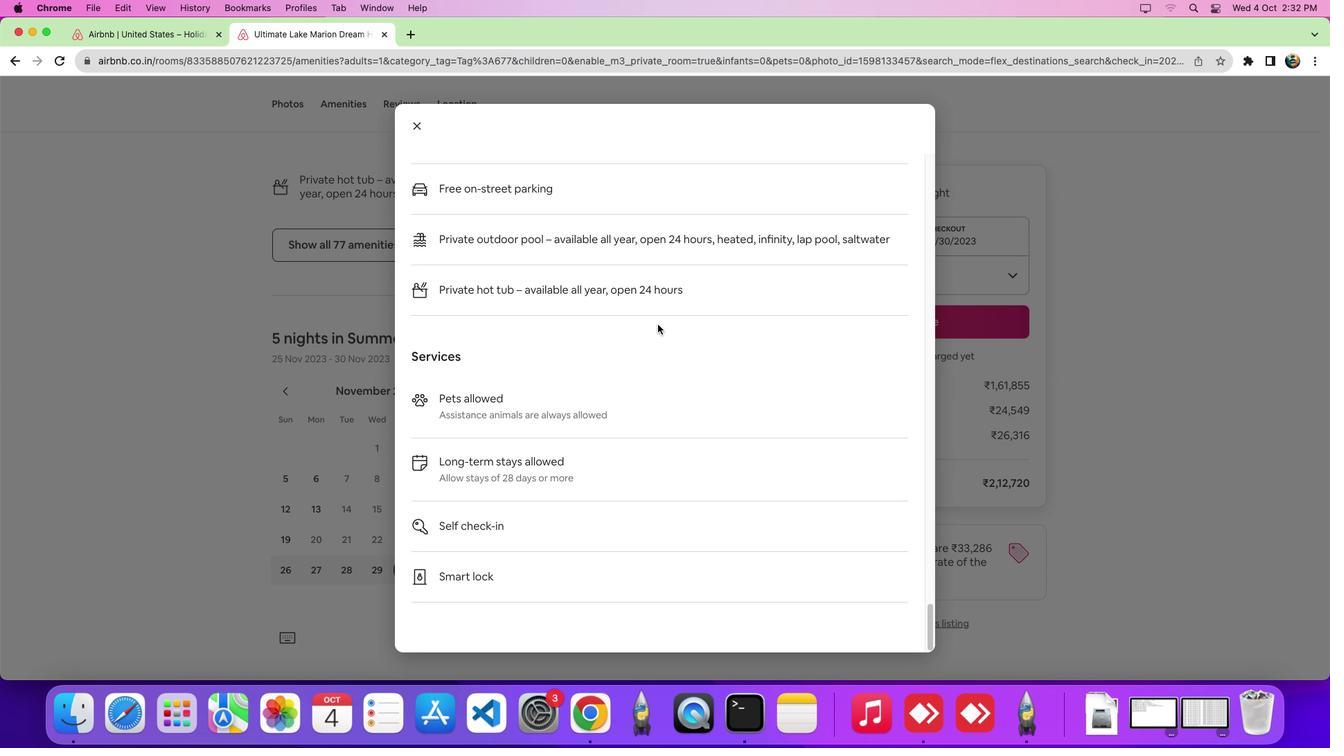 
Action: Mouse scrolled (658, 324) with delta (0, 0)
Screenshot: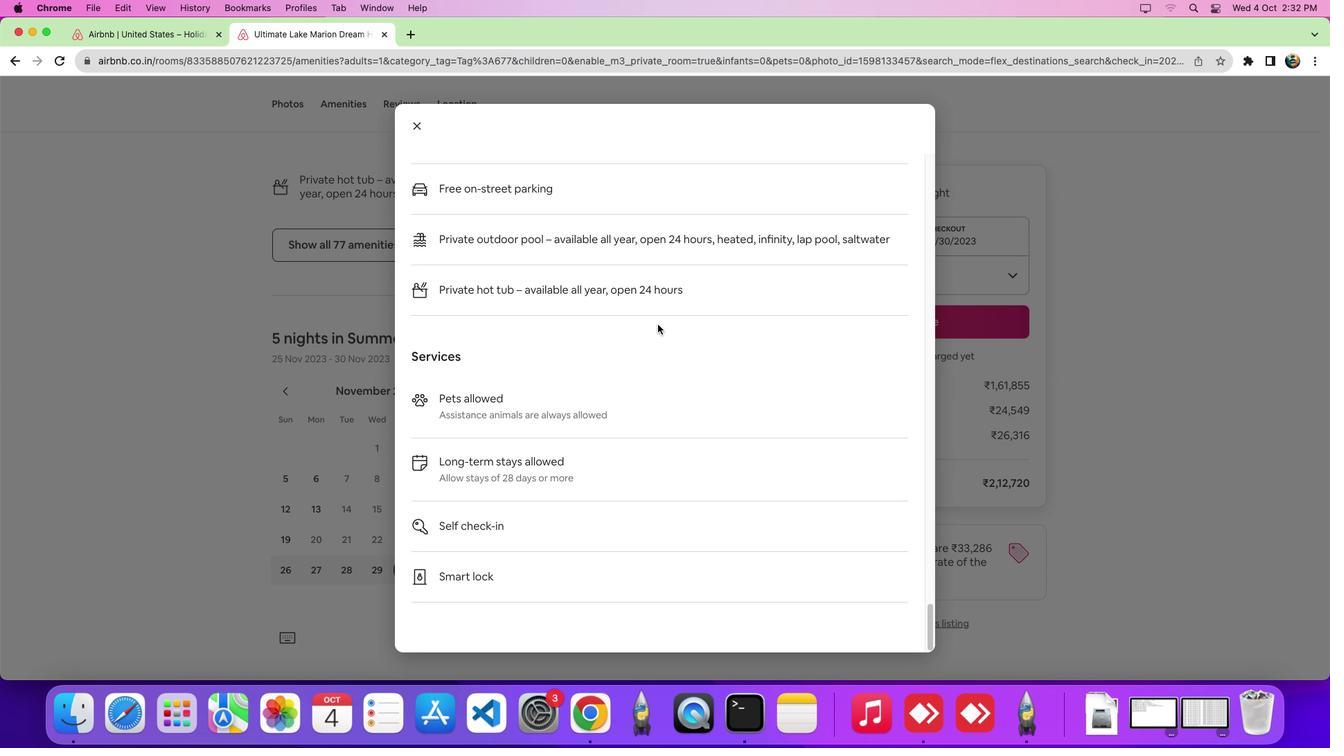 
Action: Mouse scrolled (658, 324) with delta (0, 0)
Screenshot: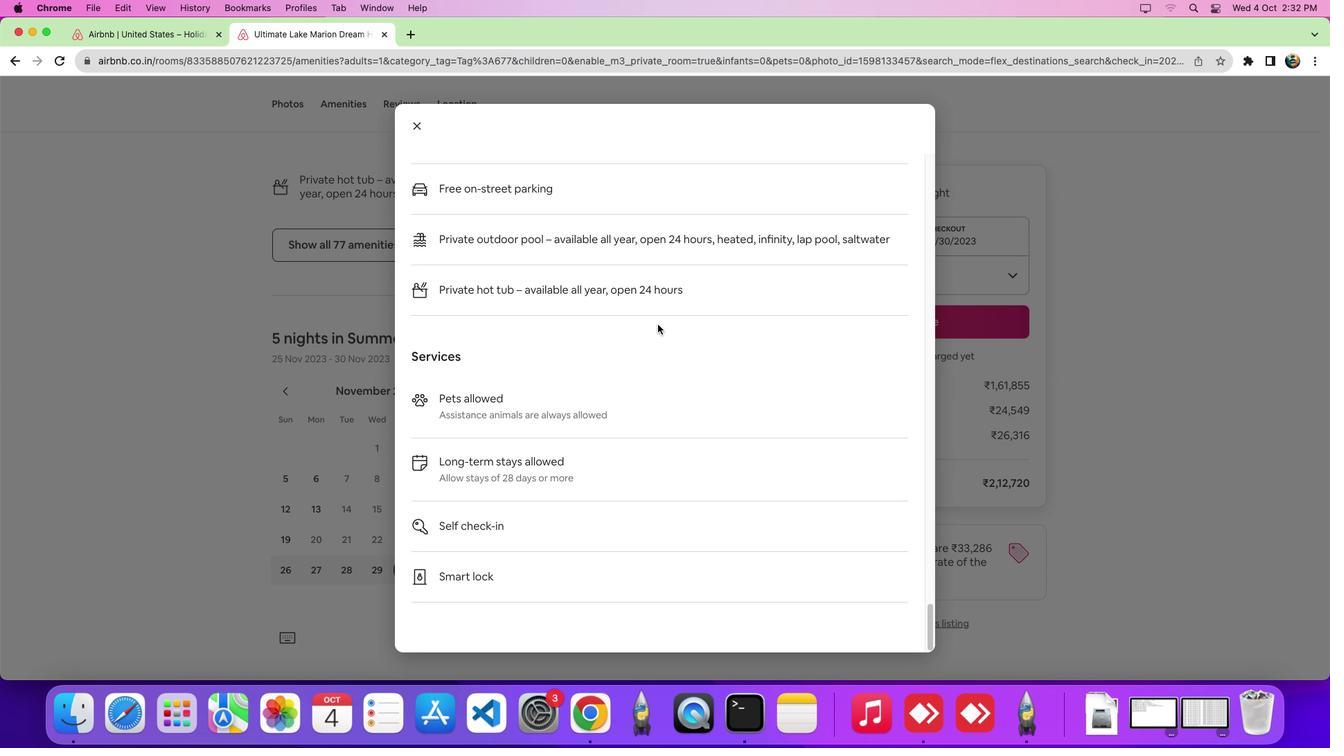 
Action: Mouse moved to (659, 324)
Screenshot: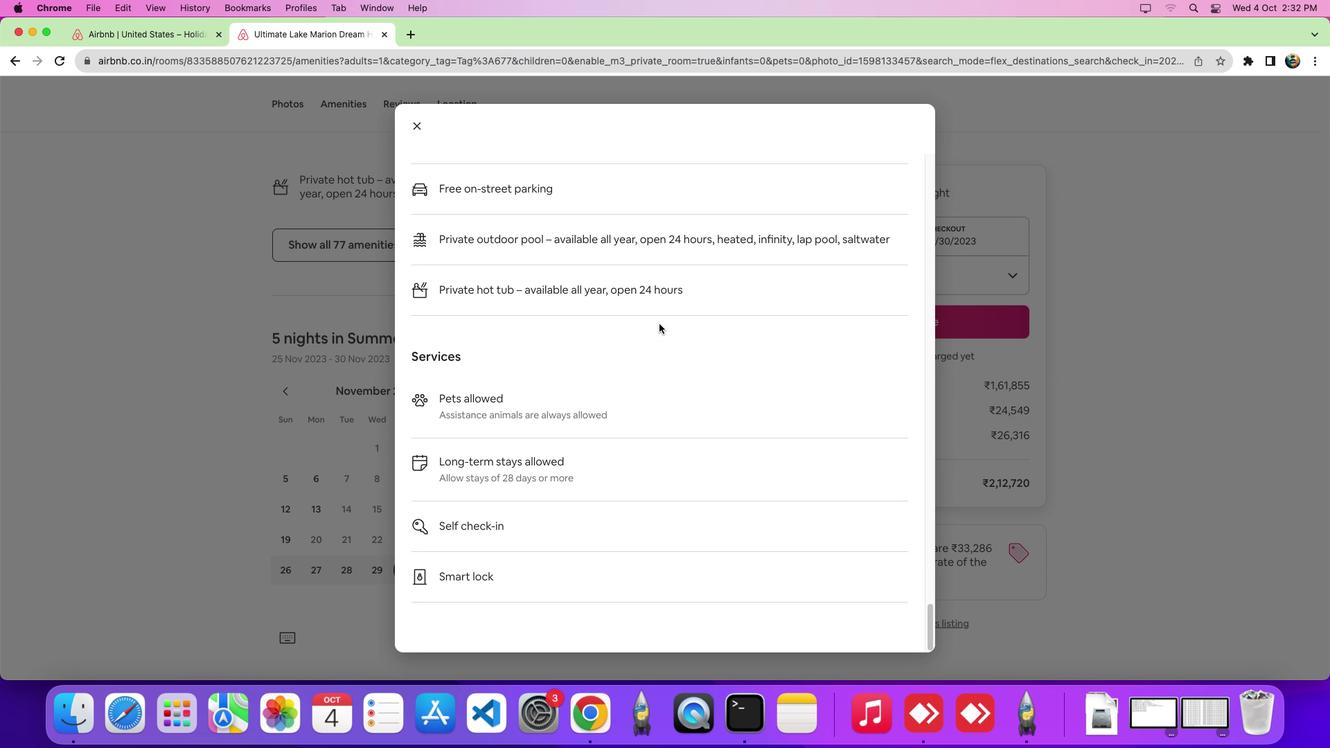 
